Task: Send an email with the signature Lily Brown with the subject Request for feedback on a grant application and the message I appreciate your collaboration and teamwork in this project. from softage.3@softage.net to softage.5@softage.net with an attached audio file Audio_story.mp3 and move the email from Sent Items to the folder Refunds
Action: Mouse moved to (100, 181)
Screenshot: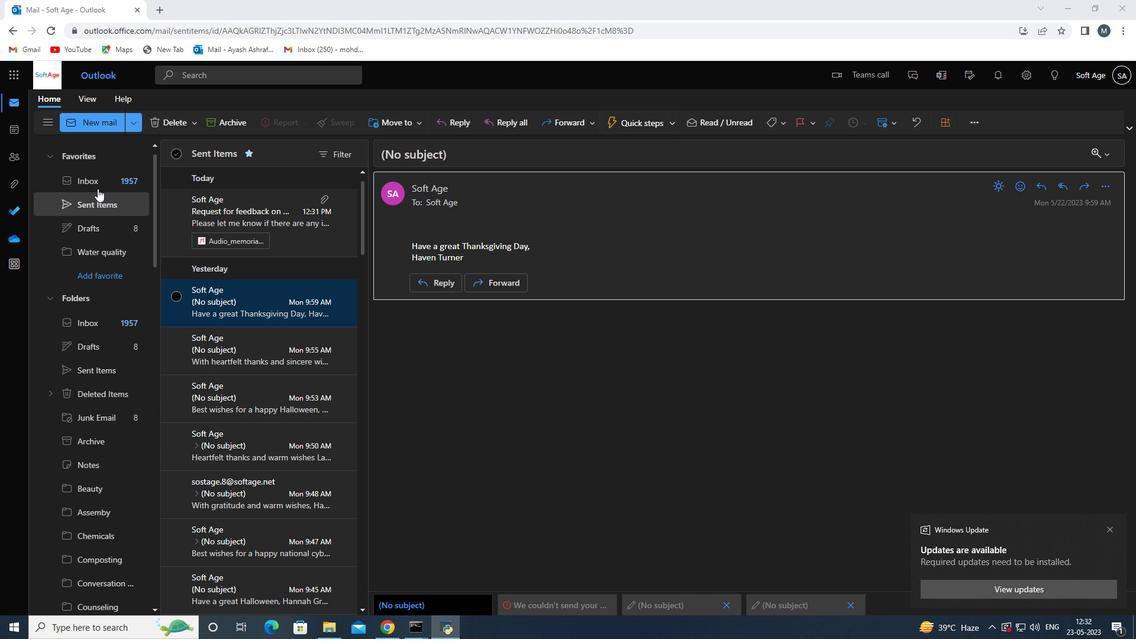 
Action: Mouse pressed left at (100, 181)
Screenshot: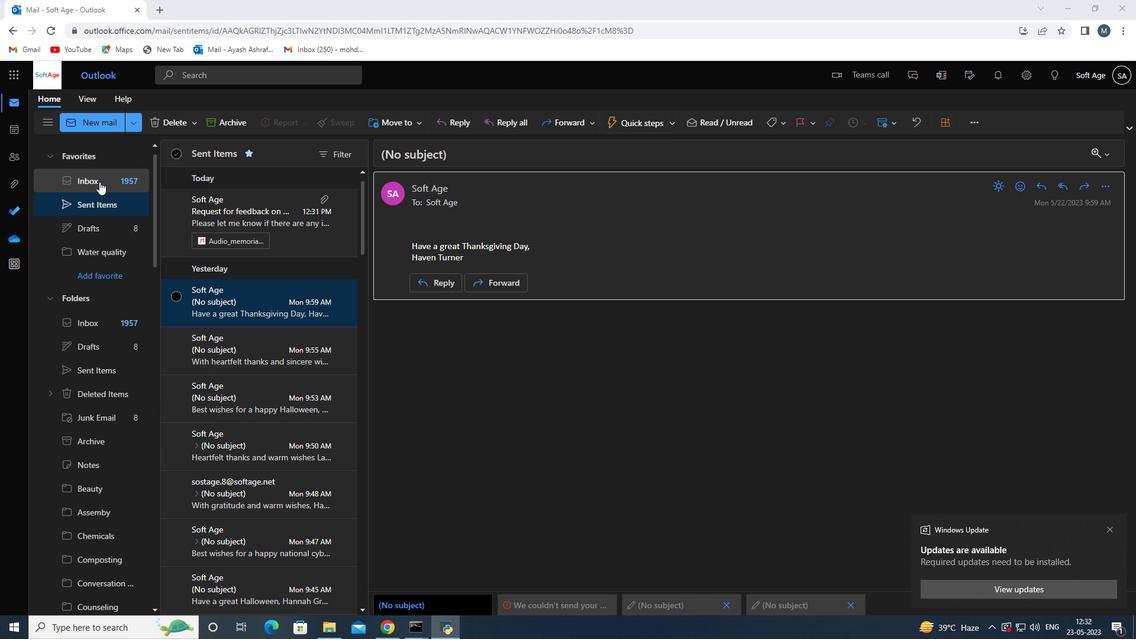 
Action: Mouse moved to (94, 122)
Screenshot: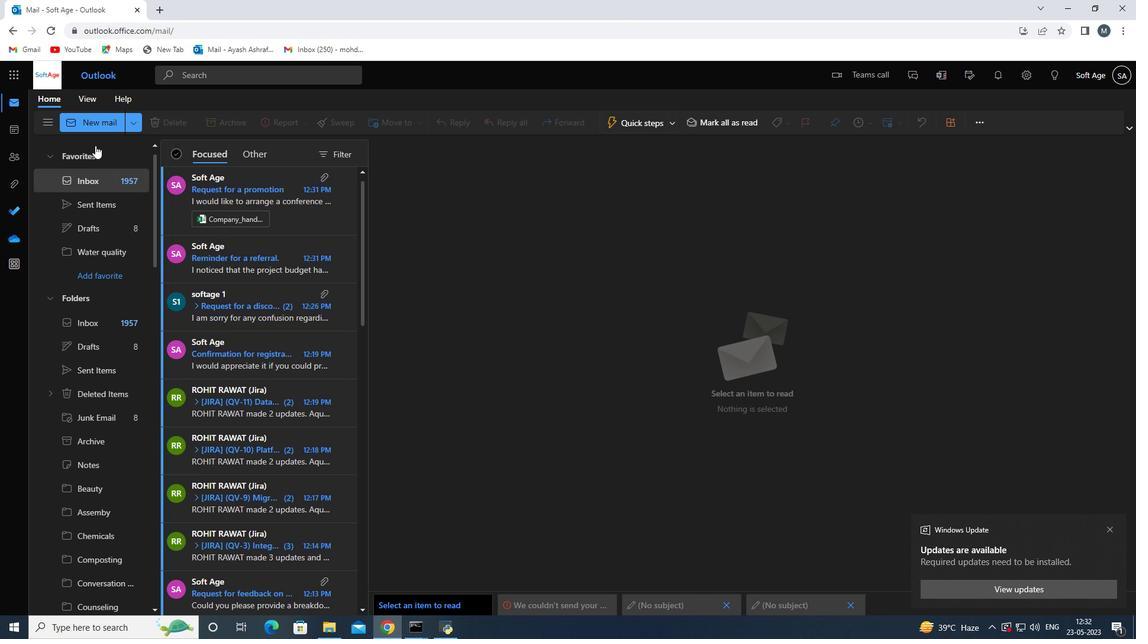 
Action: Mouse pressed left at (94, 122)
Screenshot: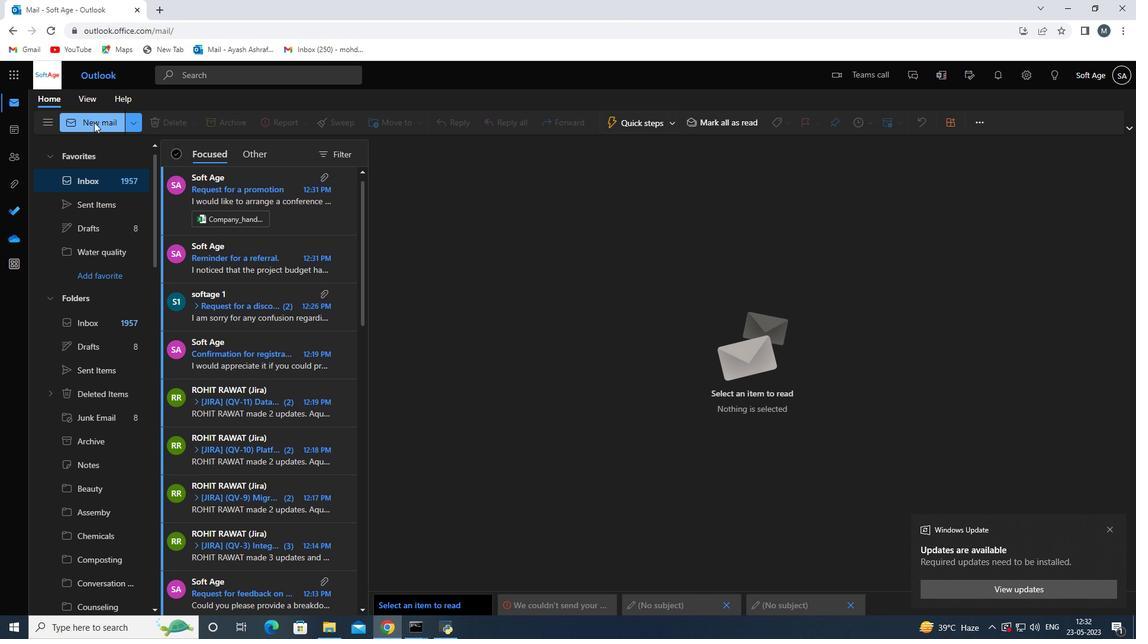 
Action: Mouse moved to (794, 128)
Screenshot: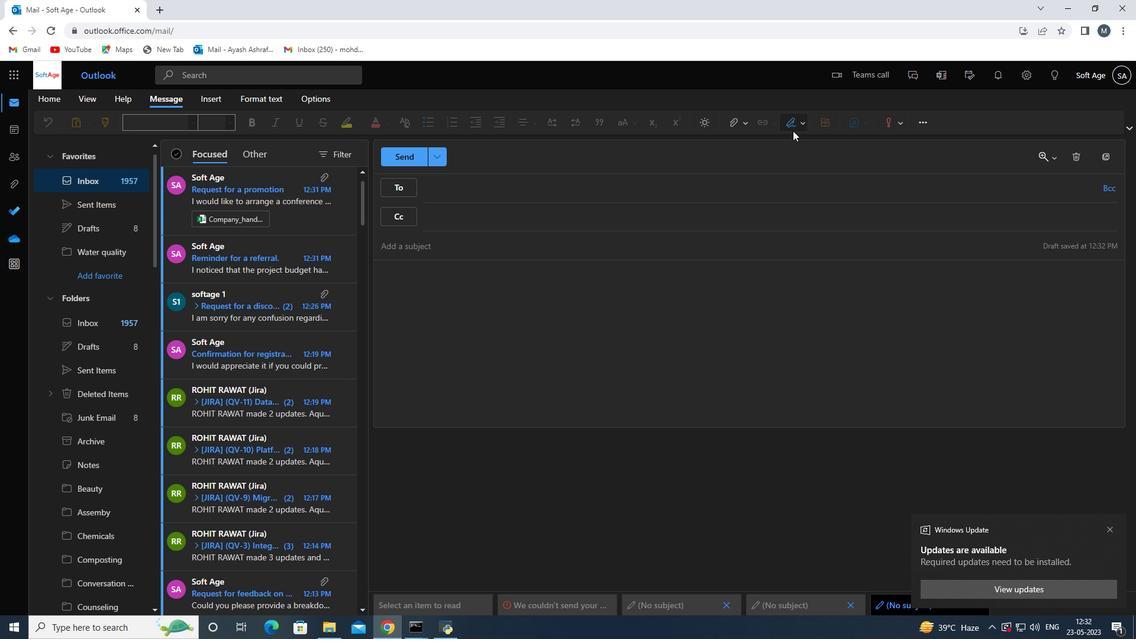
Action: Mouse pressed left at (794, 128)
Screenshot: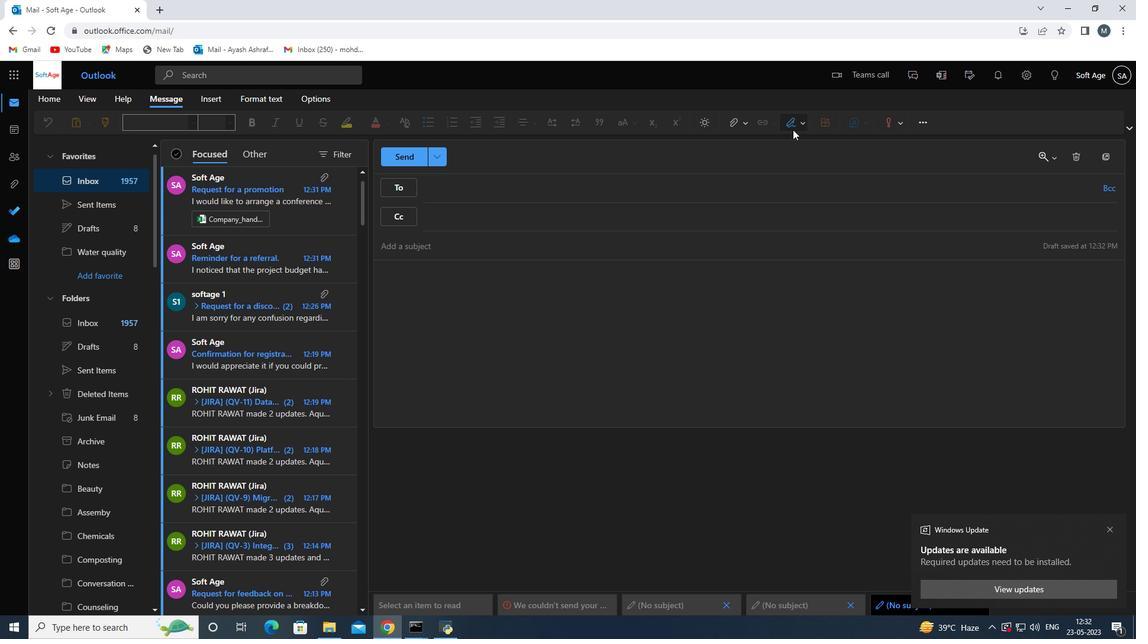 
Action: Mouse moved to (776, 174)
Screenshot: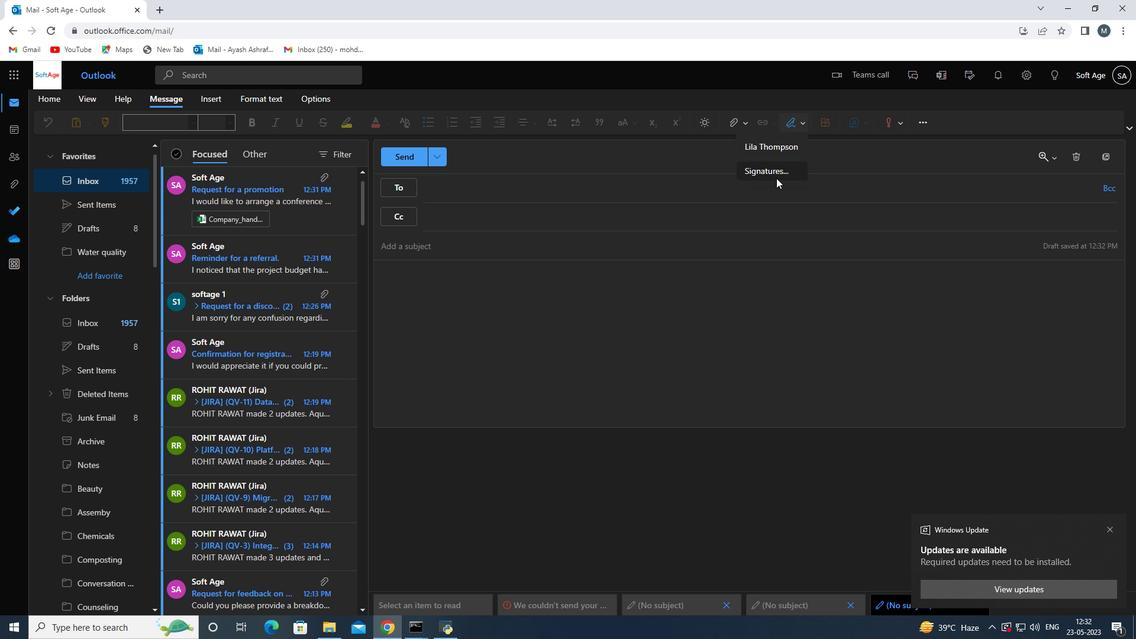 
Action: Mouse pressed left at (776, 174)
Screenshot: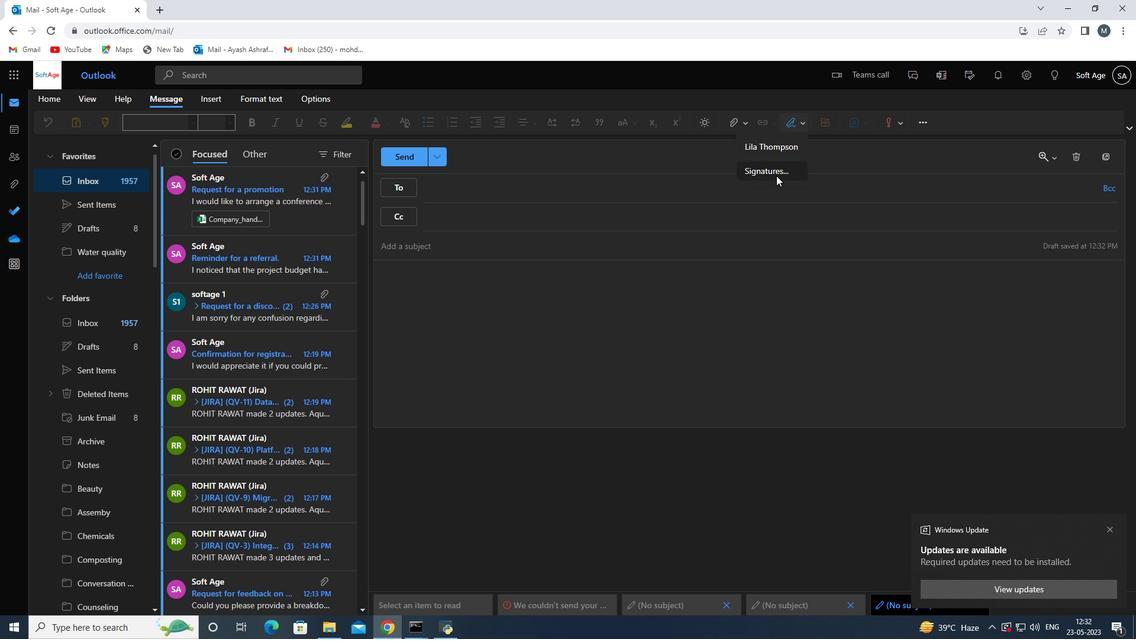 
Action: Mouse moved to (816, 210)
Screenshot: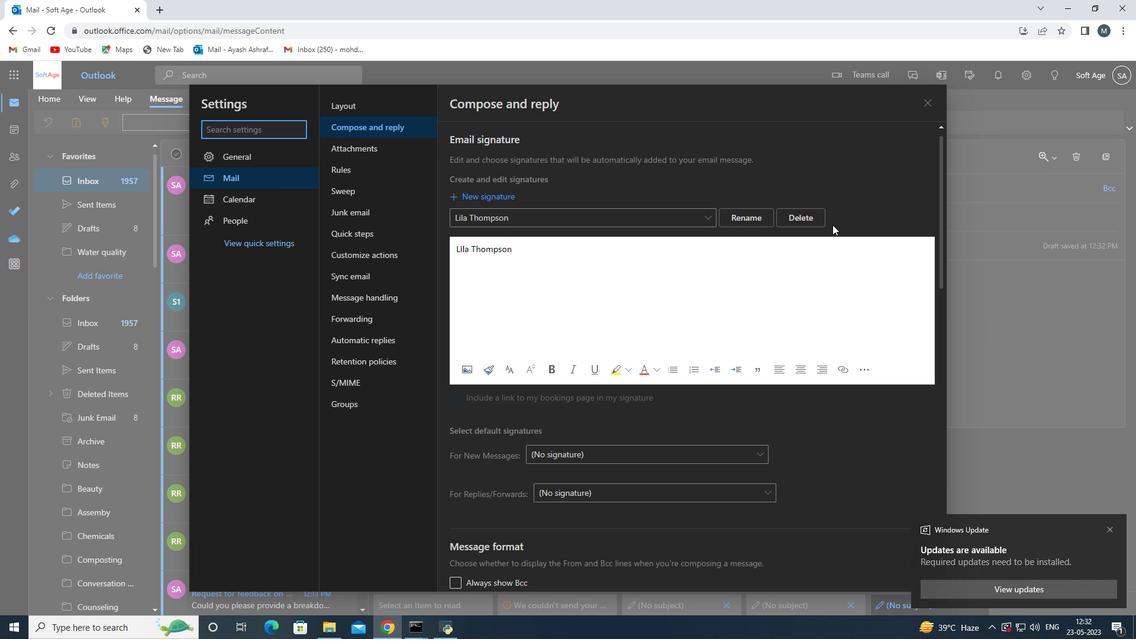 
Action: Mouse pressed left at (816, 210)
Screenshot: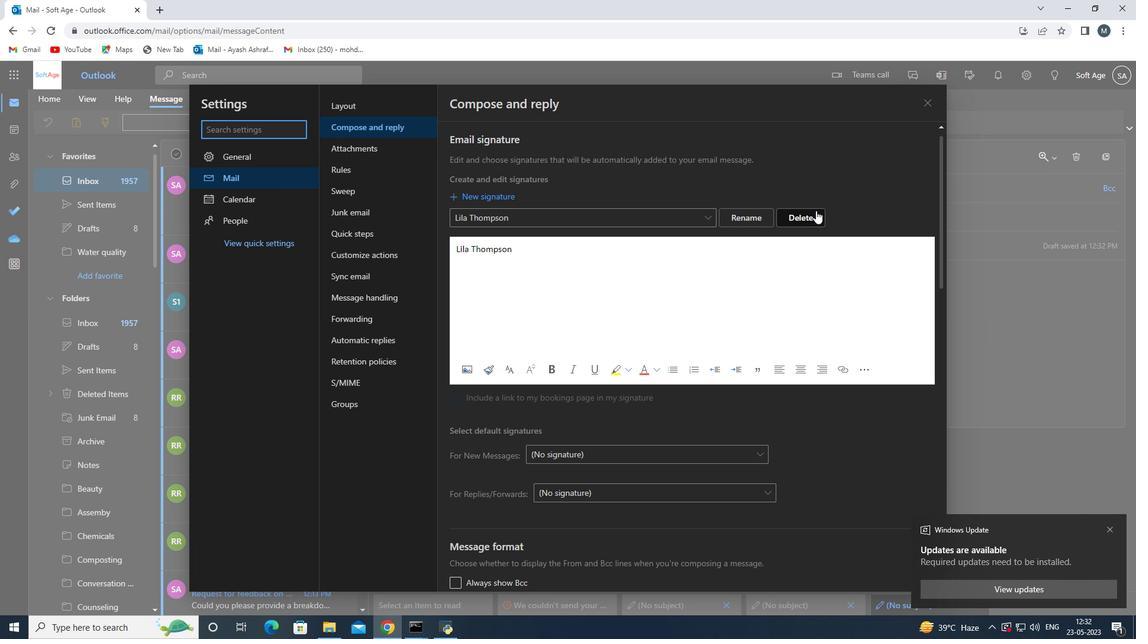 
Action: Mouse moved to (580, 214)
Screenshot: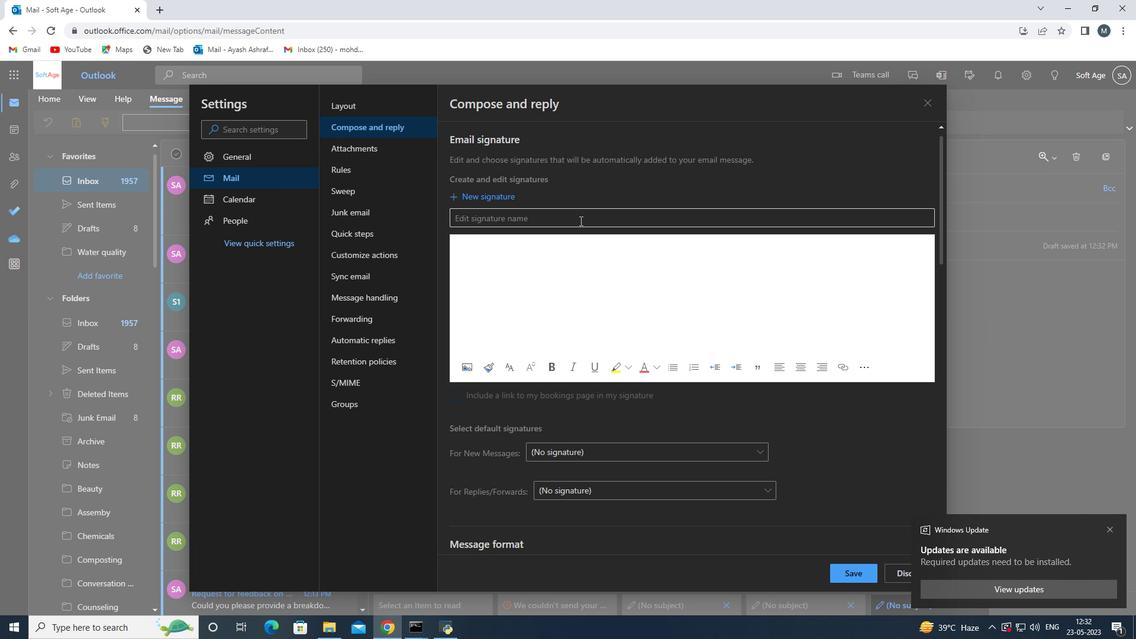 
Action: Mouse pressed left at (580, 214)
Screenshot: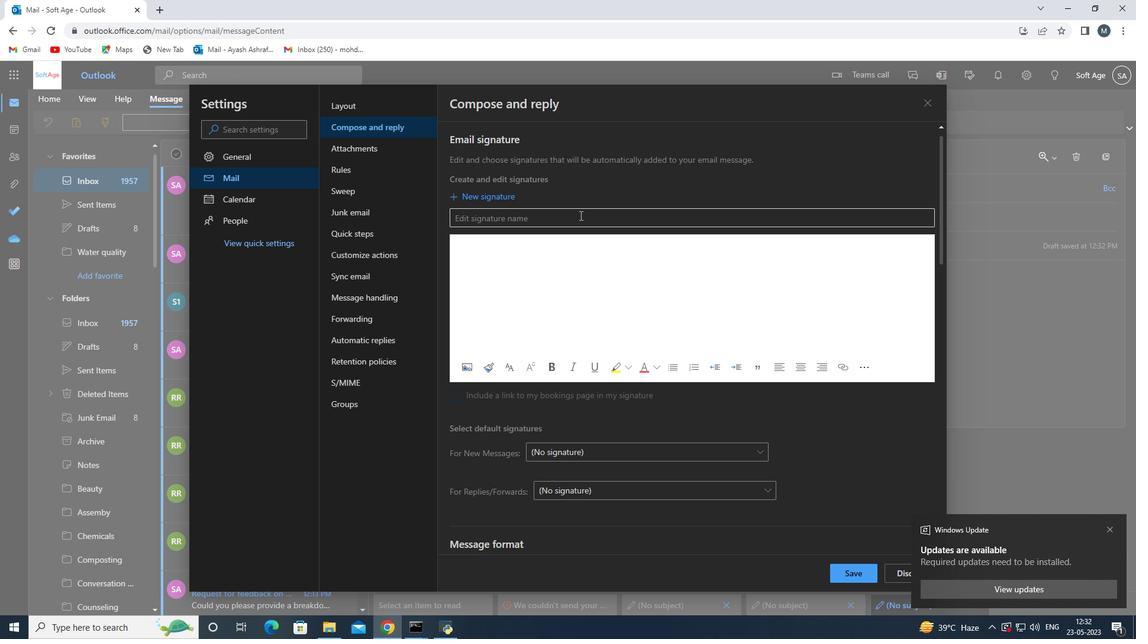 
Action: Key pressed <Key.shift>Lily<Key.space><Key.shift>Brown<Key.space>
Screenshot: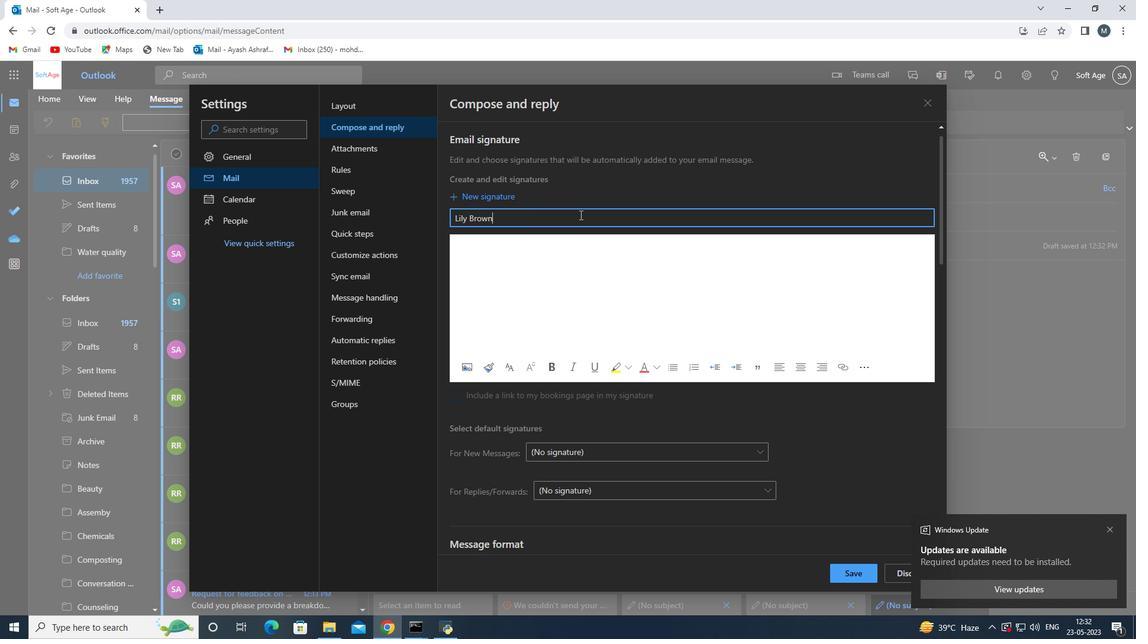 
Action: Mouse moved to (553, 264)
Screenshot: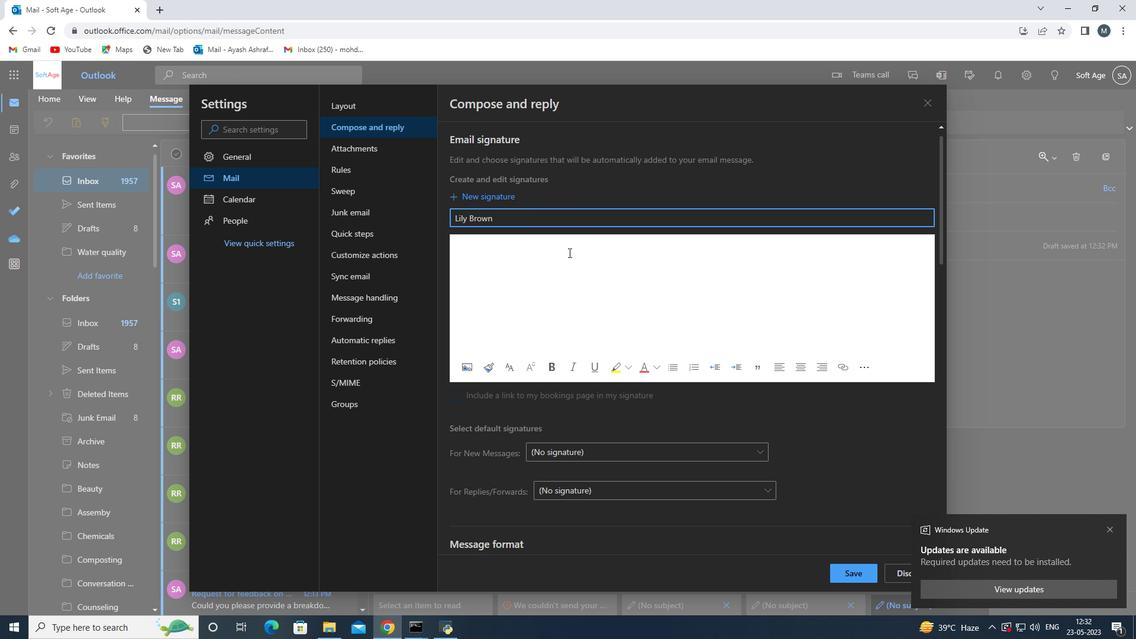 
Action: Mouse pressed left at (553, 264)
Screenshot: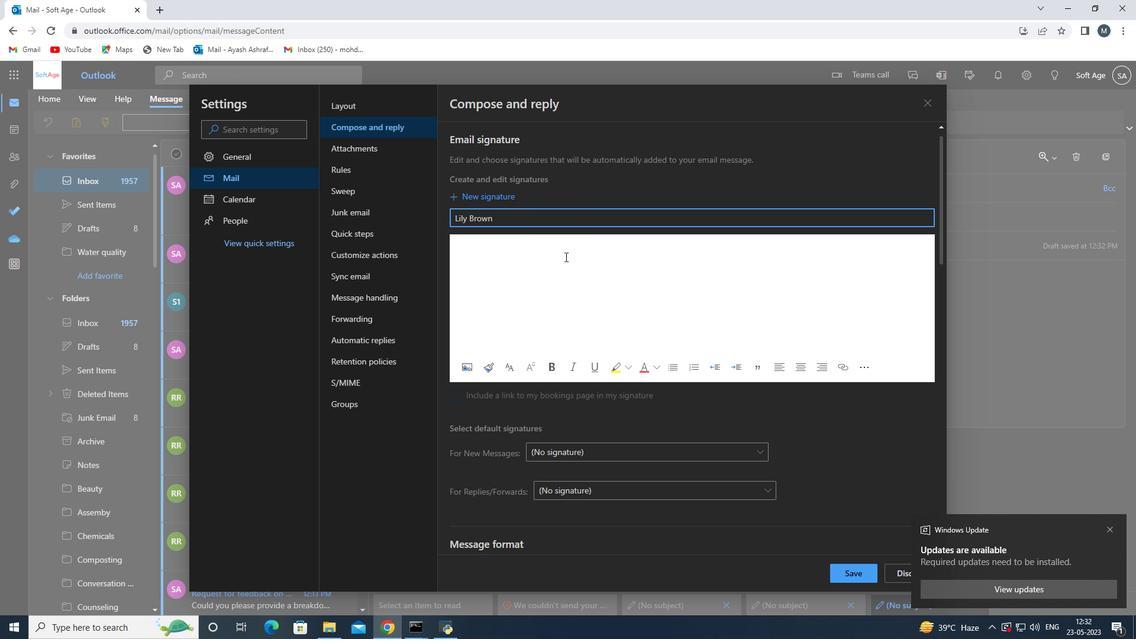 
Action: Key pressed <Key.shift>Lily<Key.space><Key.shift>brown<Key.space>
Screenshot: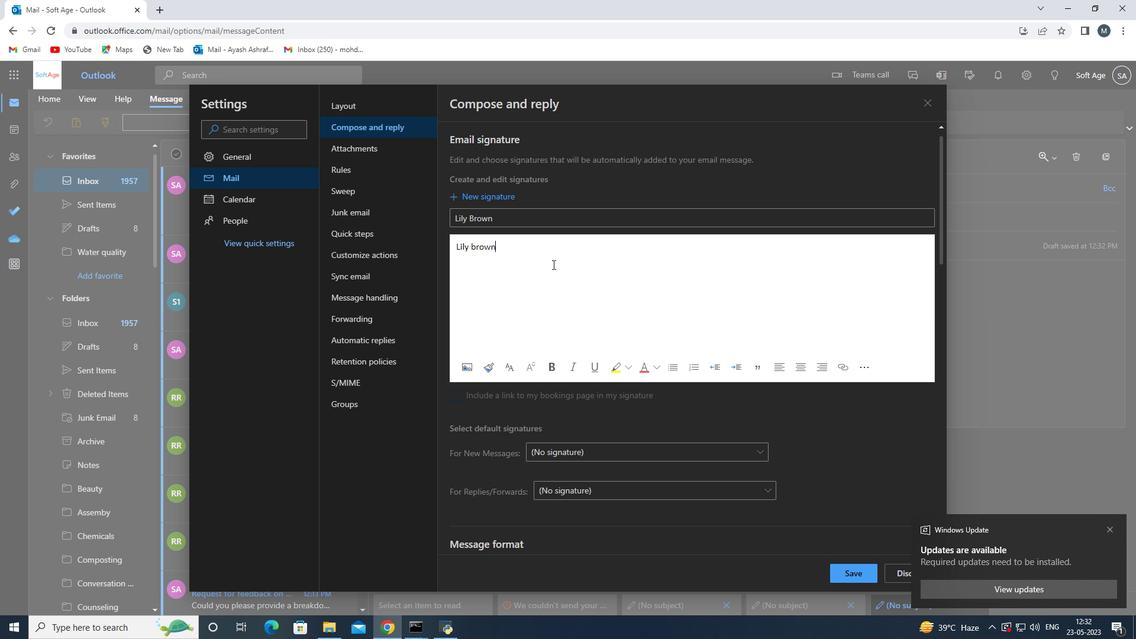 
Action: Mouse moved to (474, 249)
Screenshot: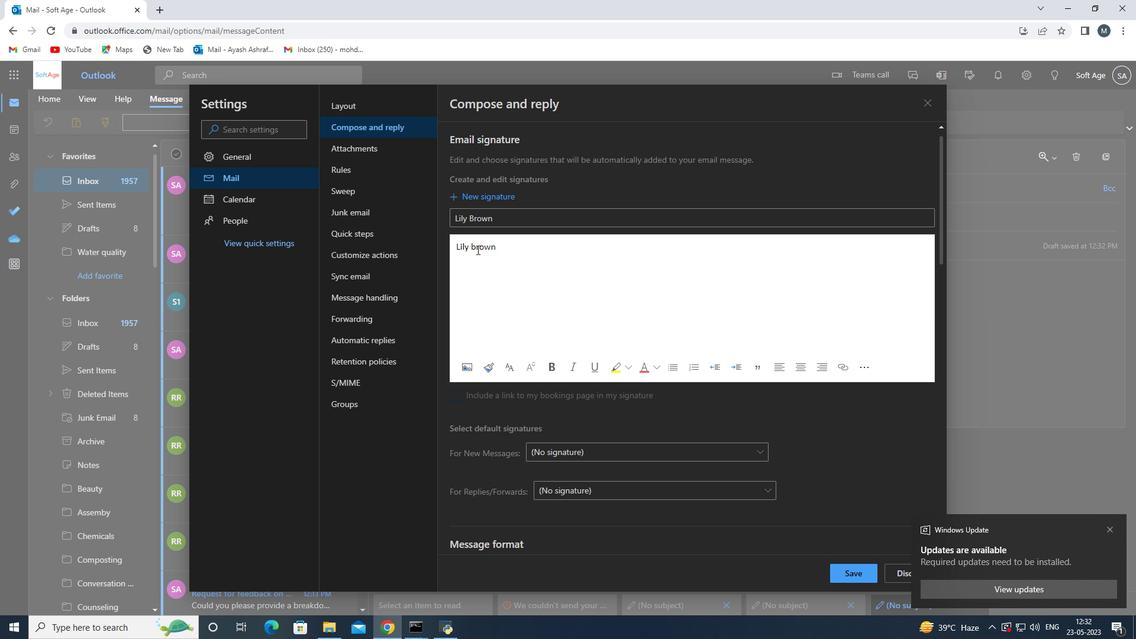 
Action: Mouse pressed left at (474, 249)
Screenshot: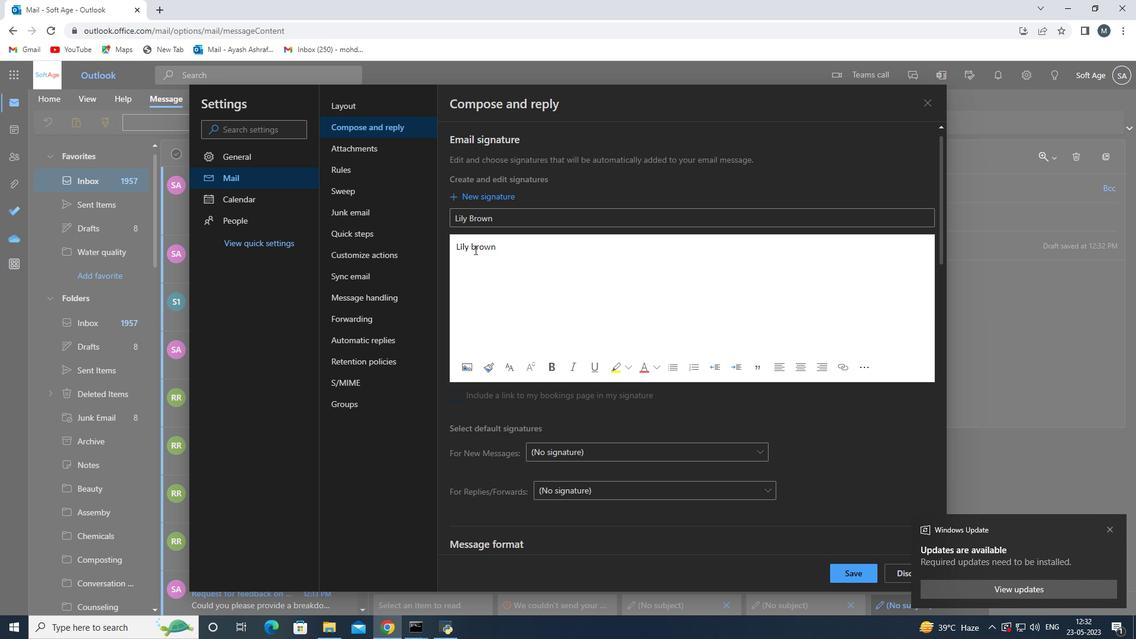 
Action: Mouse moved to (487, 252)
Screenshot: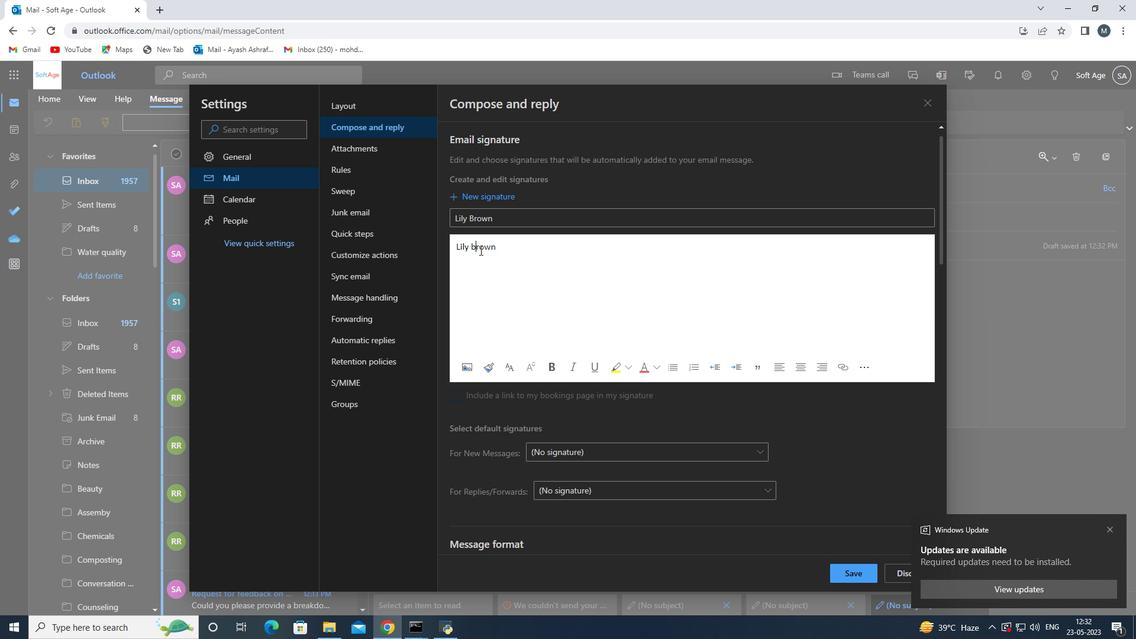 
Action: Key pressed <Key.backspace><Key.shift>B
Screenshot: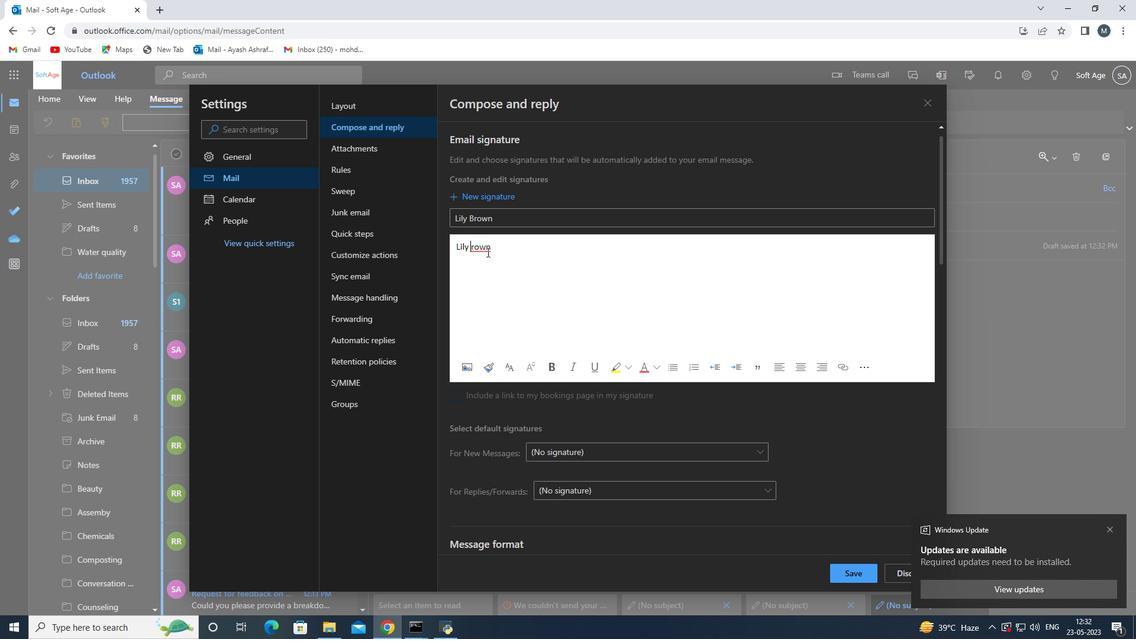 
Action: Mouse moved to (847, 579)
Screenshot: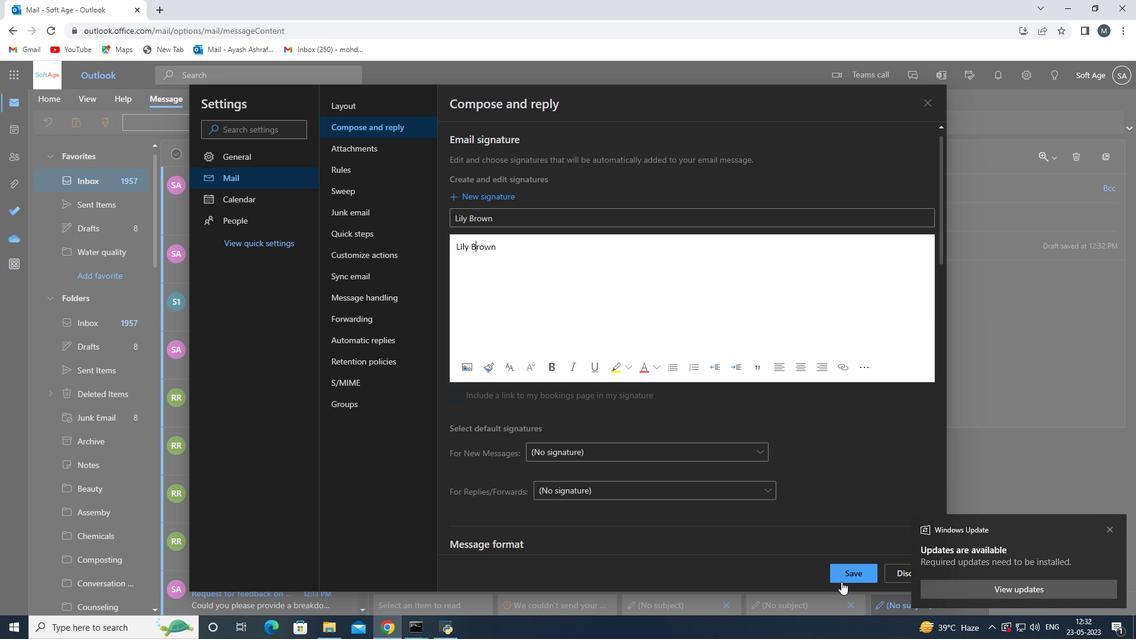 
Action: Mouse pressed left at (847, 579)
Screenshot: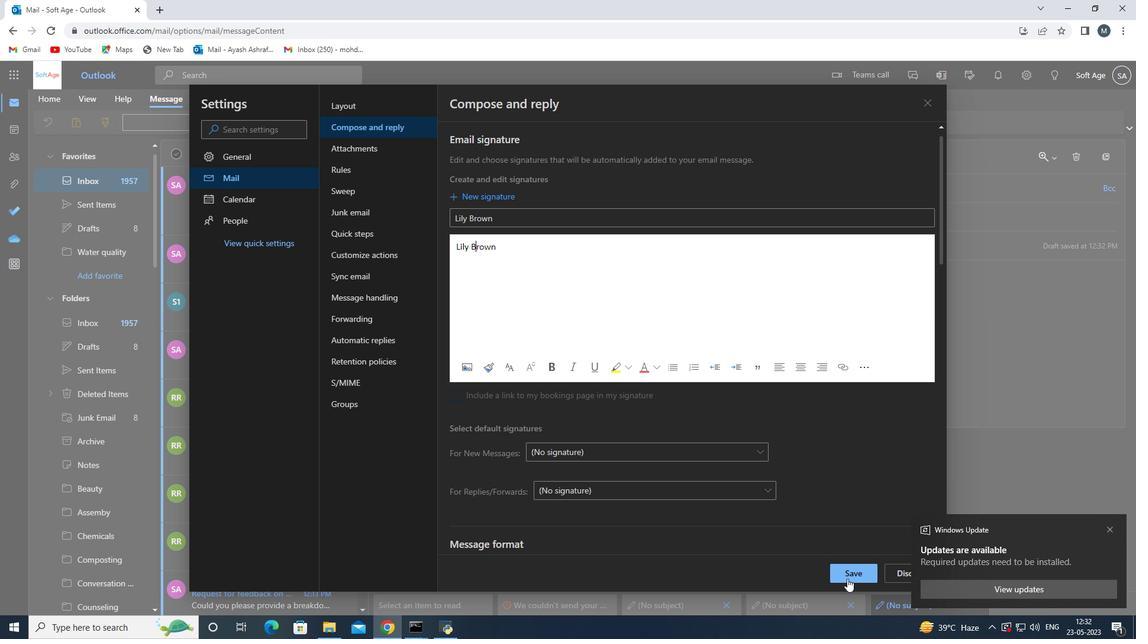 
Action: Mouse moved to (921, 103)
Screenshot: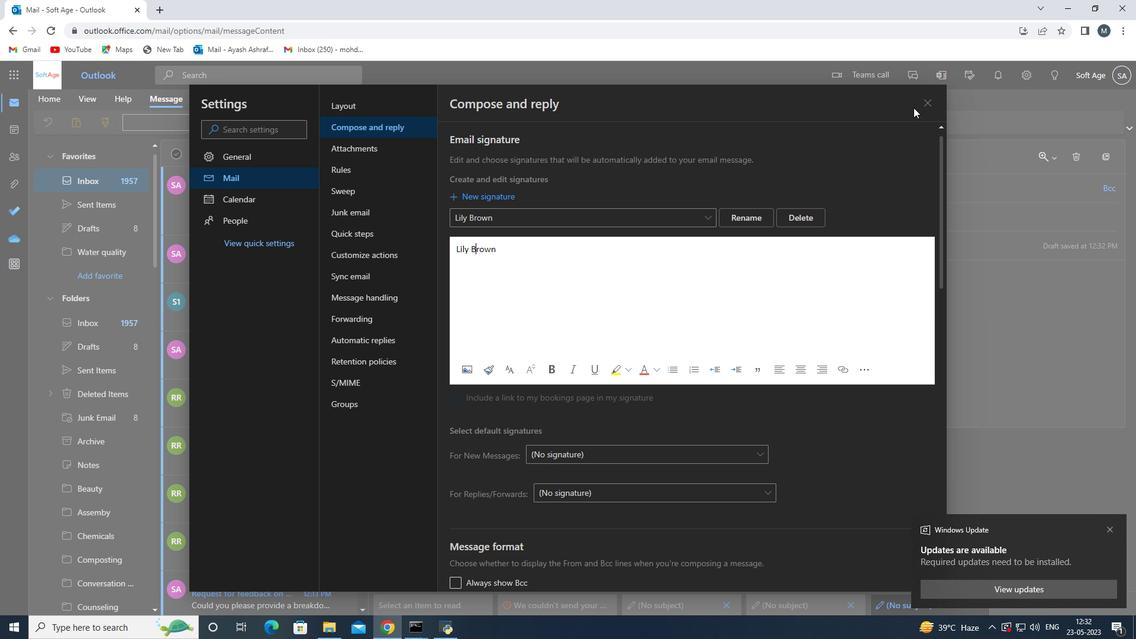 
Action: Mouse pressed left at (921, 103)
Screenshot: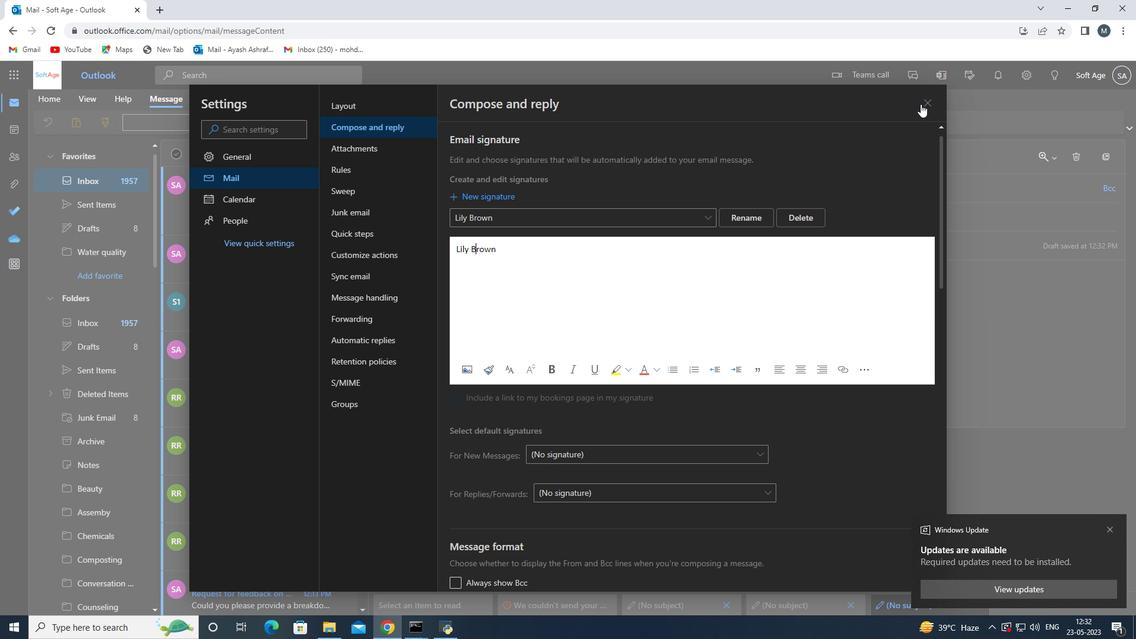 
Action: Mouse moved to (514, 245)
Screenshot: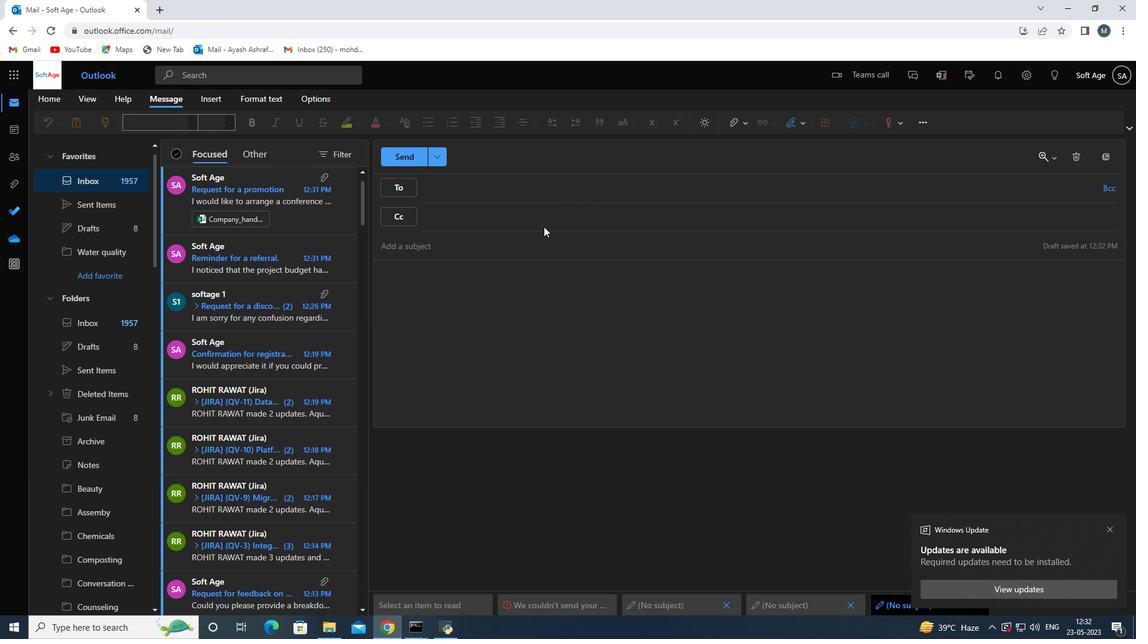 
Action: Mouse pressed left at (514, 245)
Screenshot: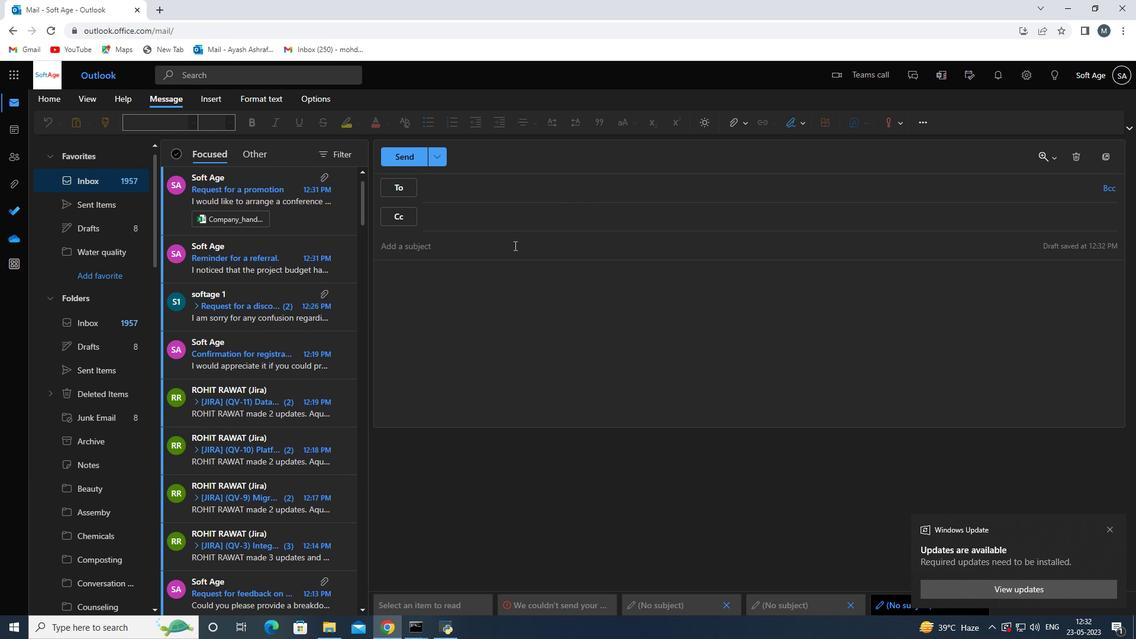 
Action: Key pressed <Key.shift>request<Key.space>for<Key.space>feedback<Key.space>on<Key.space><Key.space>grant<Key.space>application<Key.space>
Screenshot: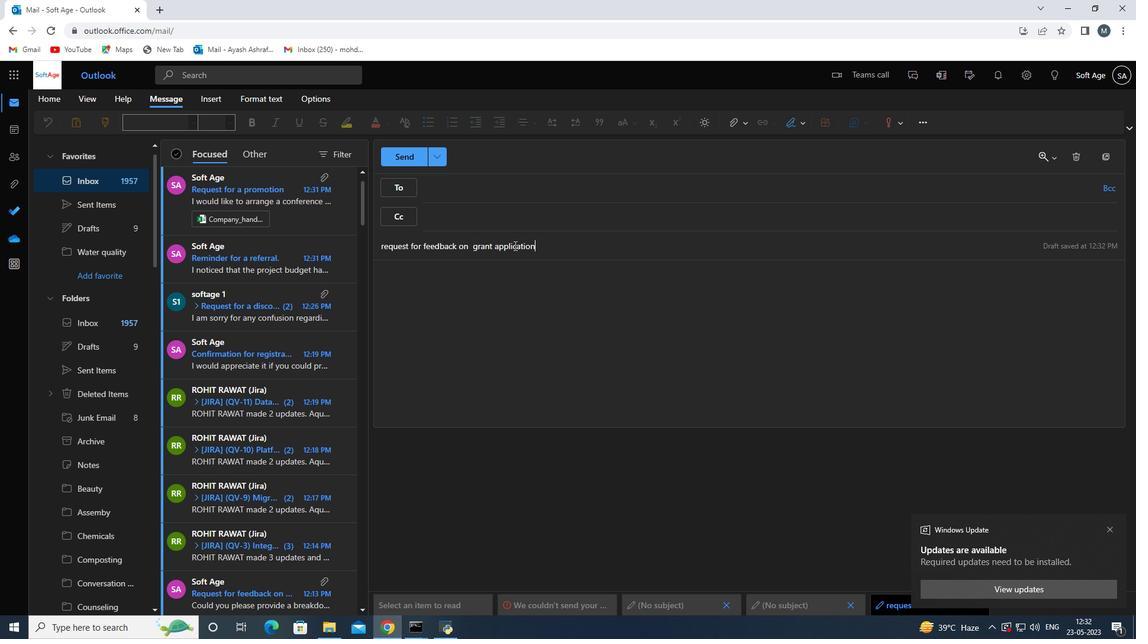 
Action: Mouse moved to (477, 249)
Screenshot: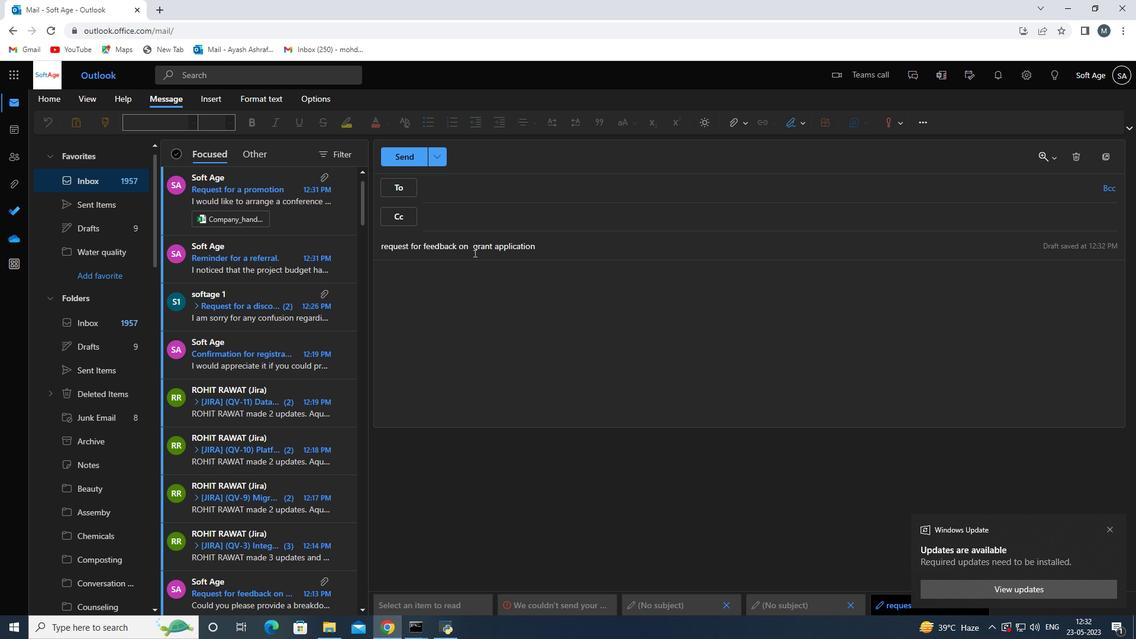 
Action: Mouse pressed left at (477, 249)
Screenshot: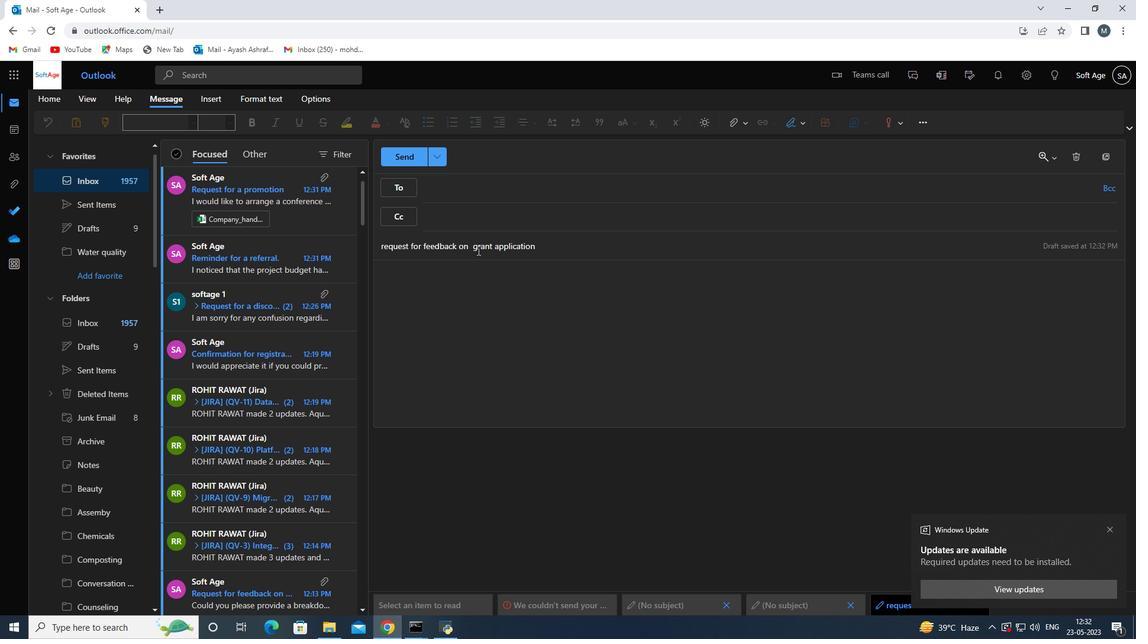
Action: Mouse moved to (473, 248)
Screenshot: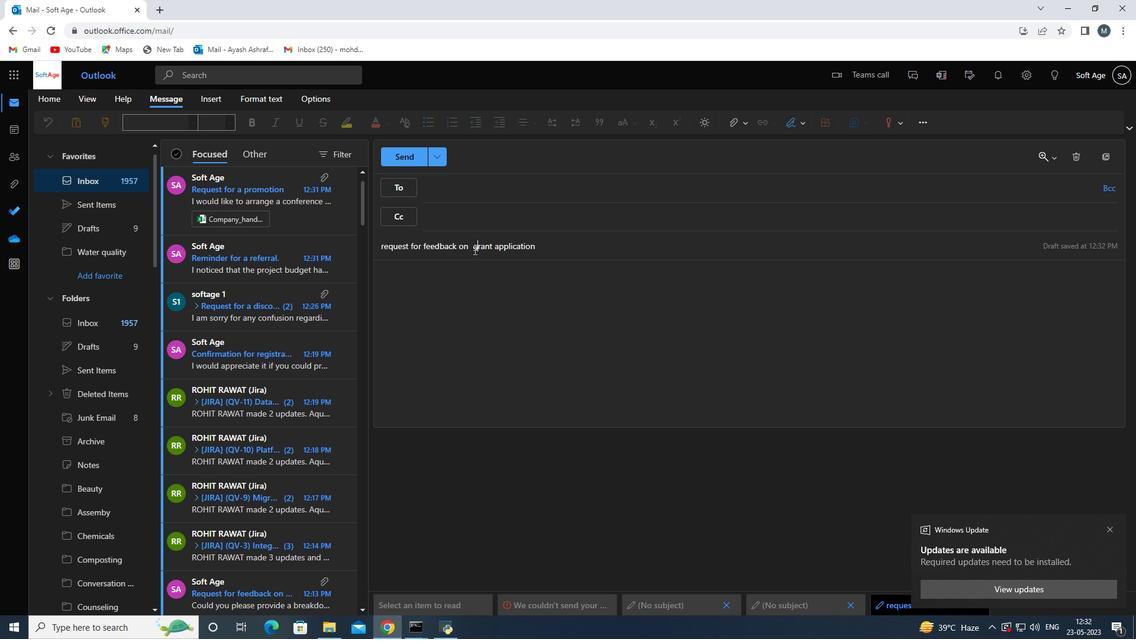 
Action: Mouse pressed left at (473, 248)
Screenshot: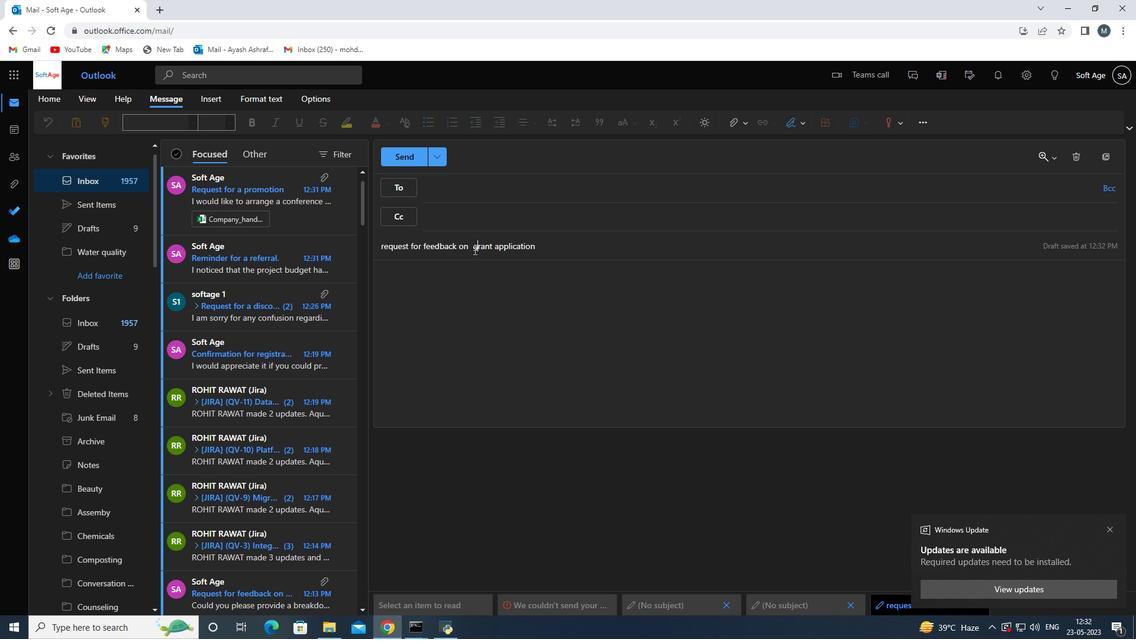 
Action: Mouse moved to (495, 250)
Screenshot: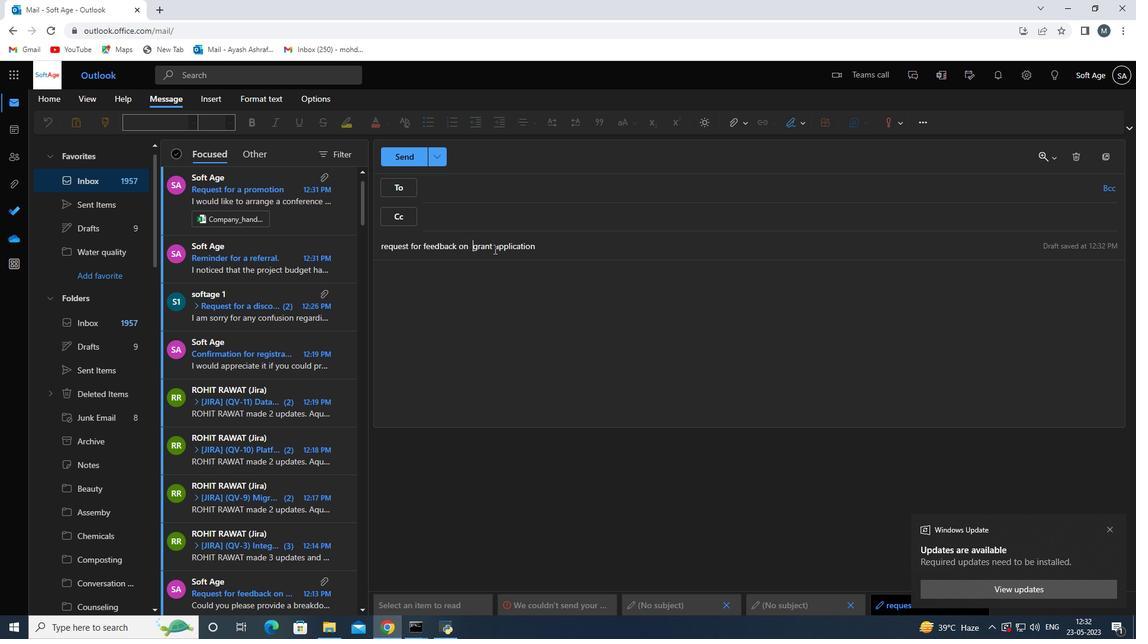 
Action: Key pressed <Key.backspace>
Screenshot: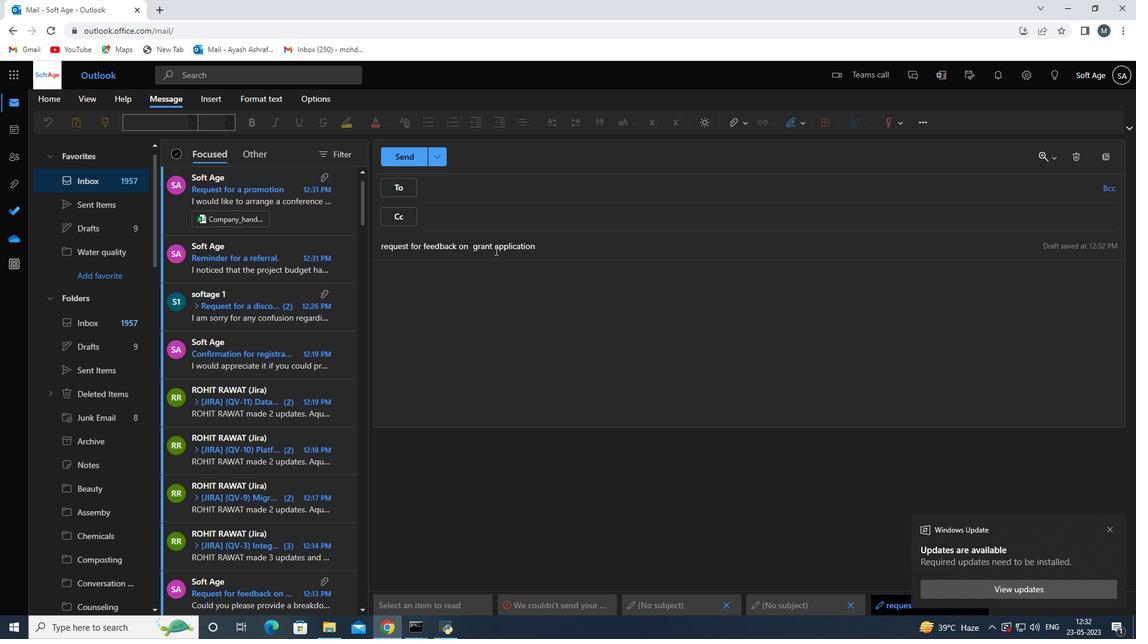 
Action: Mouse moved to (565, 250)
Screenshot: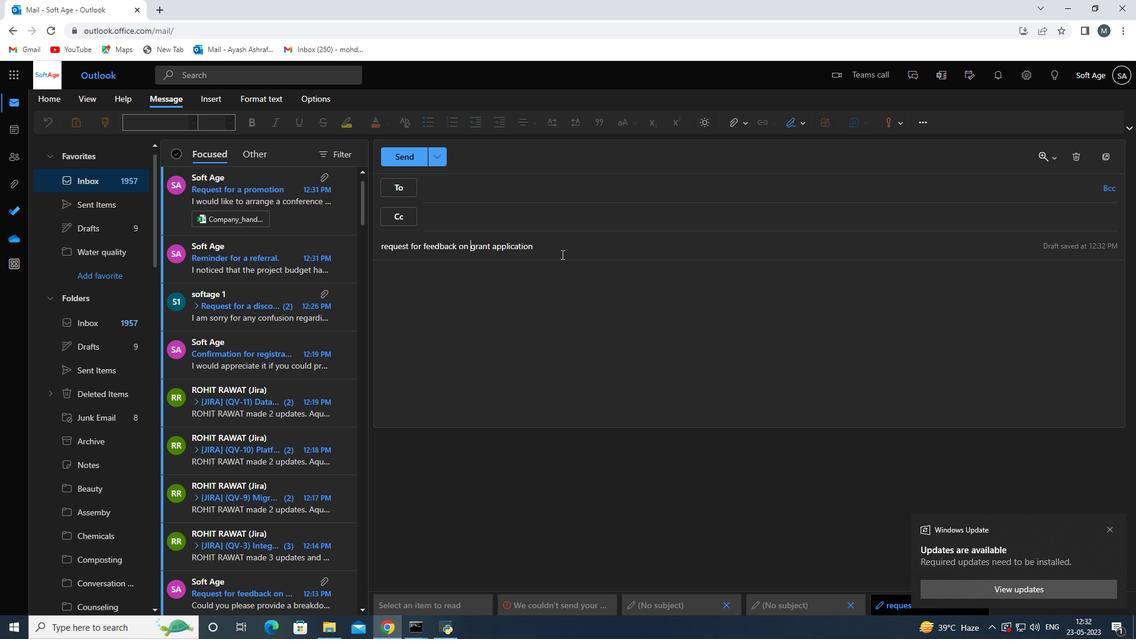 
Action: Mouse pressed left at (565, 250)
Screenshot: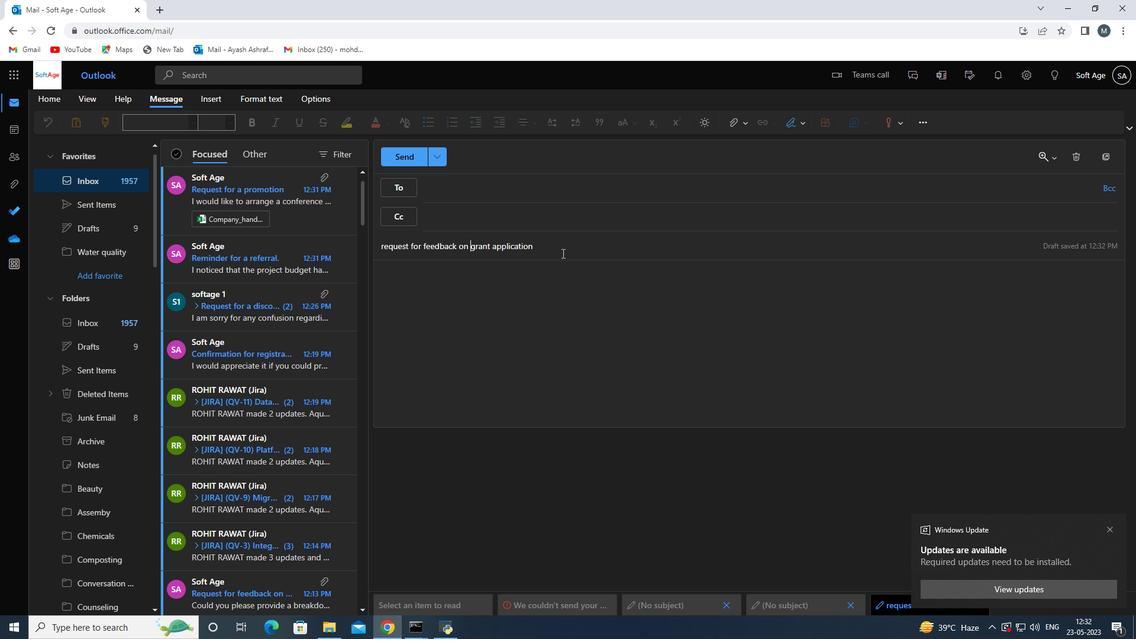 
Action: Mouse moved to (386, 248)
Screenshot: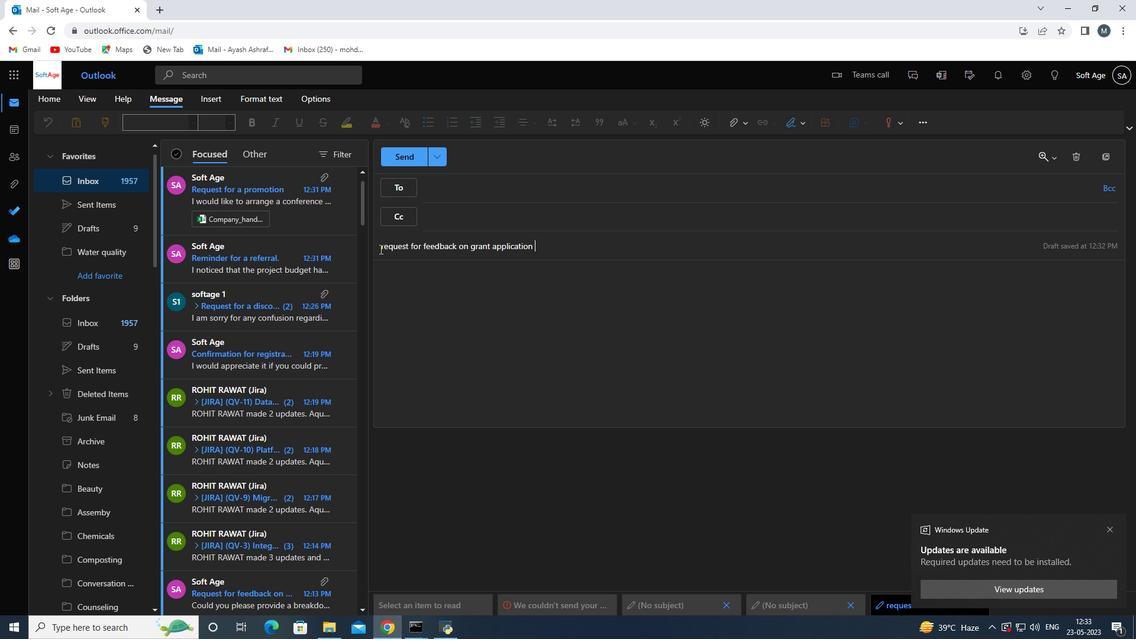 
Action: Mouse pressed left at (386, 248)
Screenshot: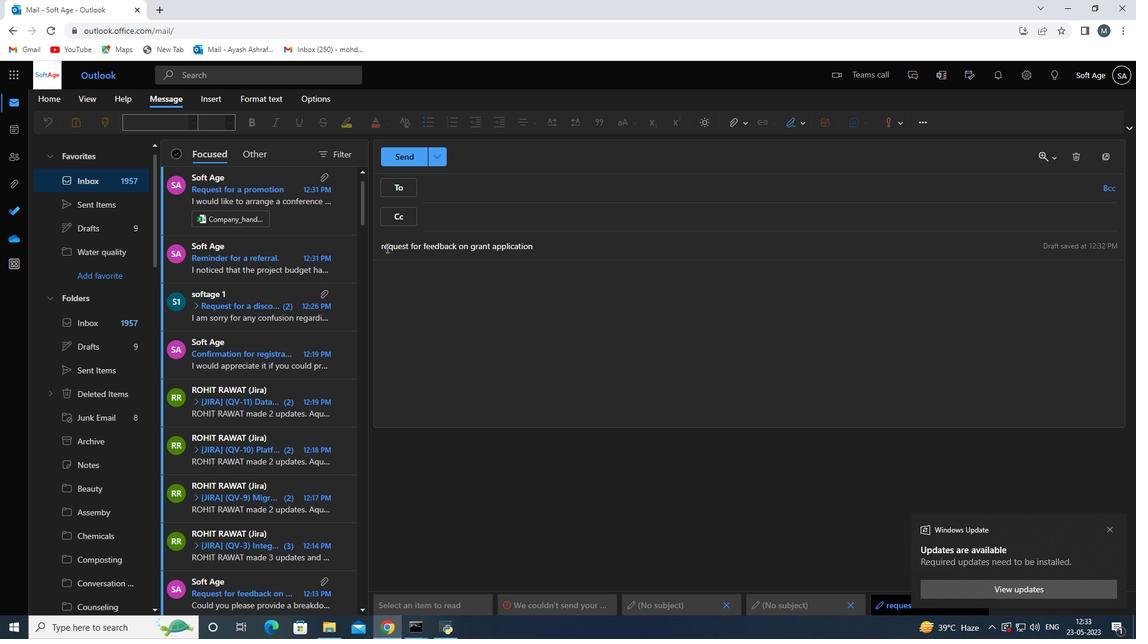 
Action: Mouse moved to (384, 244)
Screenshot: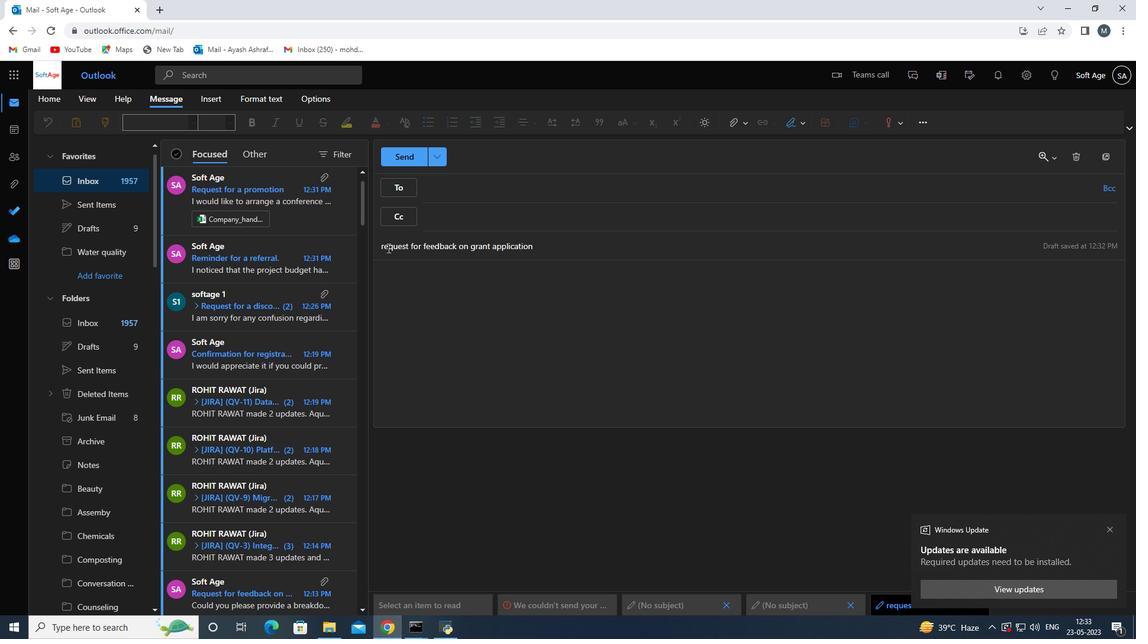 
Action: Mouse pressed left at (384, 244)
Screenshot: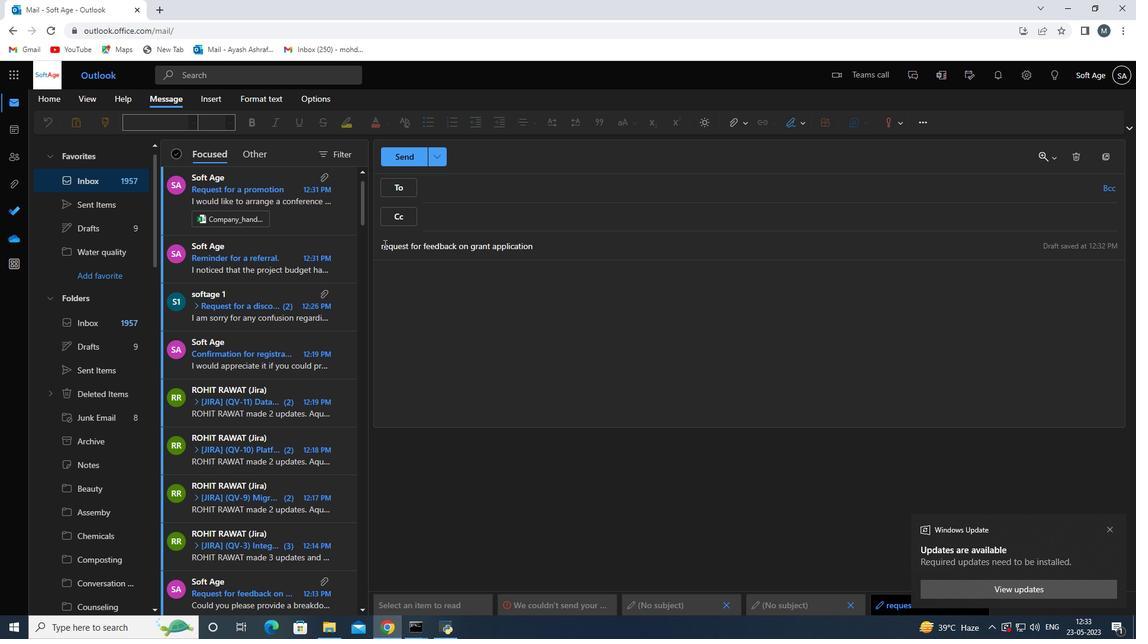 
Action: Mouse moved to (393, 248)
Screenshot: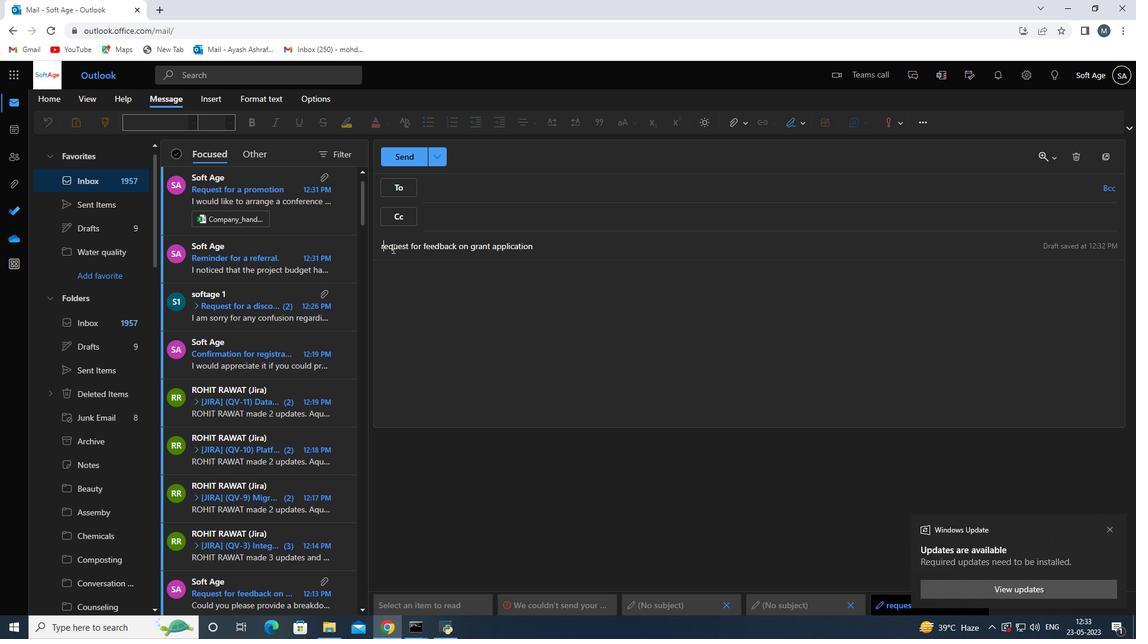 
Action: Key pressed <Key.backspace><Key.shift><Key.shift><Key.shift><Key.shift><Key.shift><Key.shift><Key.shift><Key.shift><Key.shift><Key.shift><Key.shift><Key.shift><Key.shift><Key.shift><Key.shift>R
Screenshot: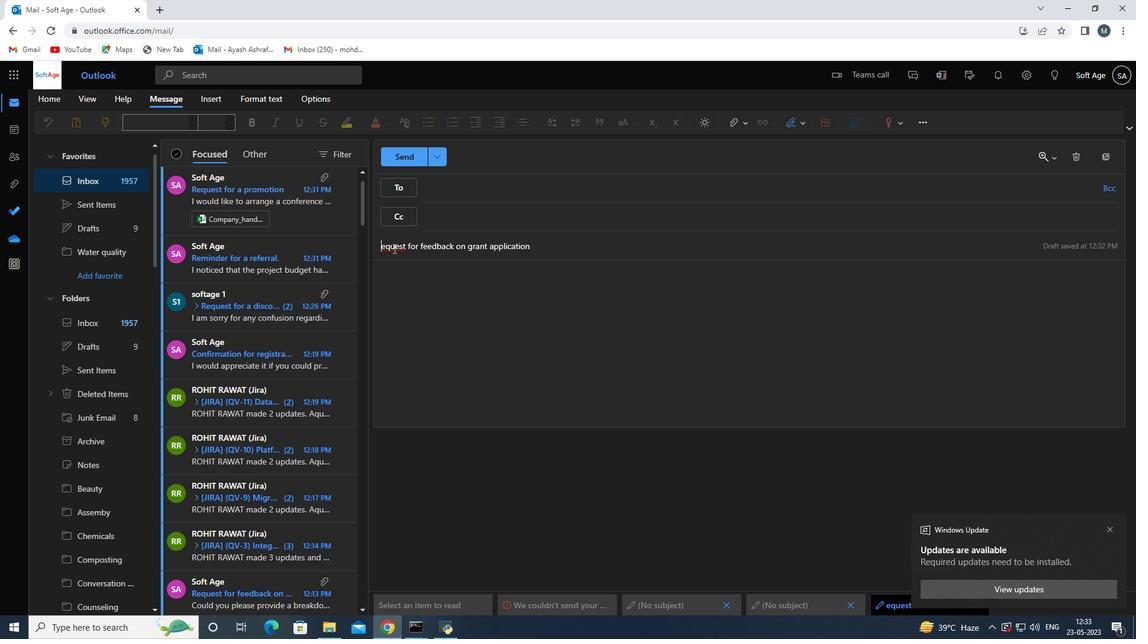 
Action: Mouse moved to (550, 251)
Screenshot: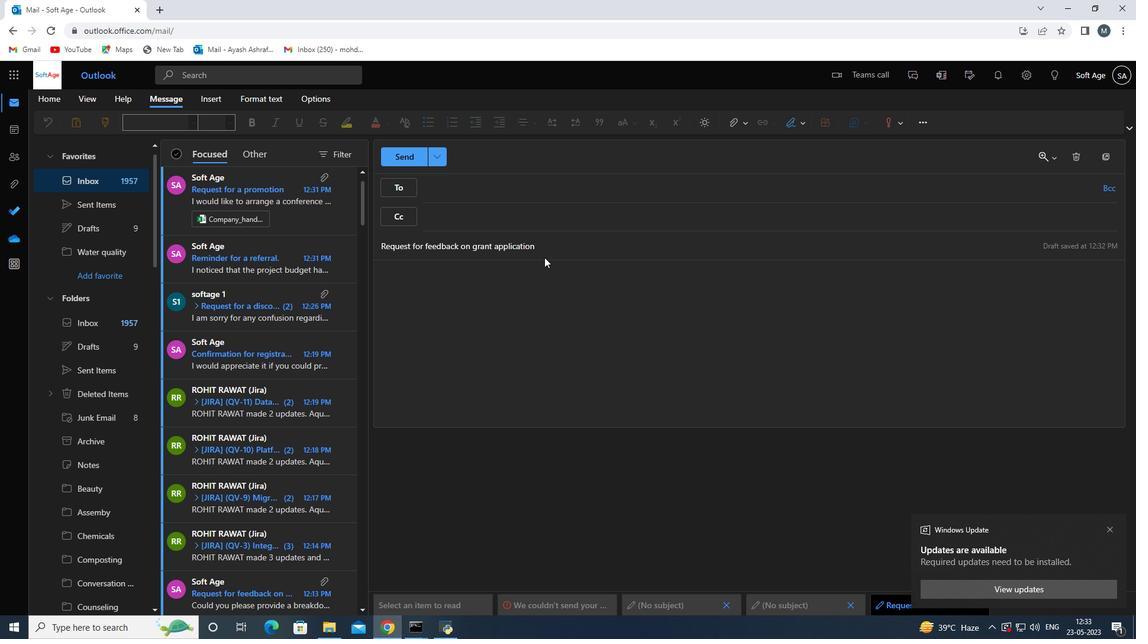 
Action: Mouse pressed left at (550, 251)
Screenshot: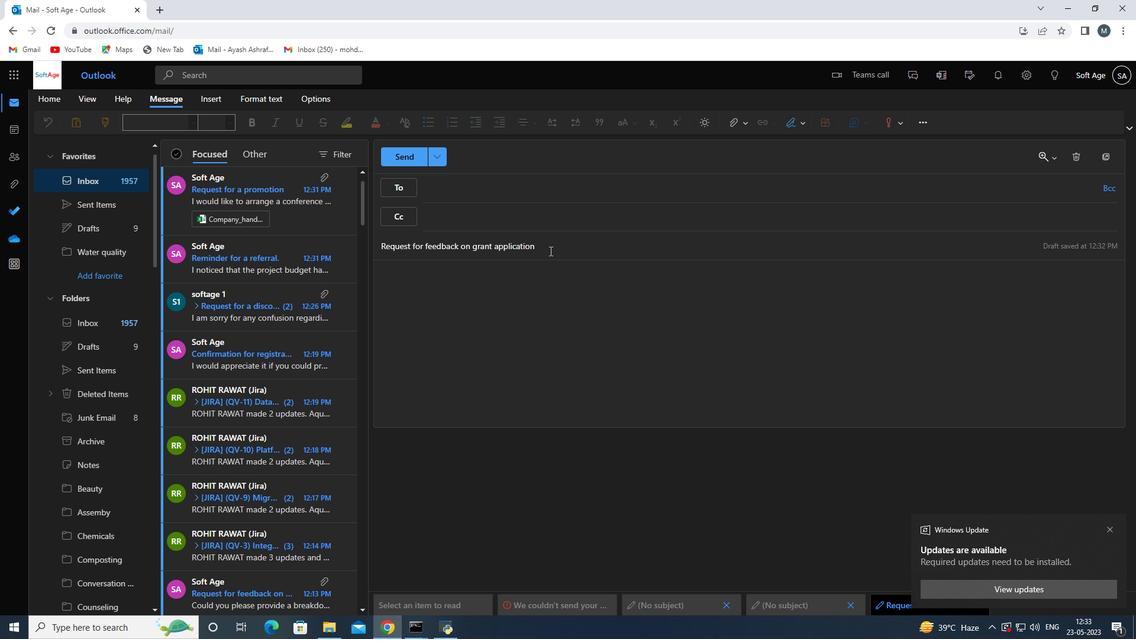 
Action: Key pressed <Key.enter><Key.shift>I<Key.space>appt<Key.backspace>reciate<Key.space>yp<Key.backspace>our<Key.space>collaboration<Key.space>and<Key.space>team<Key.space><Key.backspace>work<Key.space>in<Key.space>this<Key.space>project<Key.space>
Screenshot: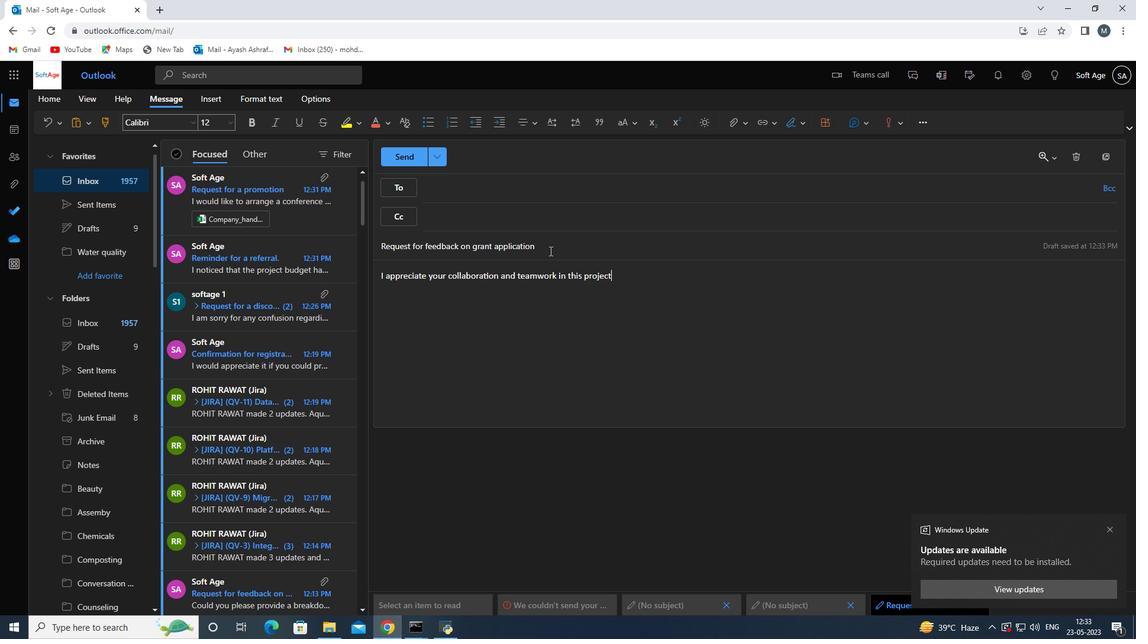 
Action: Mouse moved to (801, 120)
Screenshot: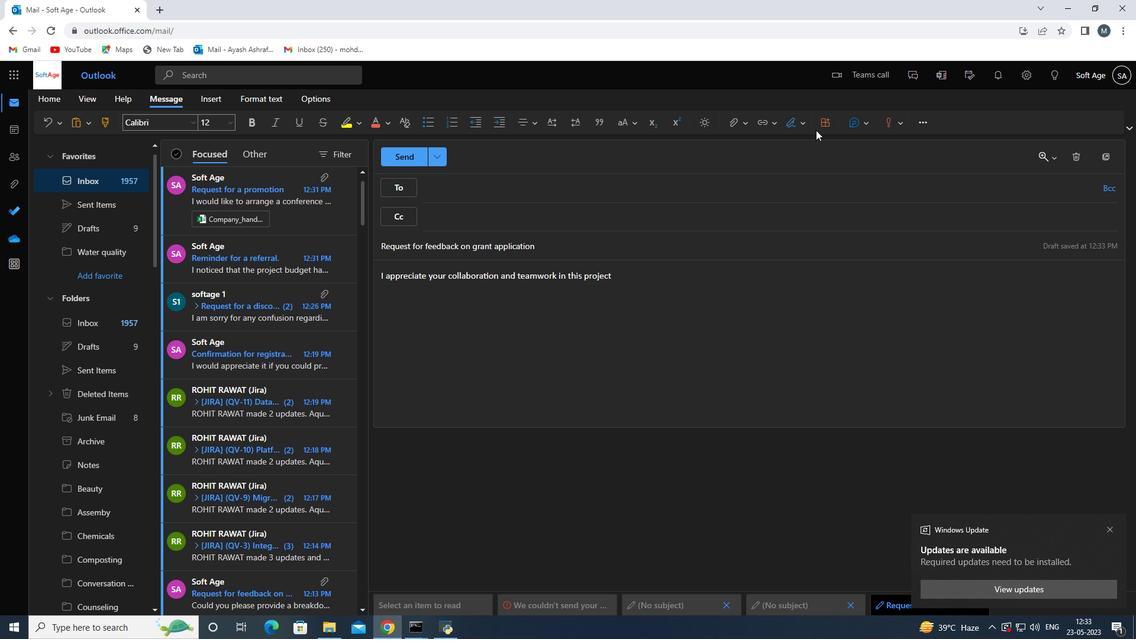
Action: Mouse pressed left at (801, 120)
Screenshot: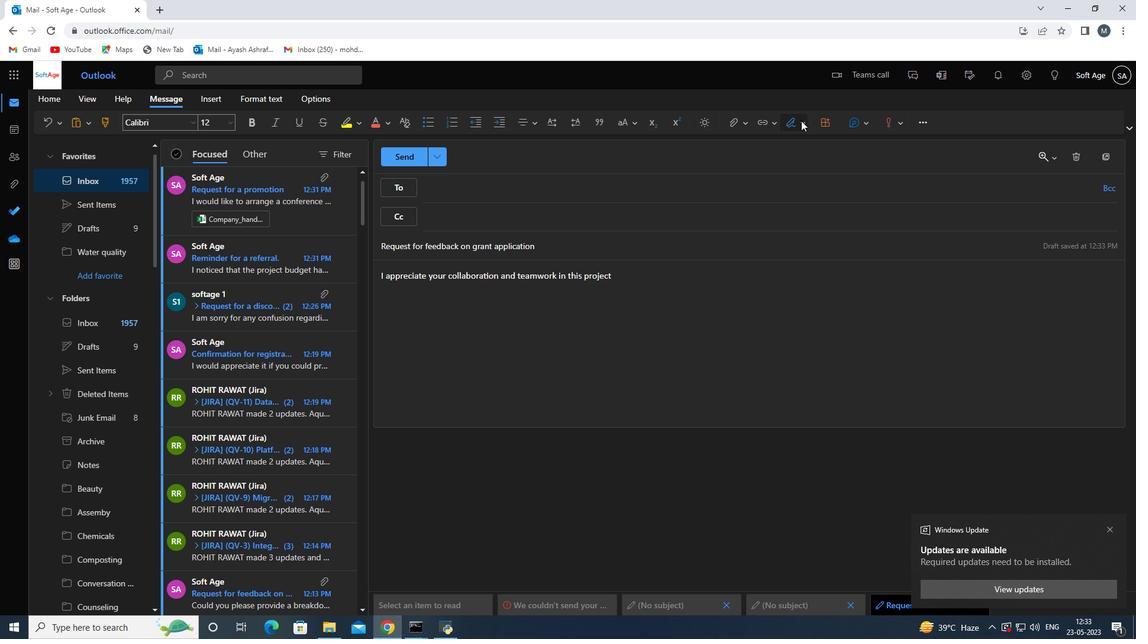 
Action: Mouse moved to (790, 150)
Screenshot: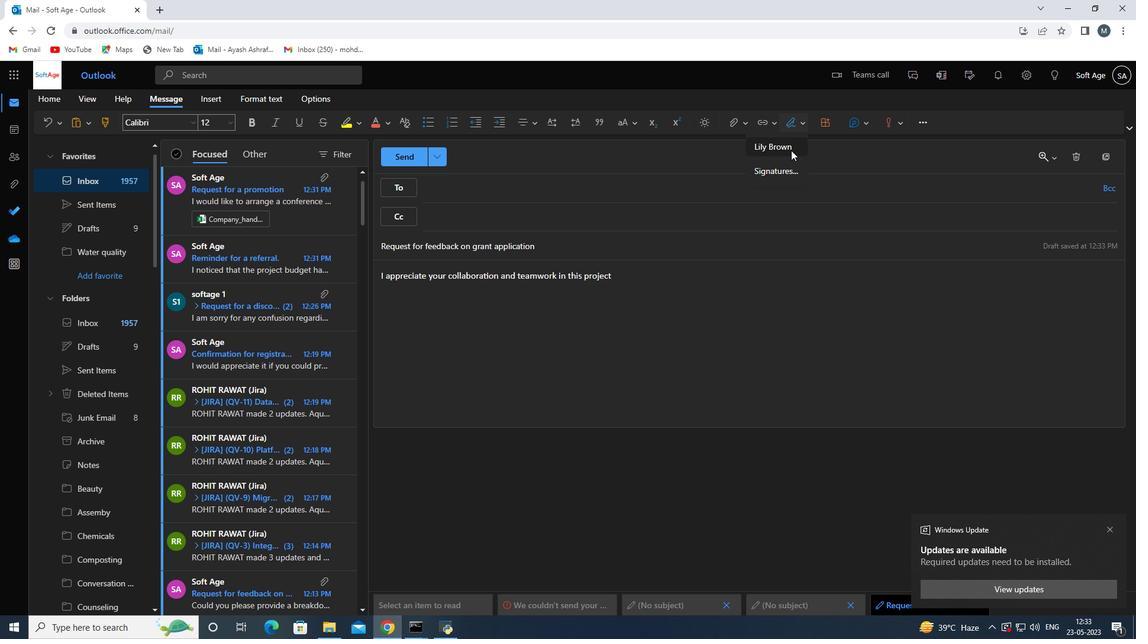 
Action: Mouse pressed left at (790, 150)
Screenshot: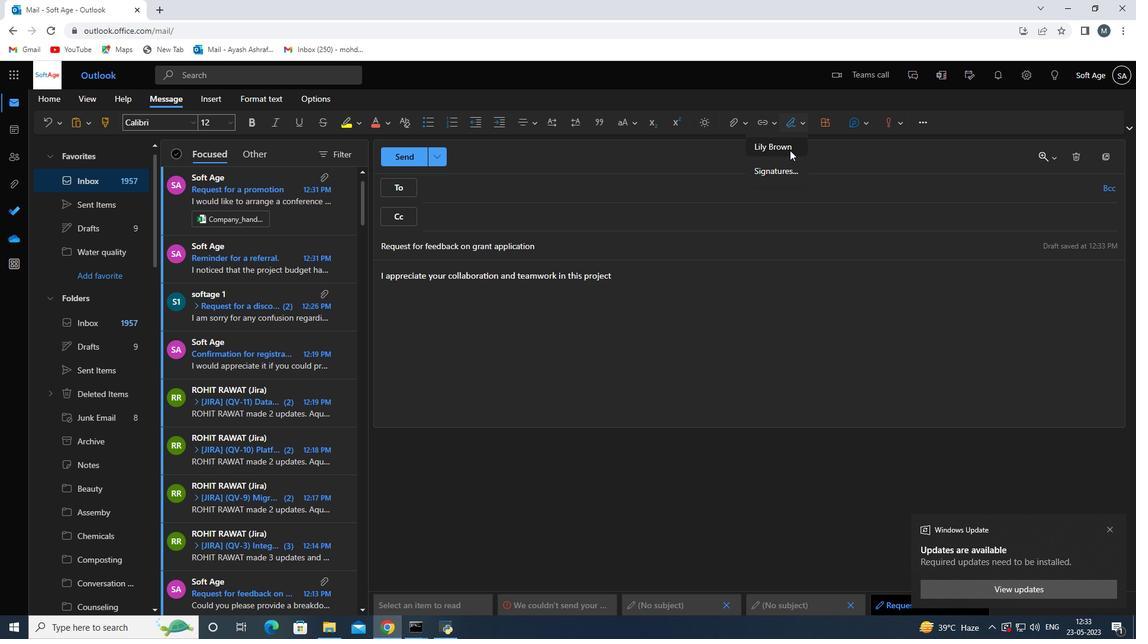 
Action: Mouse moved to (490, 185)
Screenshot: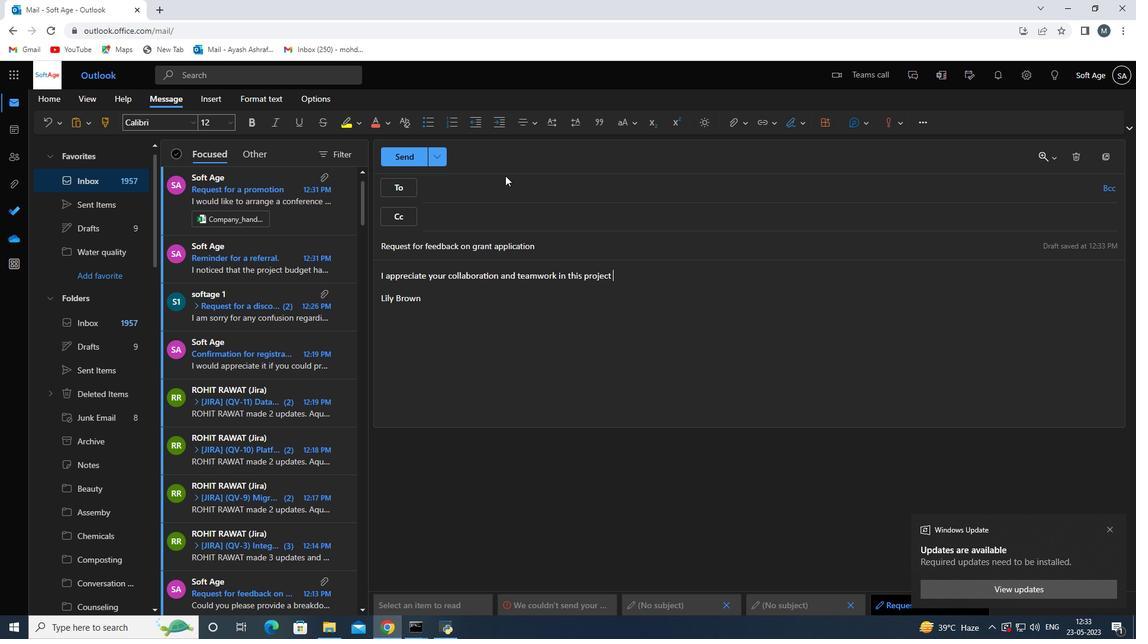 
Action: Mouse pressed left at (490, 185)
Screenshot: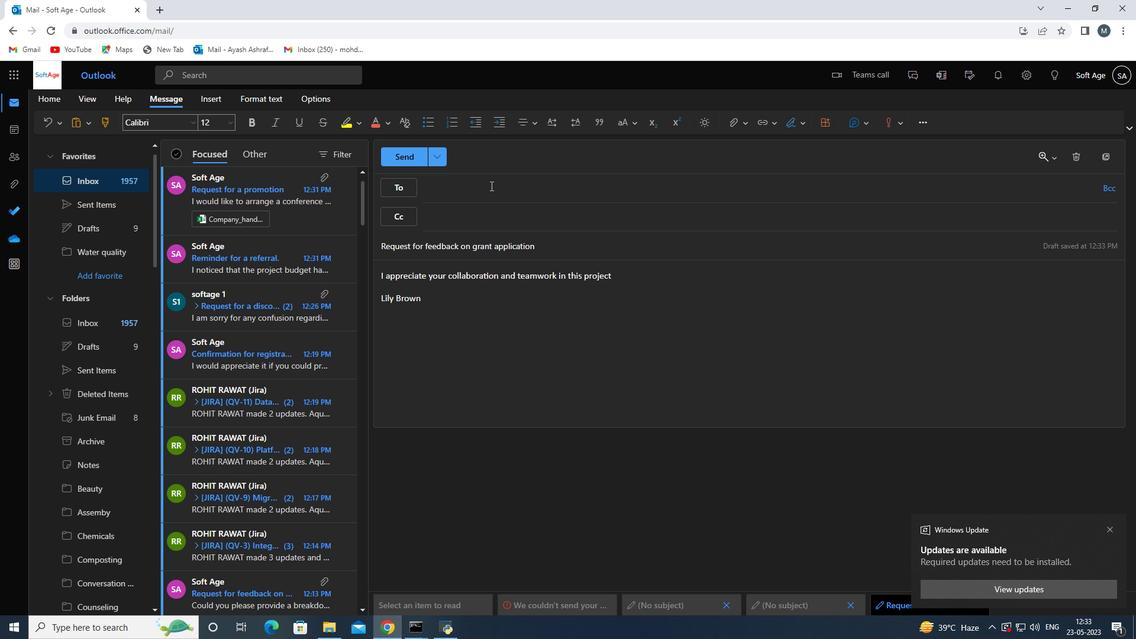 
Action: Mouse moved to (490, 185)
Screenshot: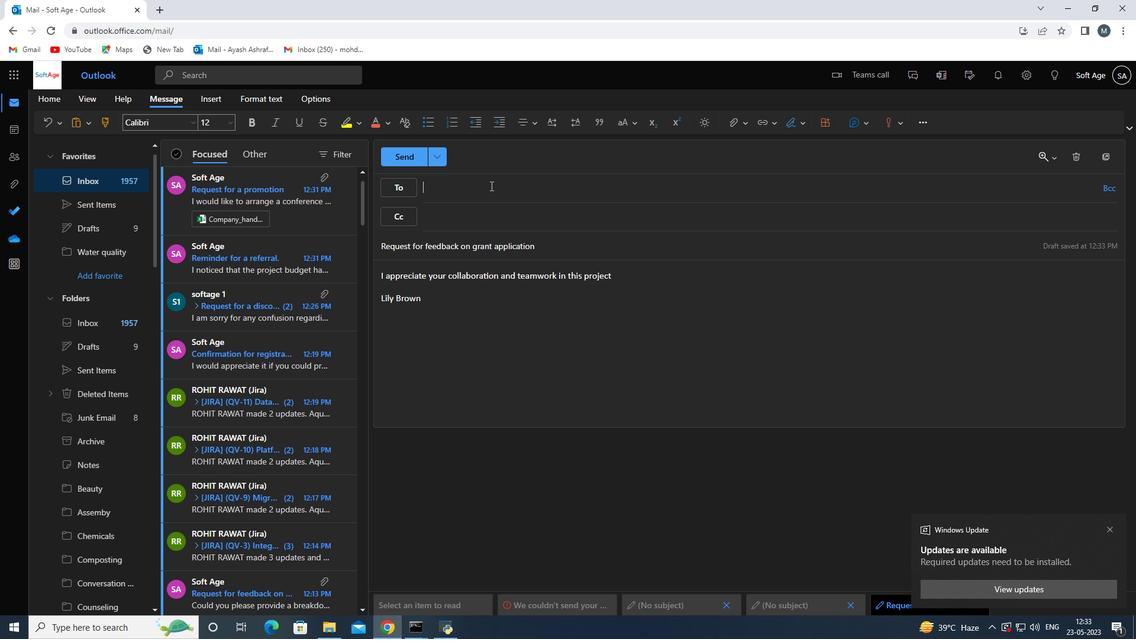 
Action: Key pressed softage.5<Key.shift><Key.shift><Key.shift><Key.shift>@softage.net
Screenshot: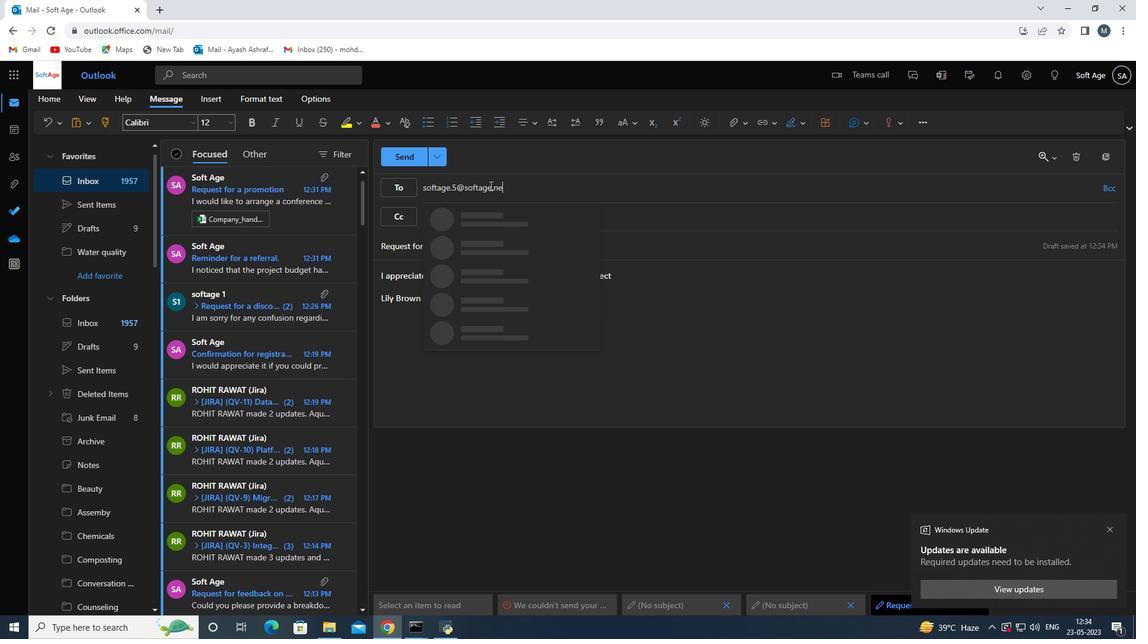 
Action: Mouse moved to (495, 220)
Screenshot: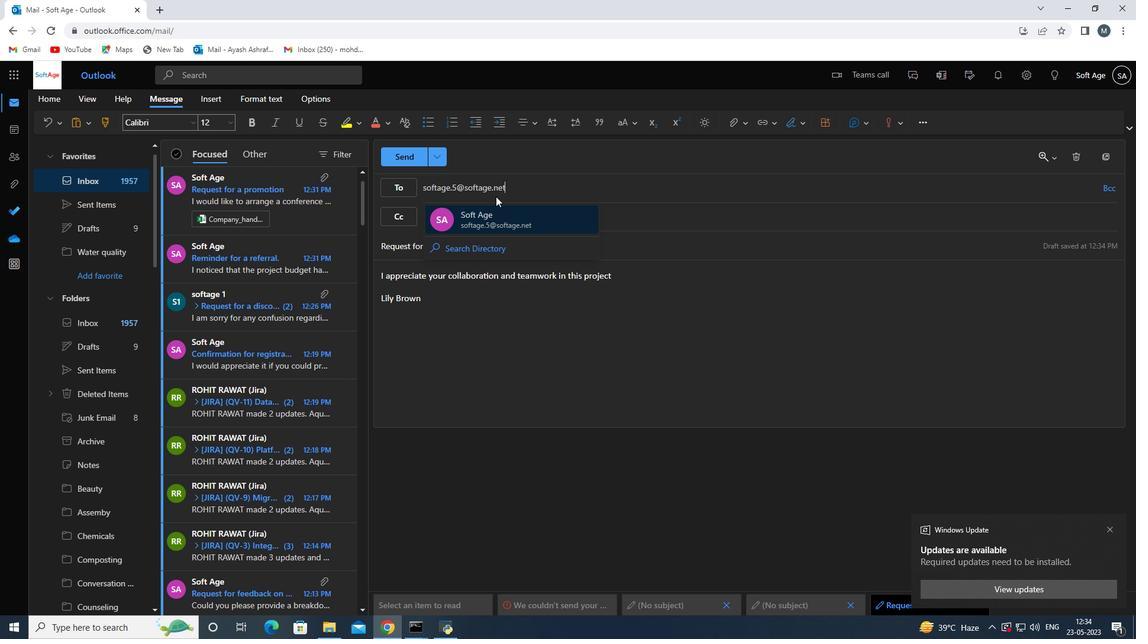 
Action: Mouse pressed left at (495, 220)
Screenshot: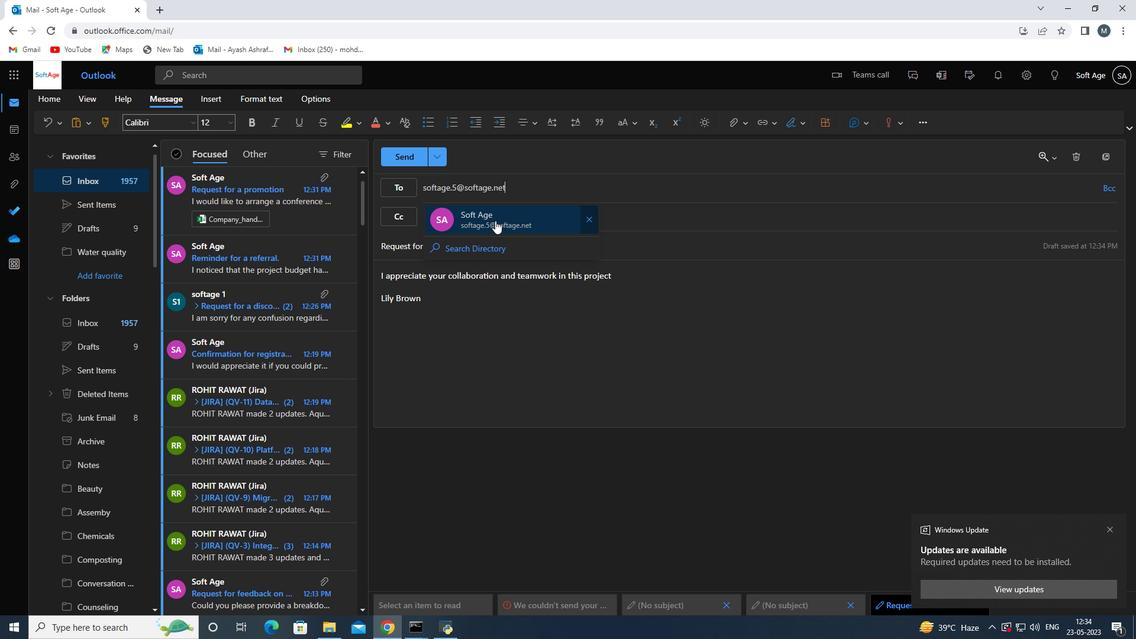 
Action: Mouse moved to (736, 120)
Screenshot: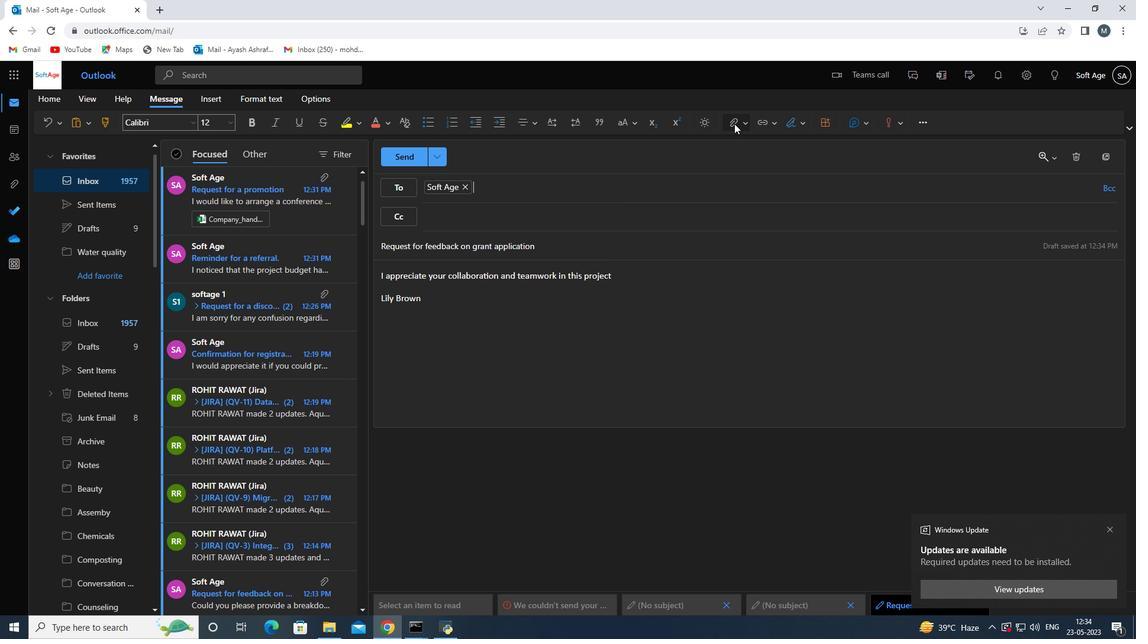 
Action: Mouse pressed left at (736, 120)
Screenshot: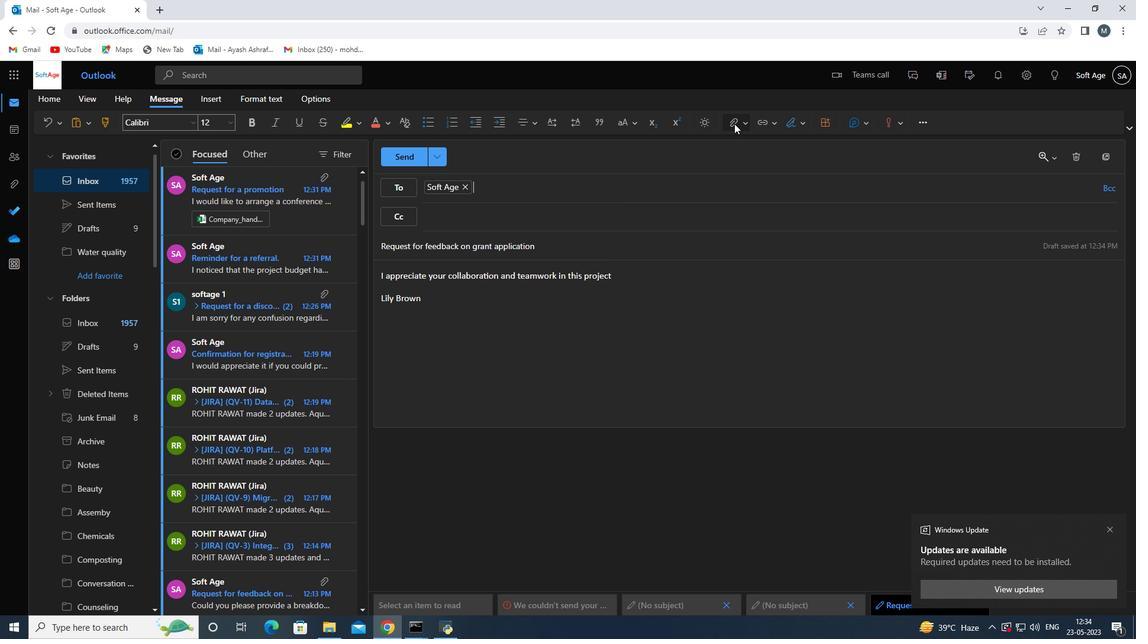 
Action: Mouse moved to (715, 146)
Screenshot: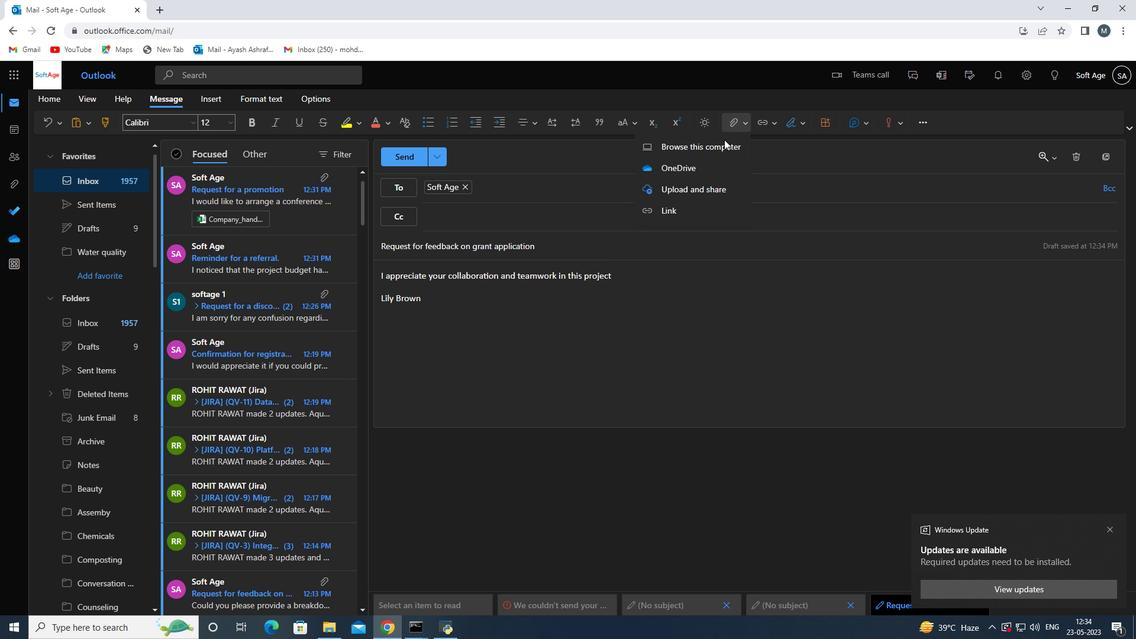 
Action: Mouse pressed left at (715, 146)
Screenshot: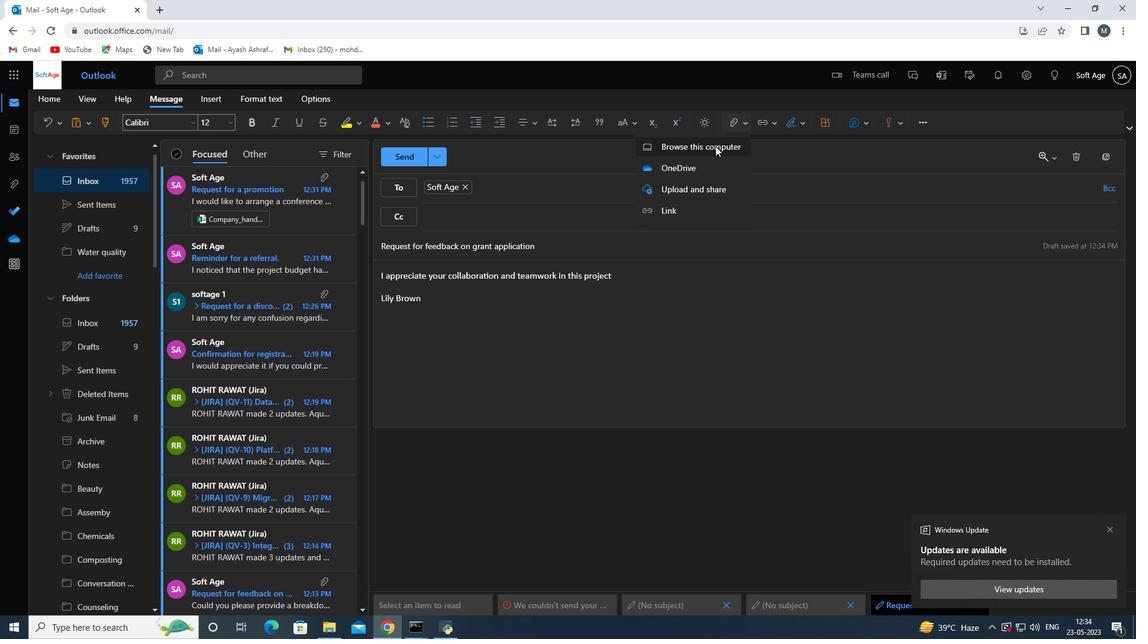 
Action: Mouse moved to (218, 188)
Screenshot: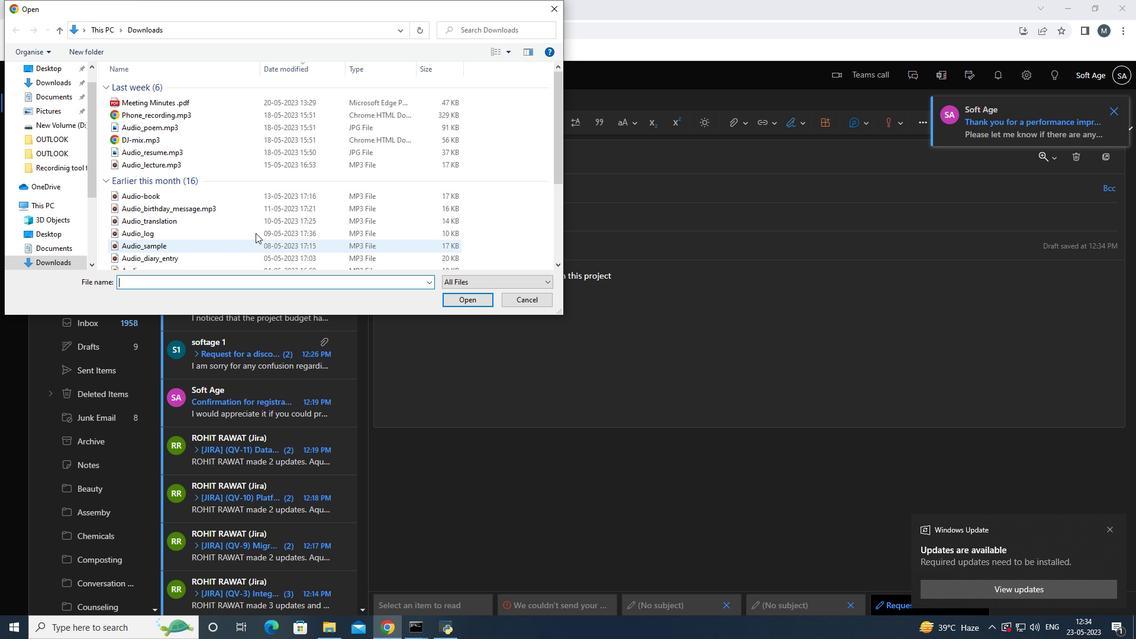 
Action: Mouse scrolled (218, 189) with delta (0, 0)
Screenshot: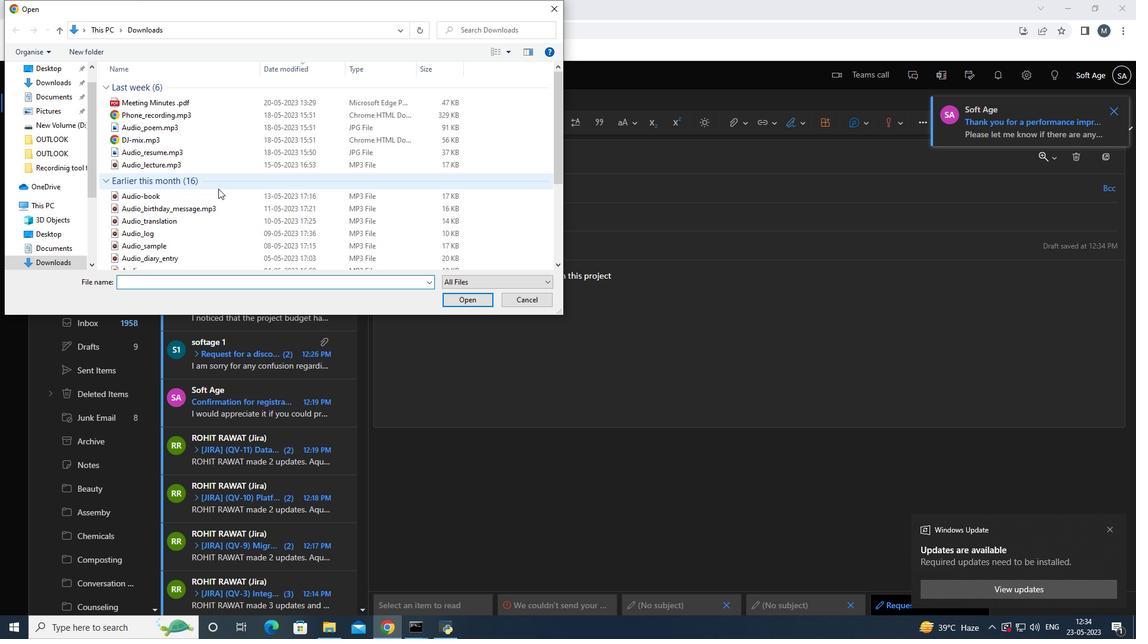 
Action: Mouse scrolled (218, 189) with delta (0, 0)
Screenshot: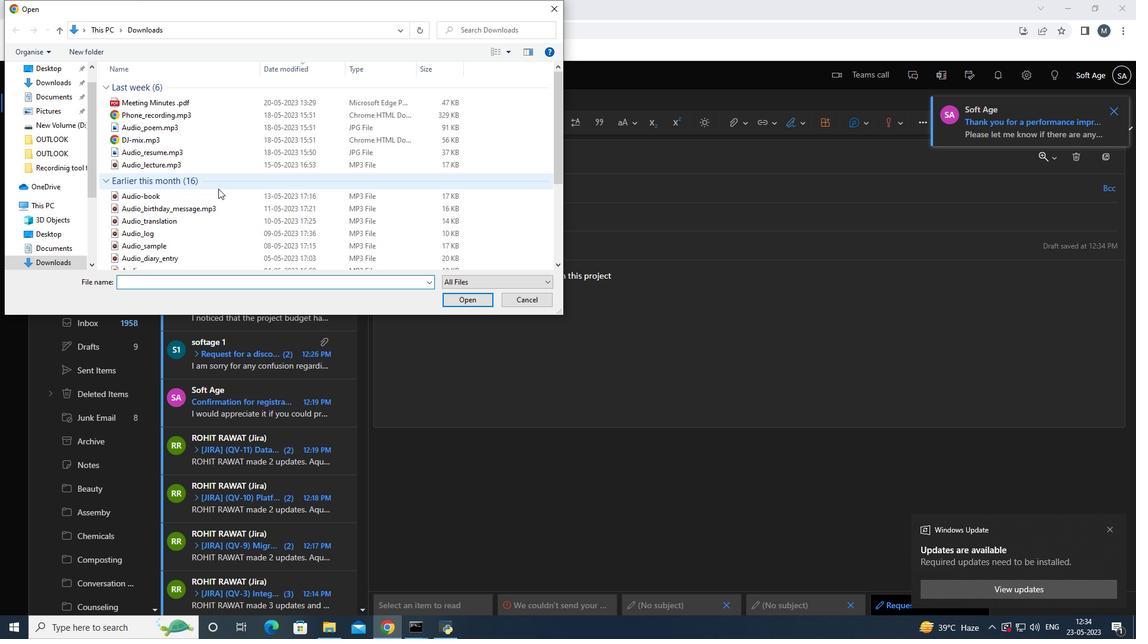 
Action: Mouse moved to (198, 219)
Screenshot: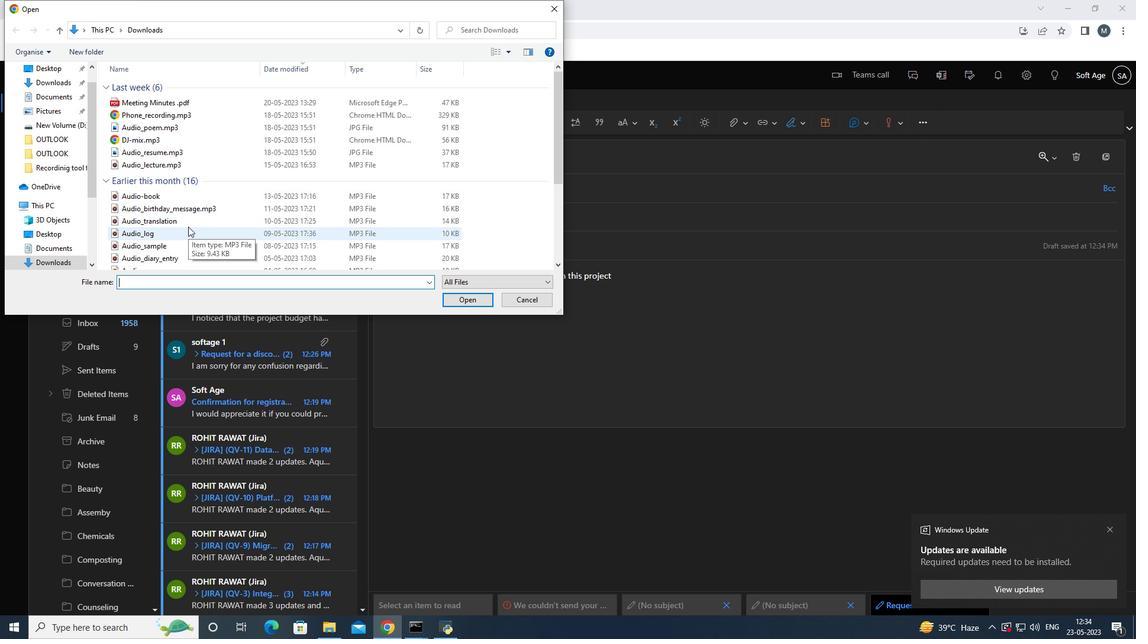 
Action: Mouse scrolled (198, 218) with delta (0, 0)
Screenshot: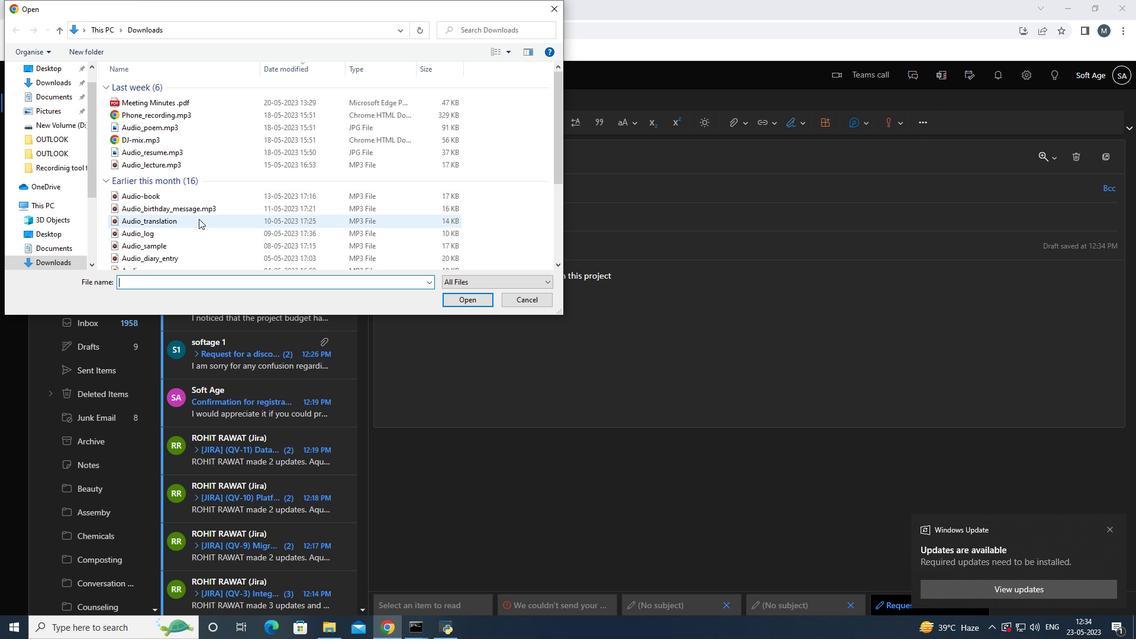 
Action: Mouse moved to (191, 233)
Screenshot: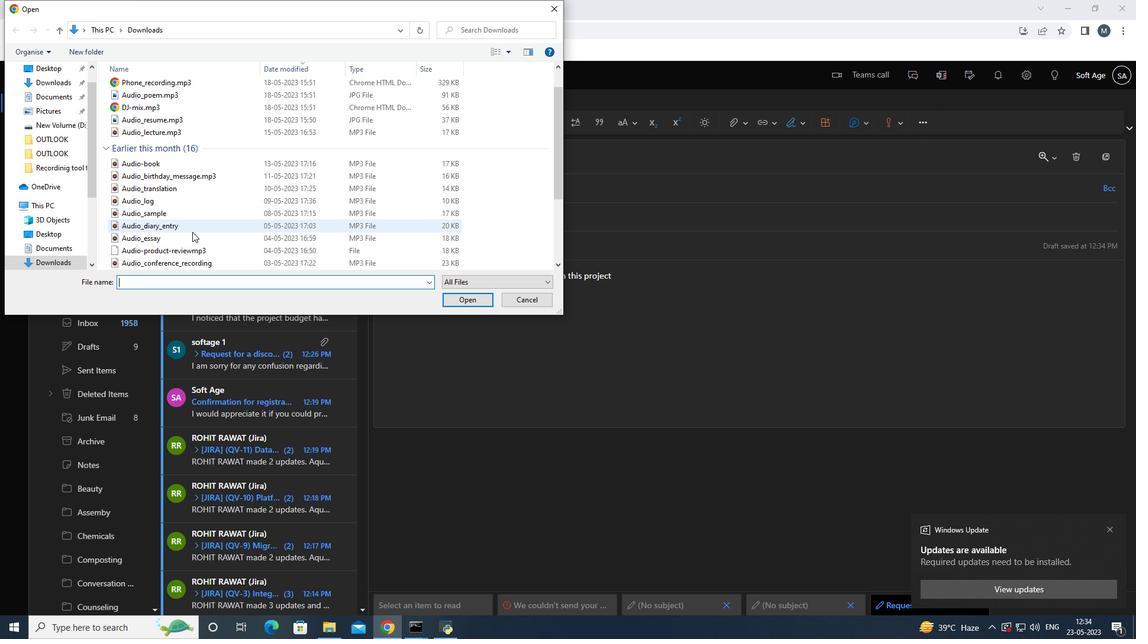 
Action: Mouse scrolled (191, 232) with delta (0, 0)
Screenshot: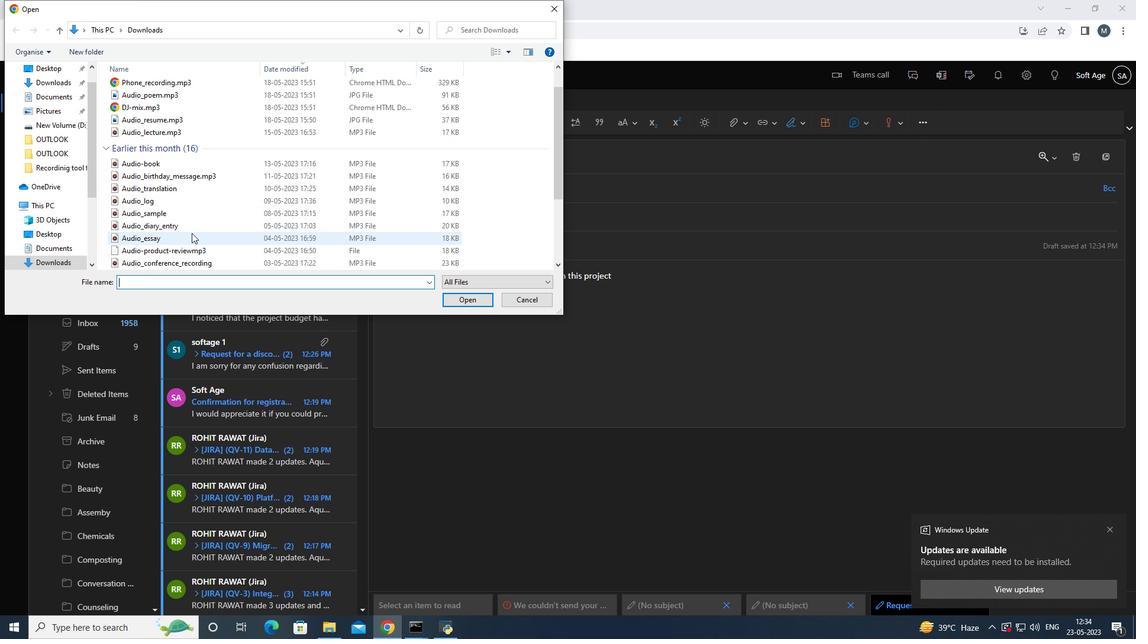 
Action: Mouse moved to (191, 239)
Screenshot: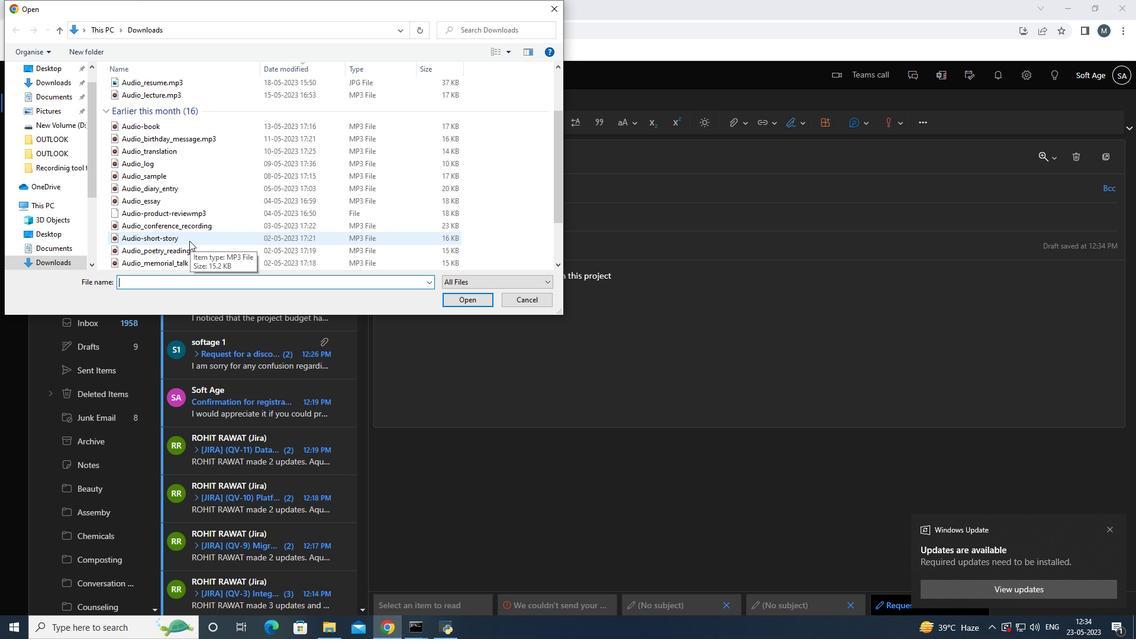 
Action: Mouse pressed left at (191, 239)
Screenshot: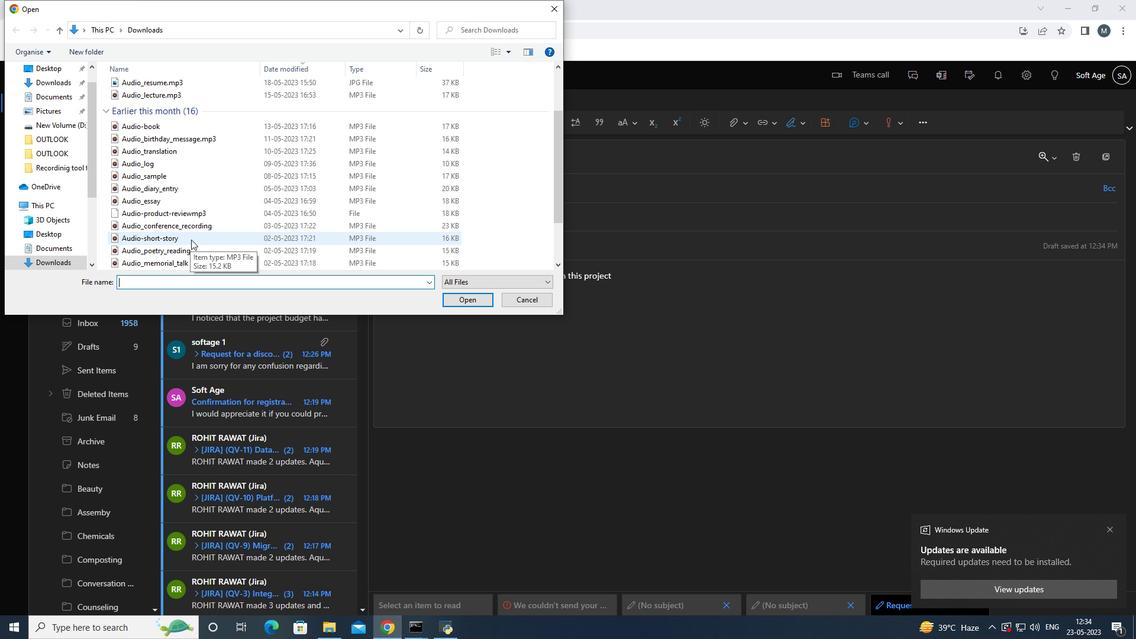 
Action: Mouse moved to (211, 238)
Screenshot: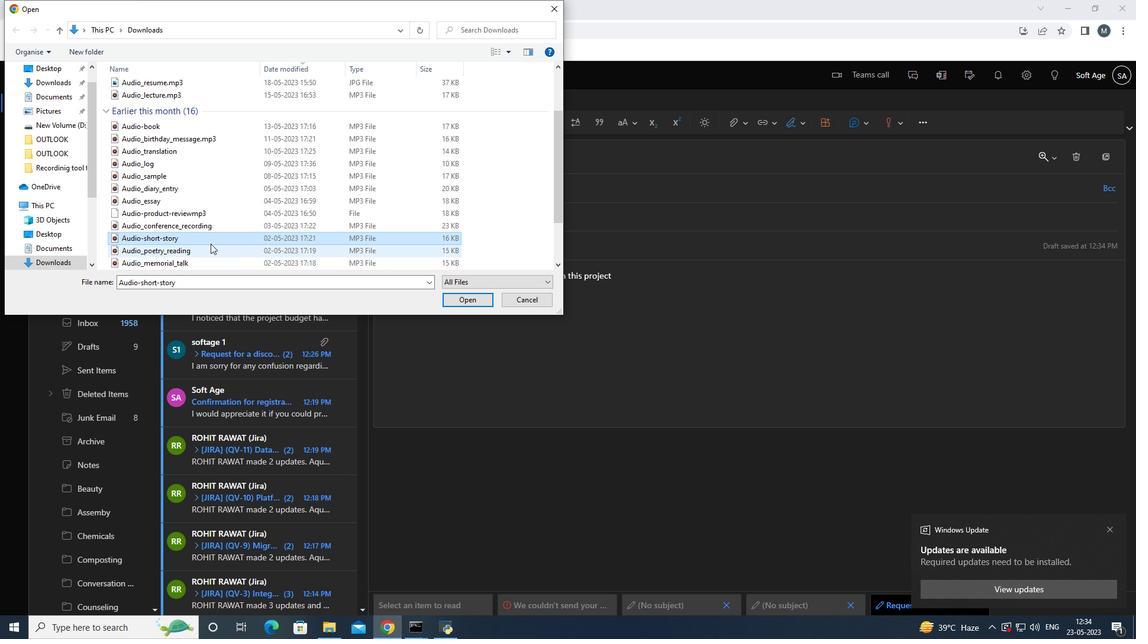 
Action: Mouse pressed right at (211, 238)
Screenshot: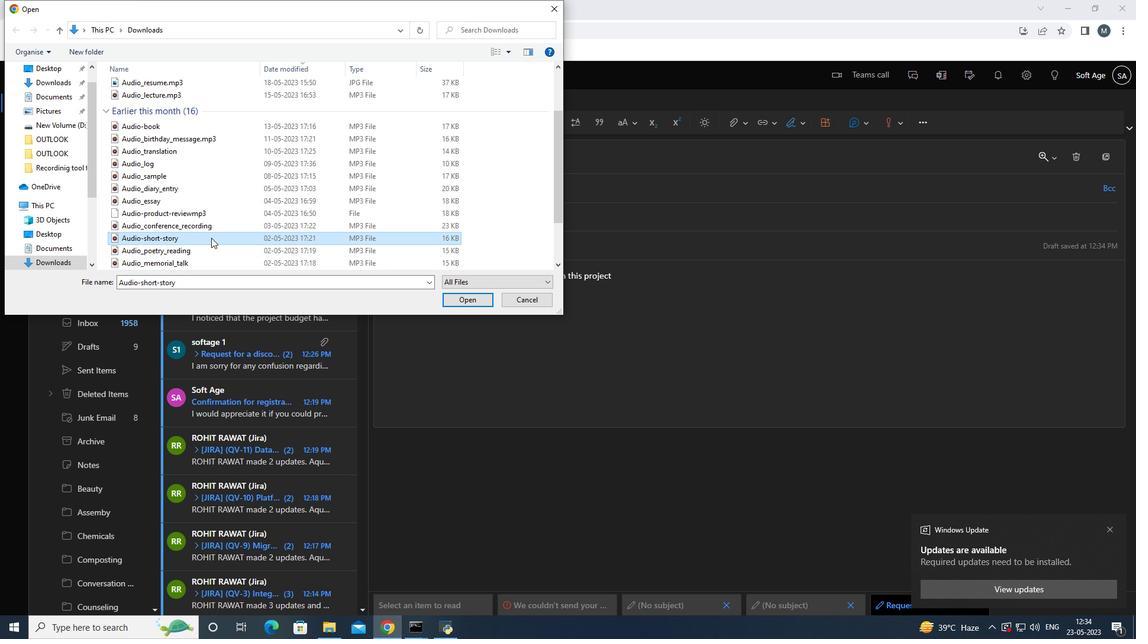 
Action: Mouse moved to (261, 511)
Screenshot: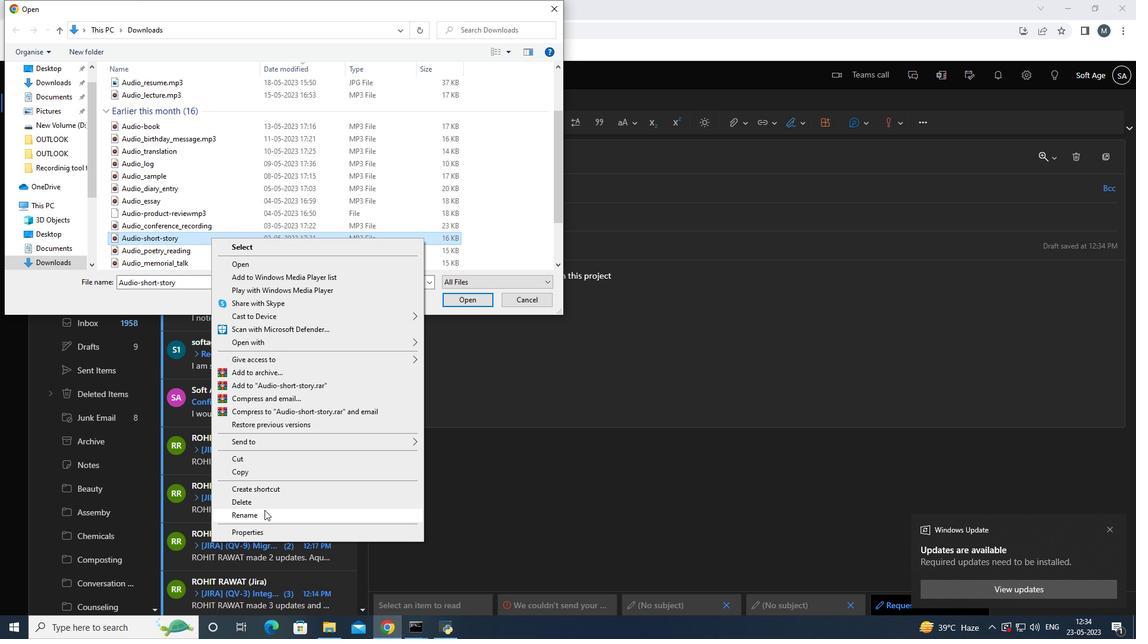 
Action: Mouse pressed left at (261, 511)
Screenshot: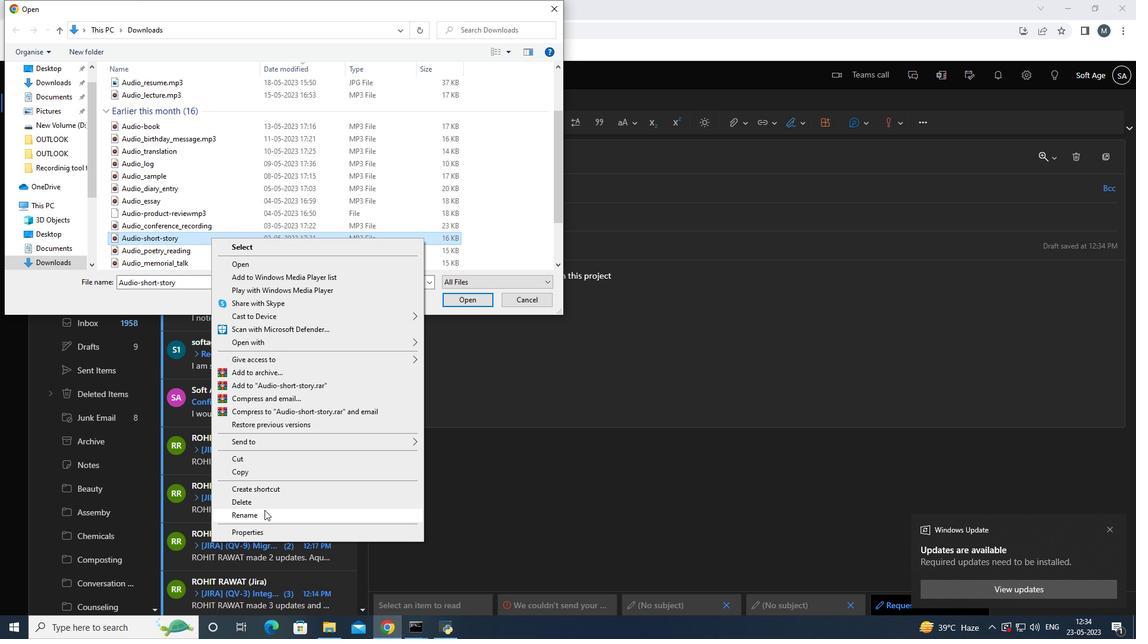 
Action: Mouse moved to (162, 237)
Screenshot: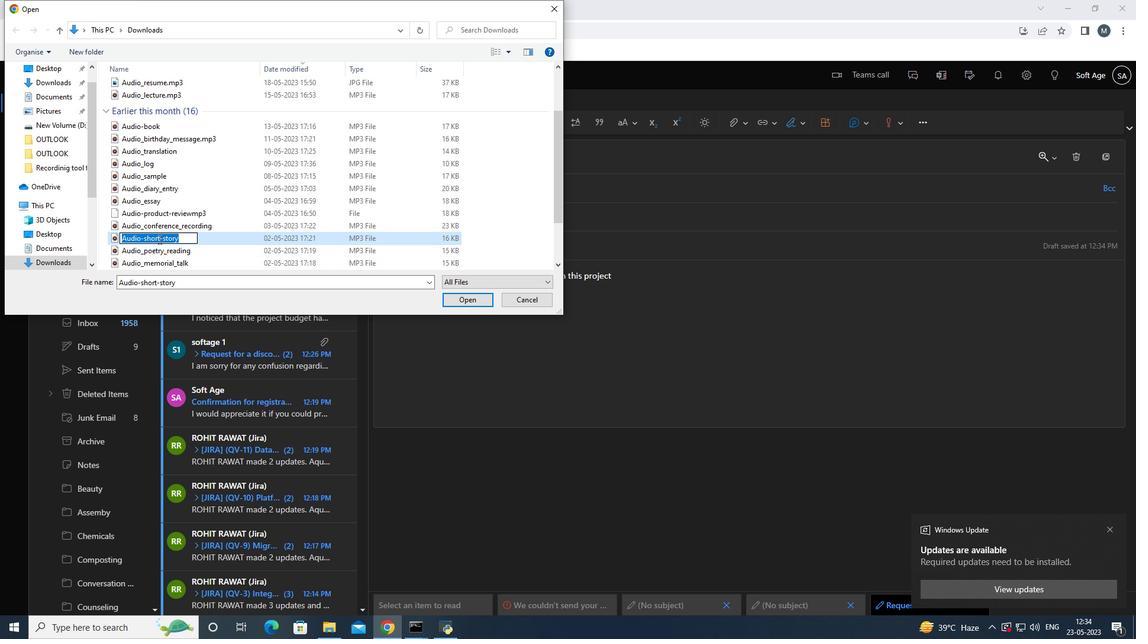 
Action: Mouse pressed left at (162, 237)
Screenshot: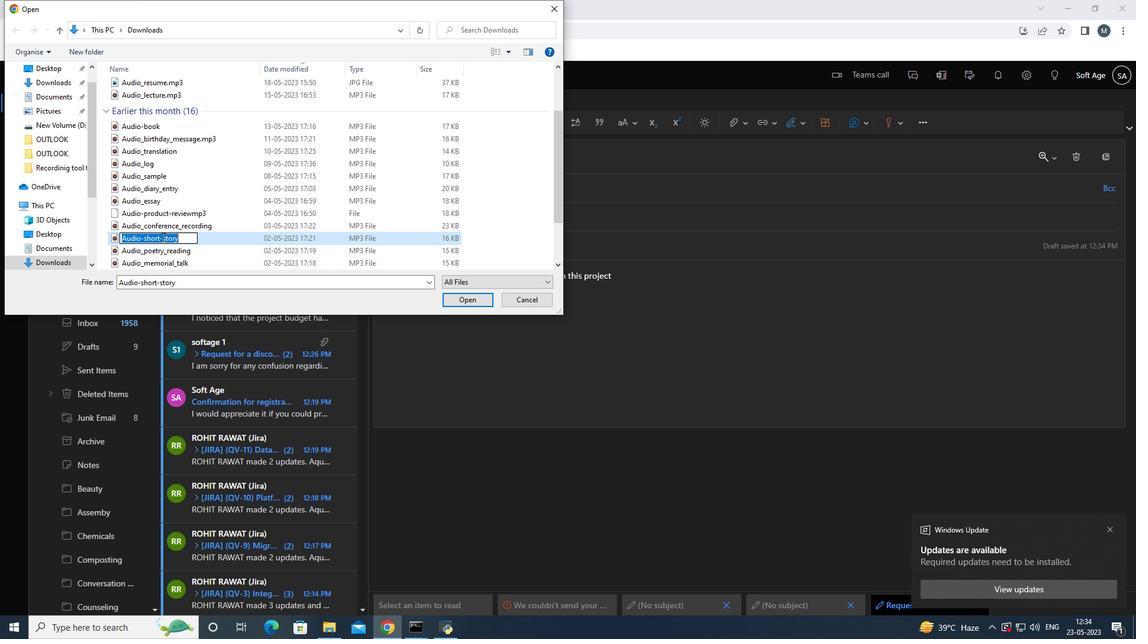 
Action: Mouse moved to (169, 242)
Screenshot: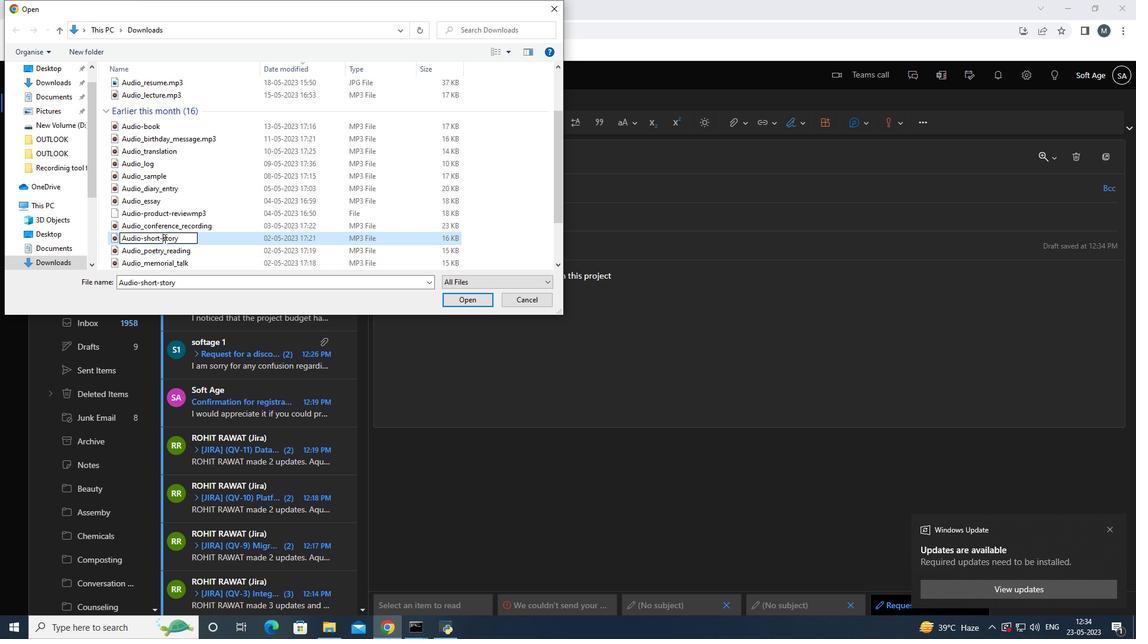 
Action: Key pressed <Key.backspace><Key.backspace><Key.backspace><Key.backspace><Key.backspace><Key.backspace><Key.backspace>
Screenshot: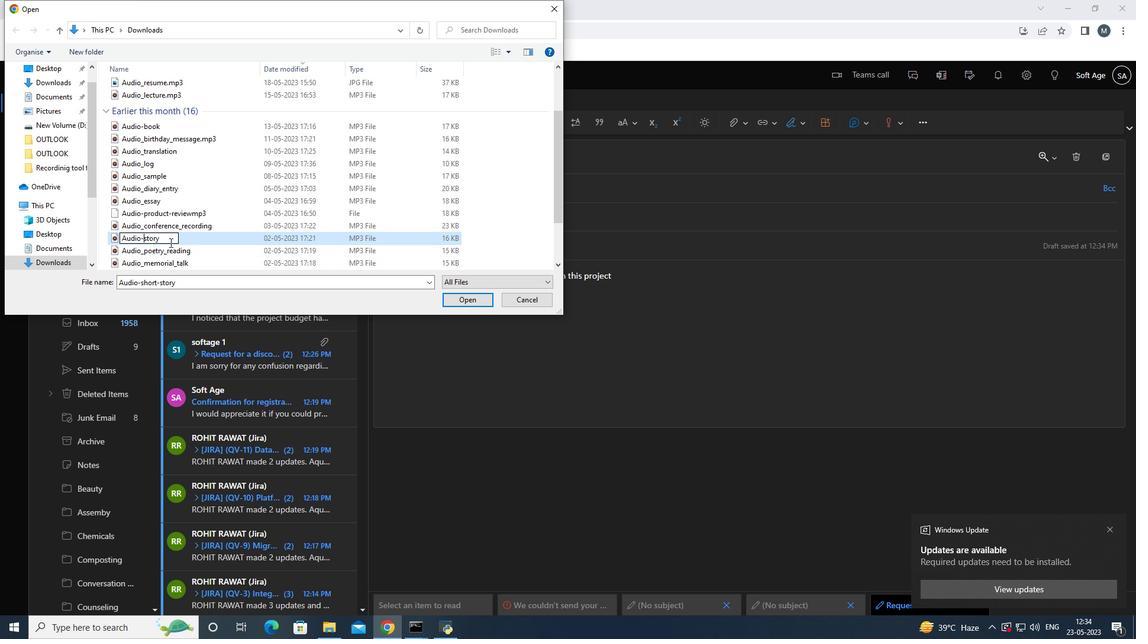 
Action: Mouse moved to (169, 242)
Screenshot: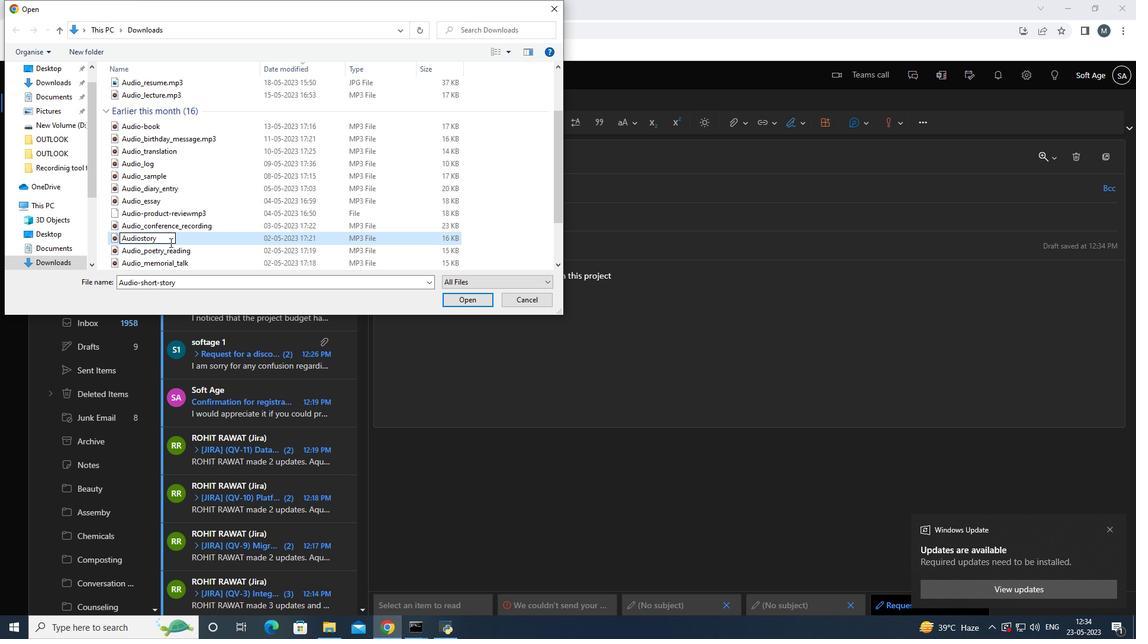 
Action: Key pressed <Key.shift><Key.shift>_
Screenshot: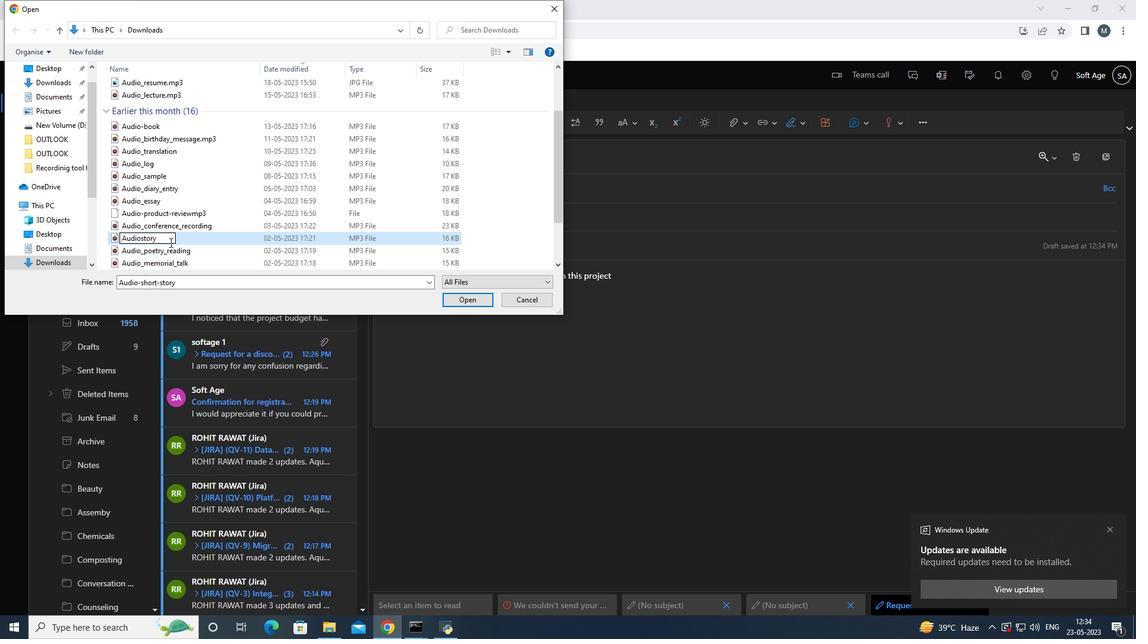 
Action: Mouse pressed left at (169, 242)
Screenshot: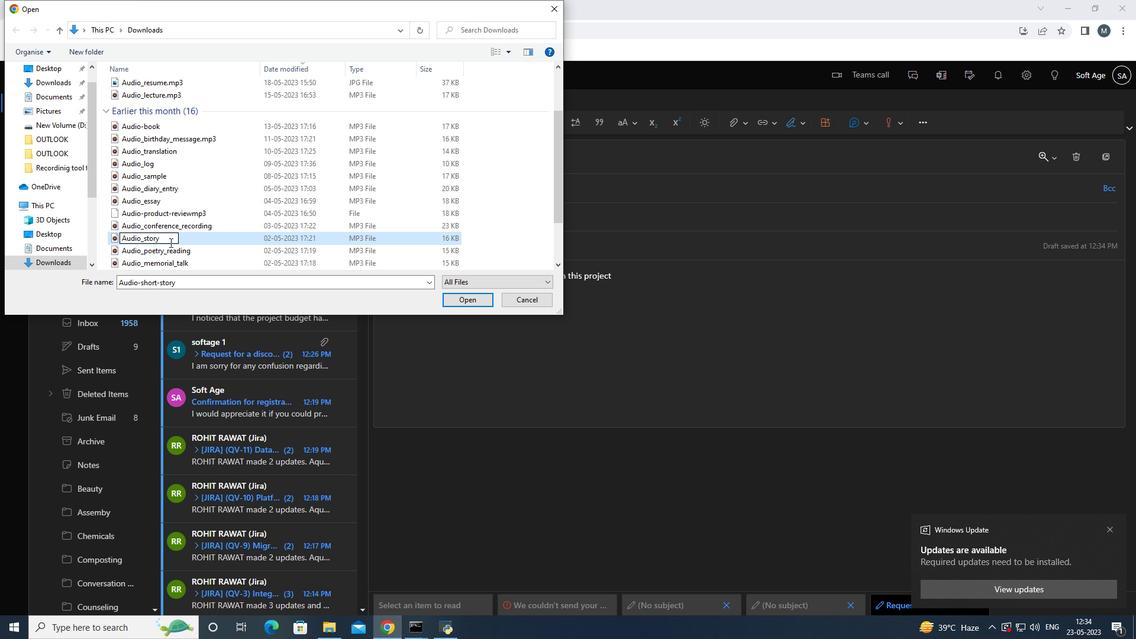 
Action: Key pressed .mp3
Screenshot: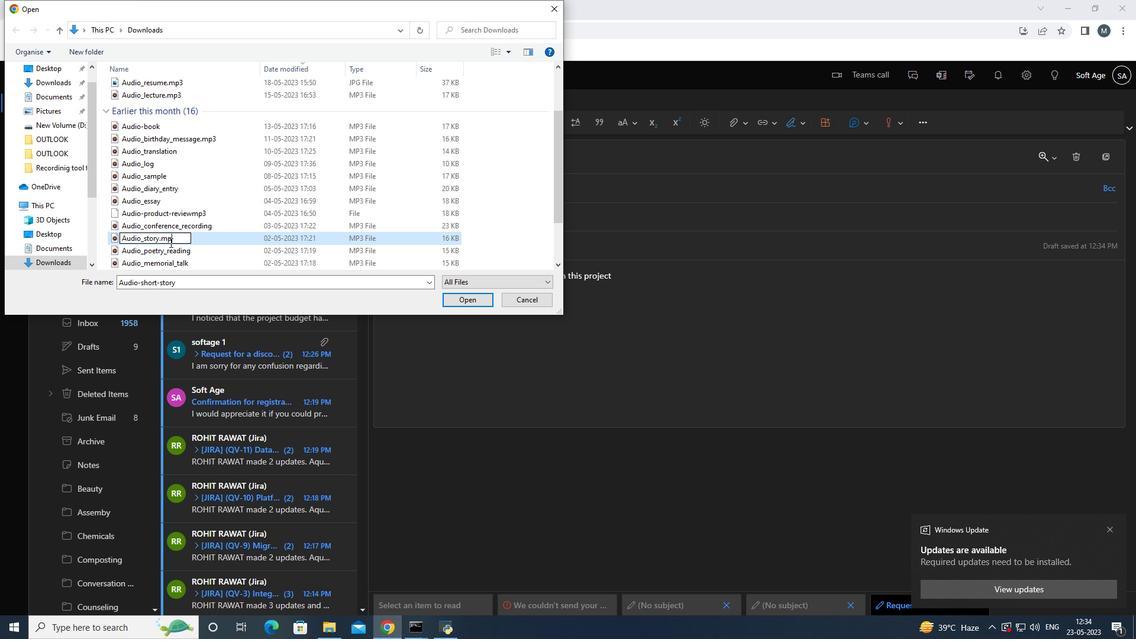 
Action: Mouse moved to (320, 247)
Screenshot: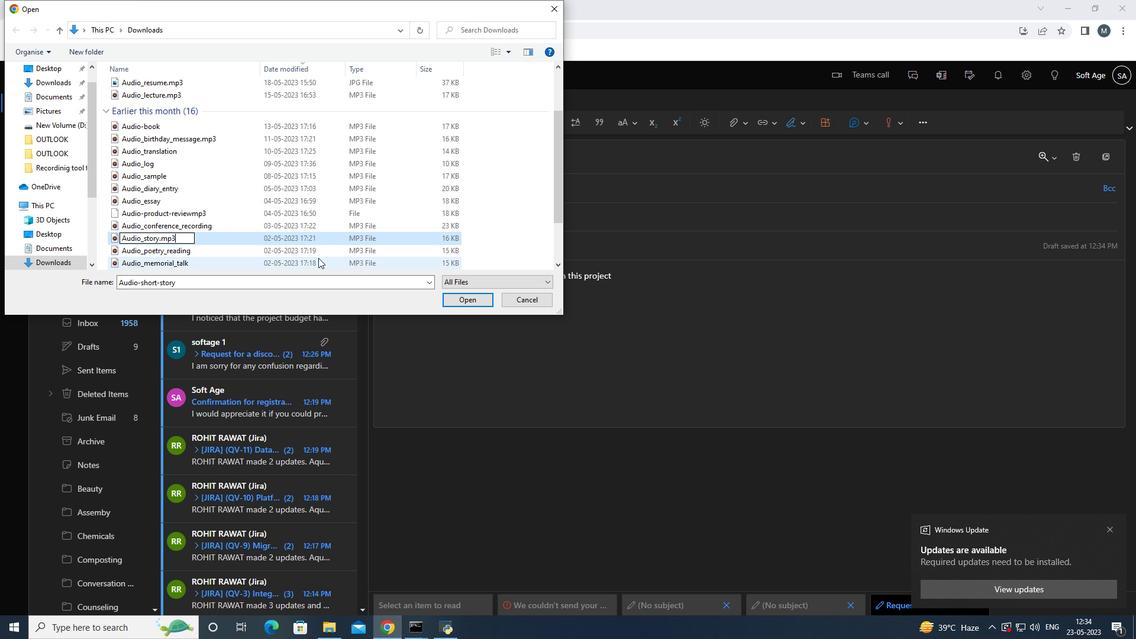 
Action: Mouse pressed left at (320, 247)
Screenshot: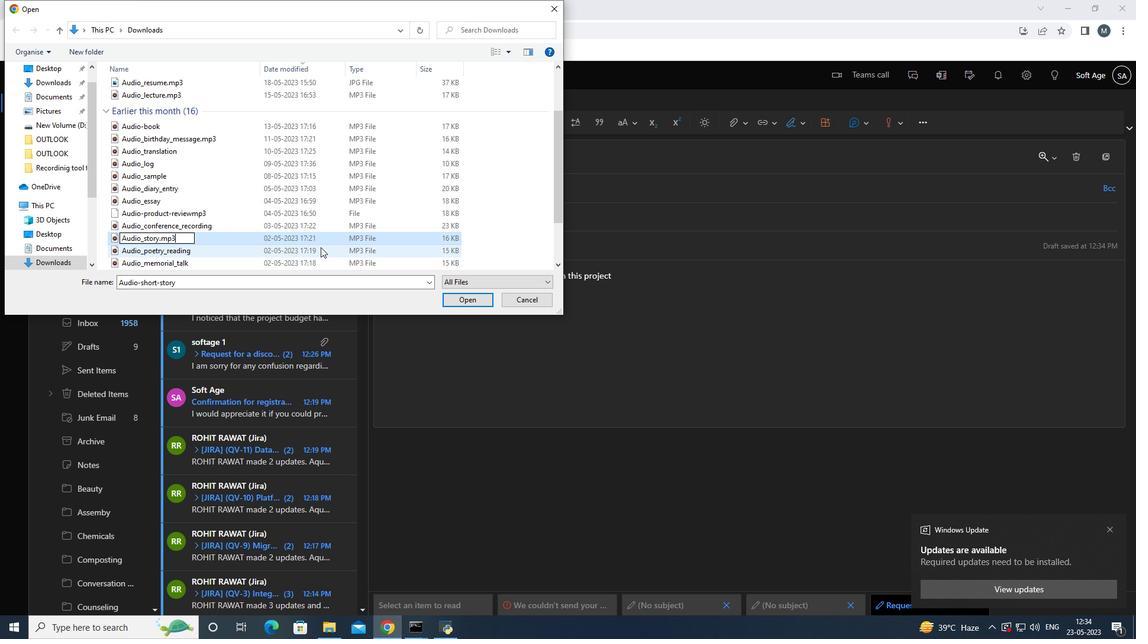 
Action: Mouse moved to (322, 241)
Screenshot: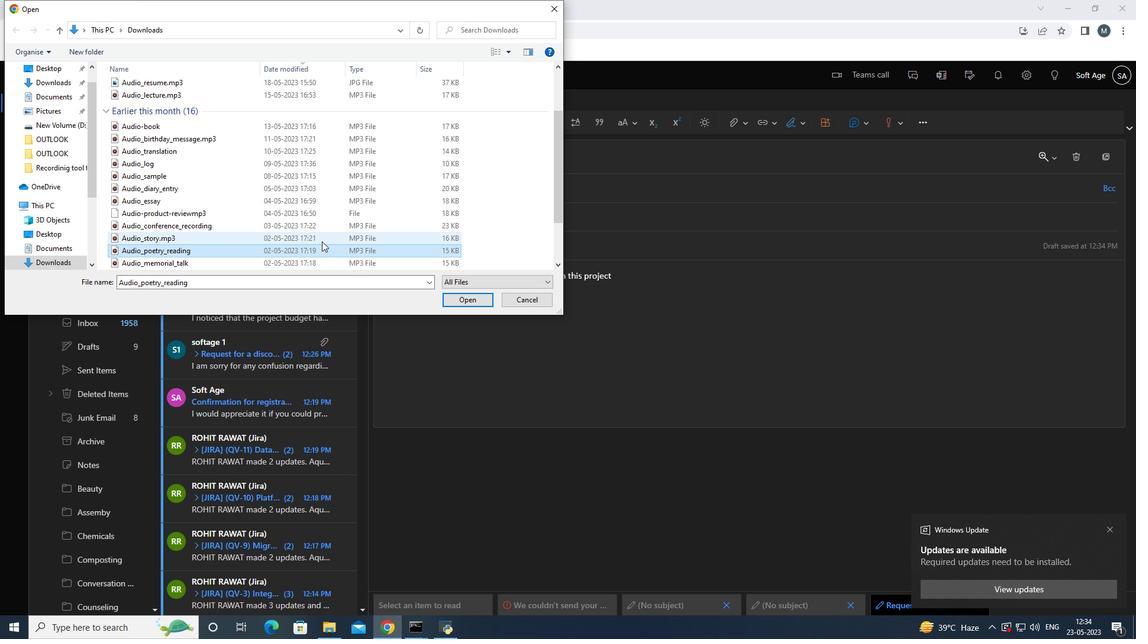 
Action: Mouse pressed left at (322, 241)
Screenshot: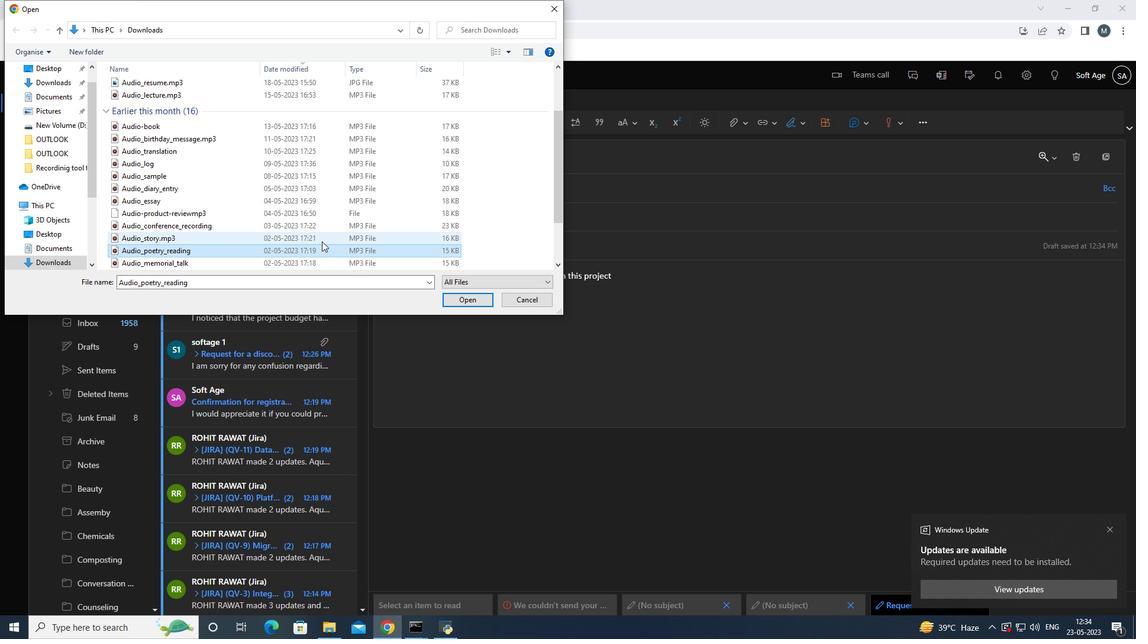 
Action: Mouse moved to (451, 300)
Screenshot: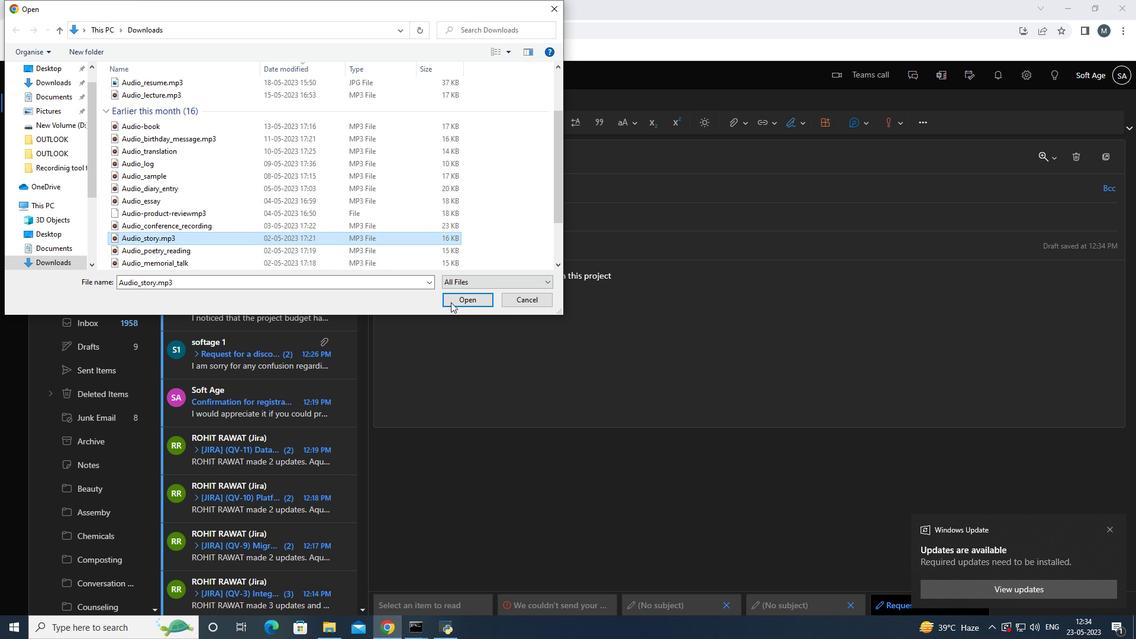 
Action: Mouse pressed left at (451, 300)
Screenshot: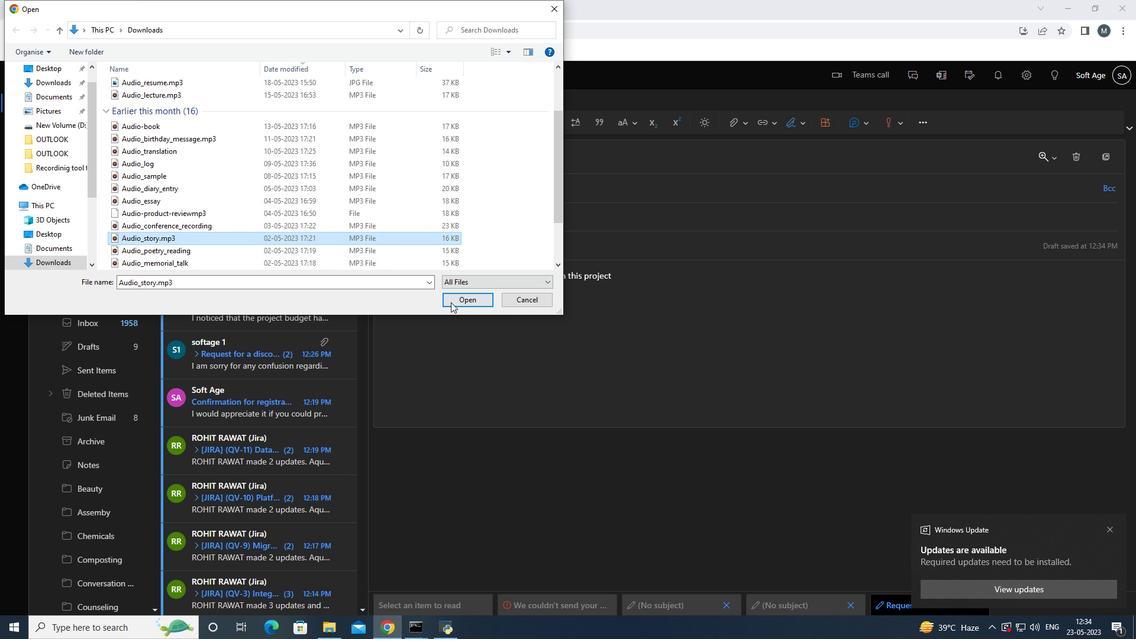 
Action: Mouse moved to (403, 163)
Screenshot: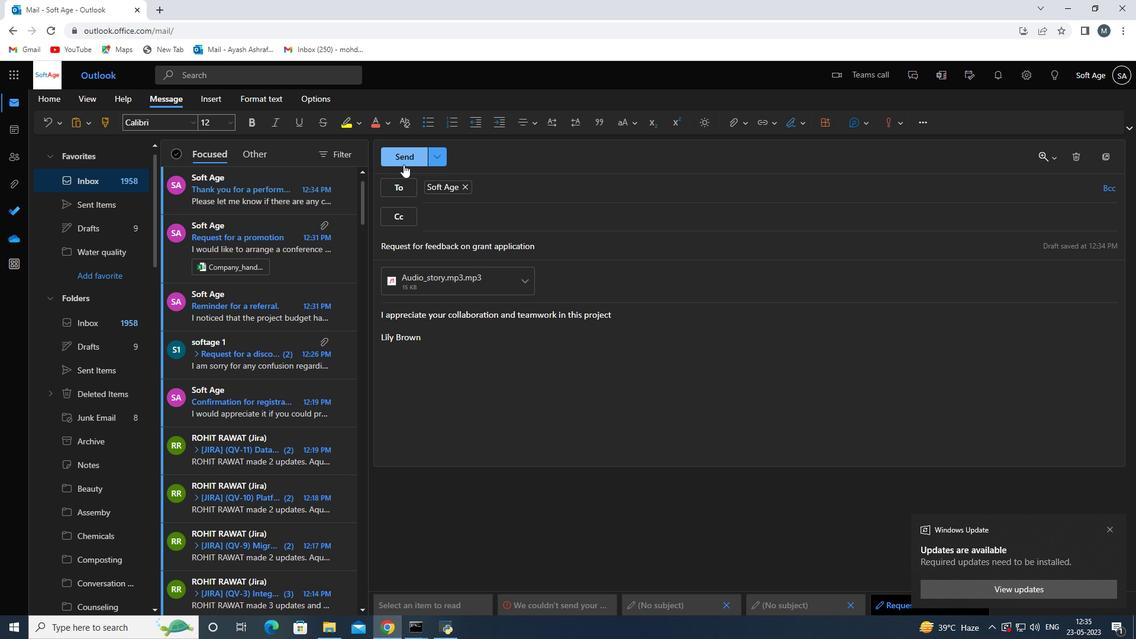 
Action: Mouse pressed left at (403, 163)
Screenshot: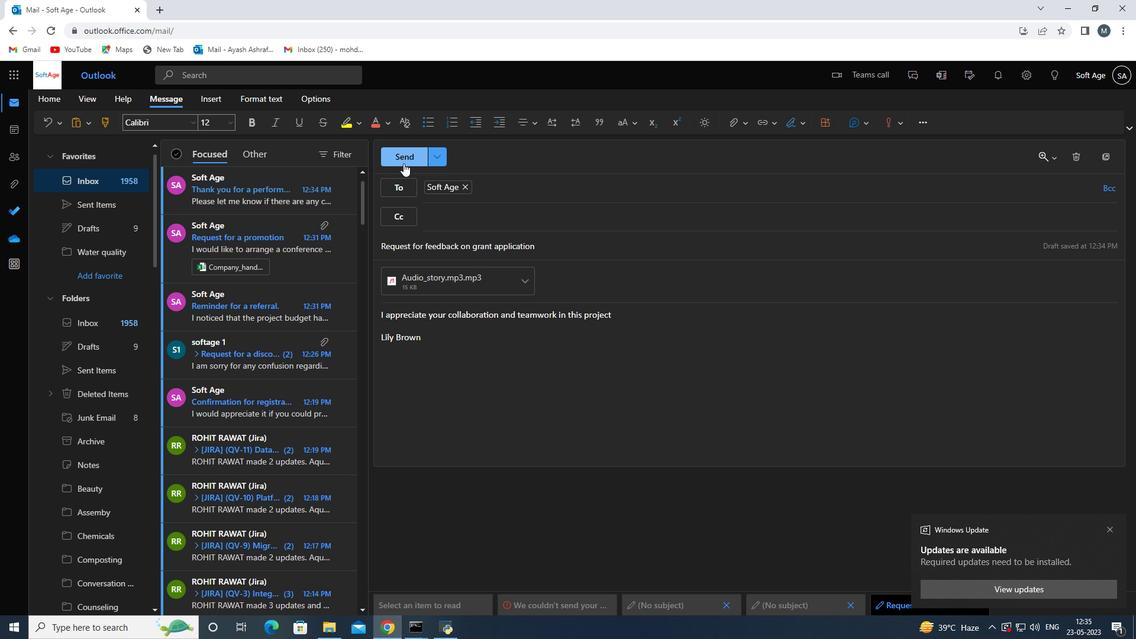 
Action: Mouse moved to (91, 207)
Screenshot: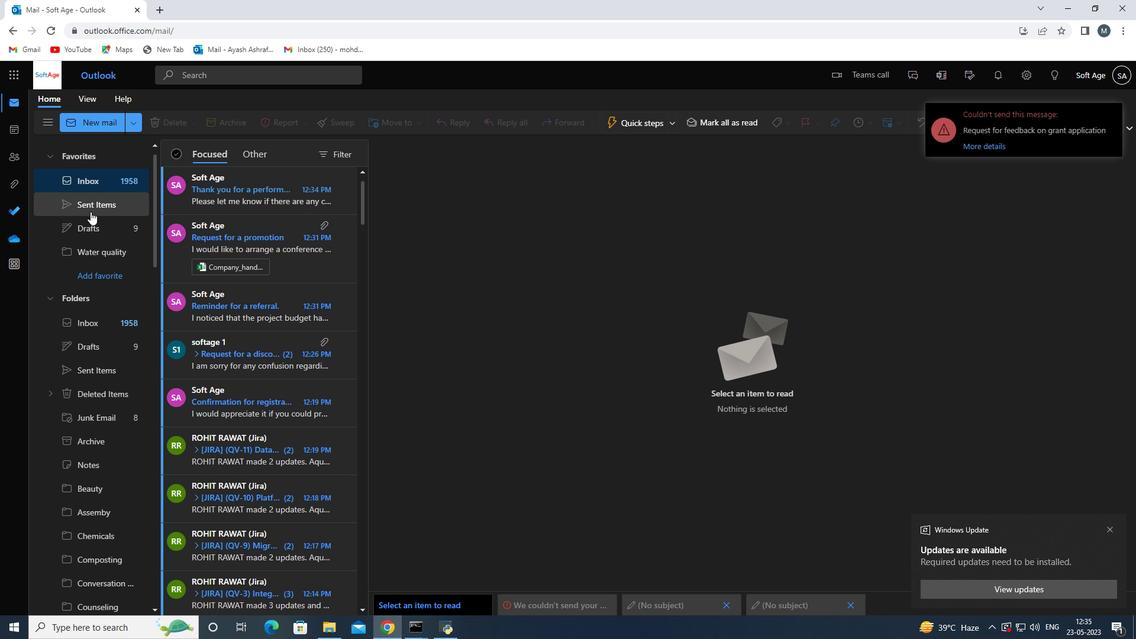 
Action: Mouse pressed left at (91, 207)
Screenshot: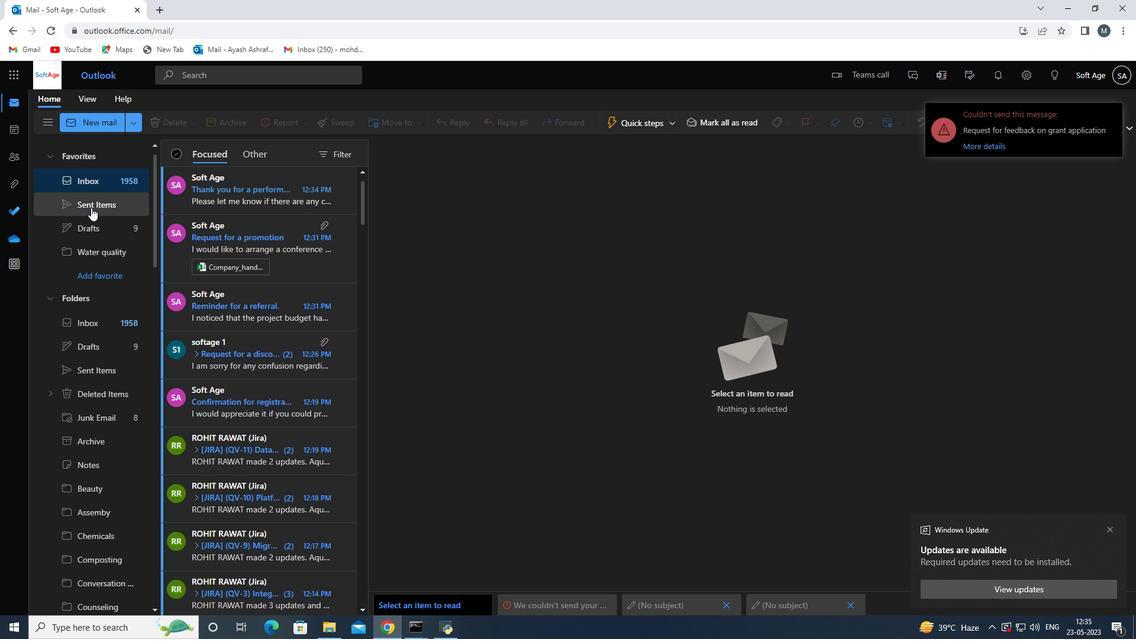 
Action: Mouse moved to (259, 245)
Screenshot: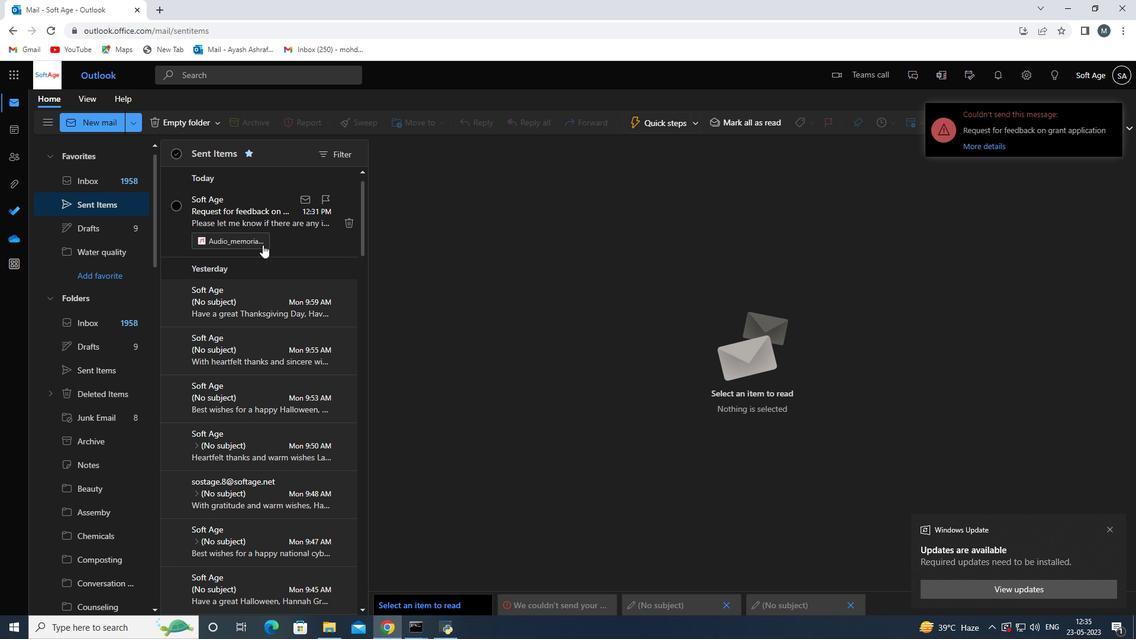 
Action: Mouse scrolled (259, 245) with delta (0, 0)
Screenshot: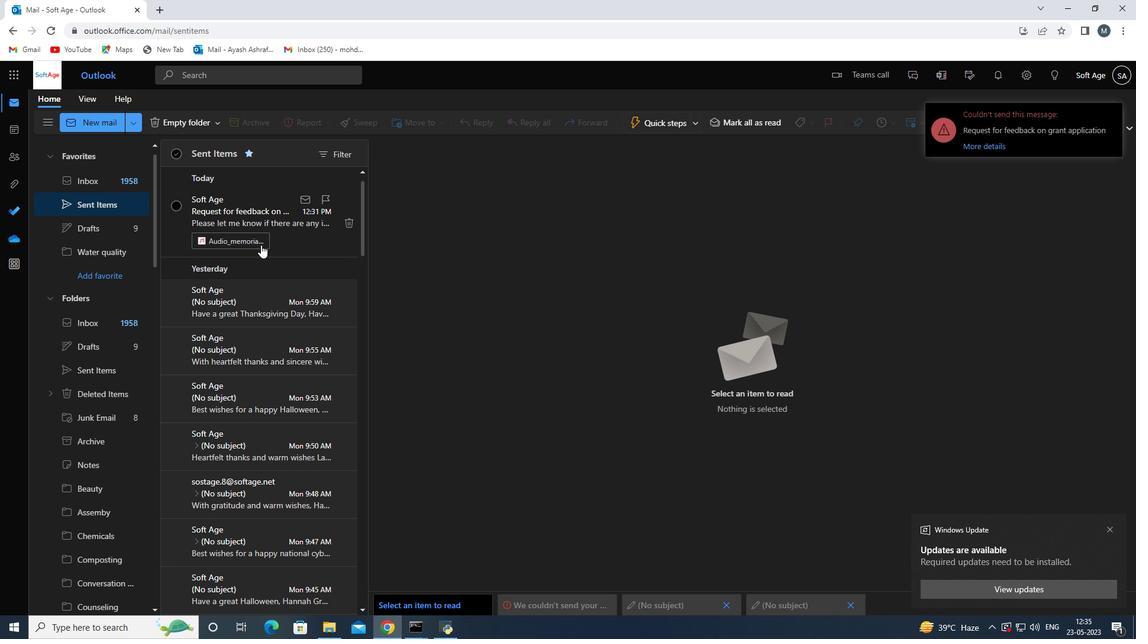 
Action: Mouse scrolled (259, 245) with delta (0, 0)
Screenshot: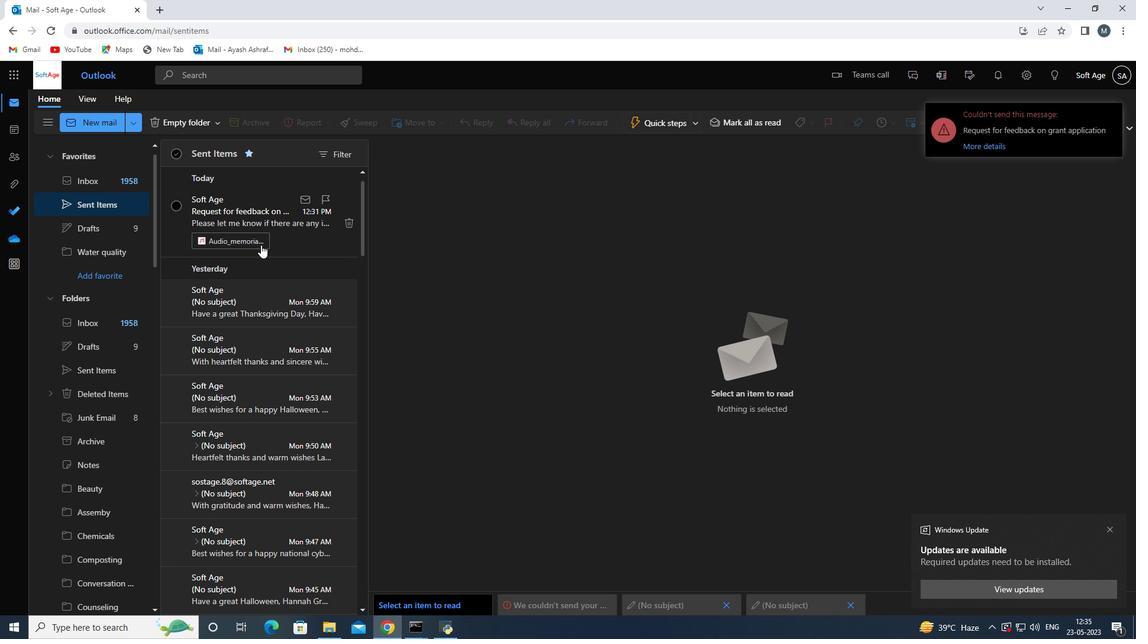 
Action: Mouse scrolled (259, 245) with delta (0, 0)
Screenshot: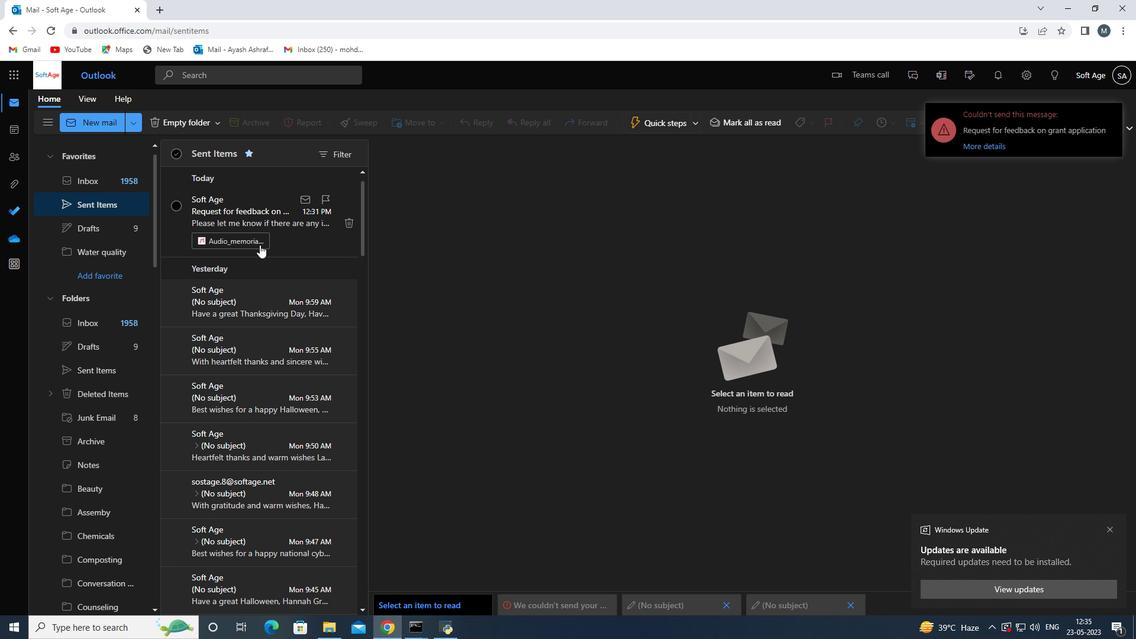 
Action: Mouse scrolled (259, 245) with delta (0, 0)
Screenshot: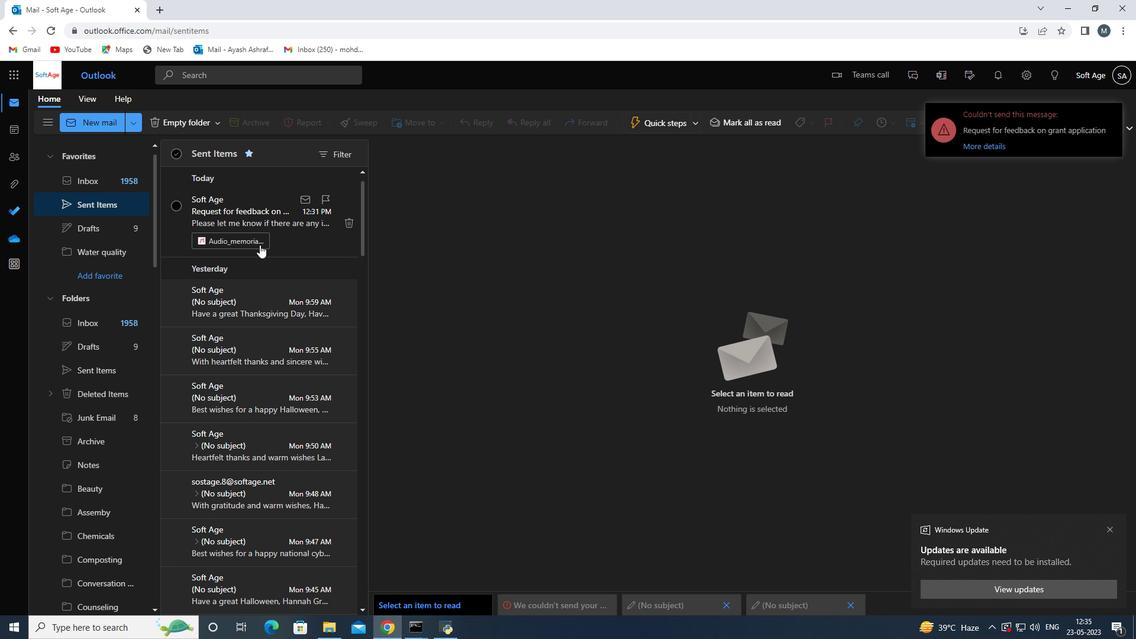 
Action: Mouse moved to (251, 221)
Screenshot: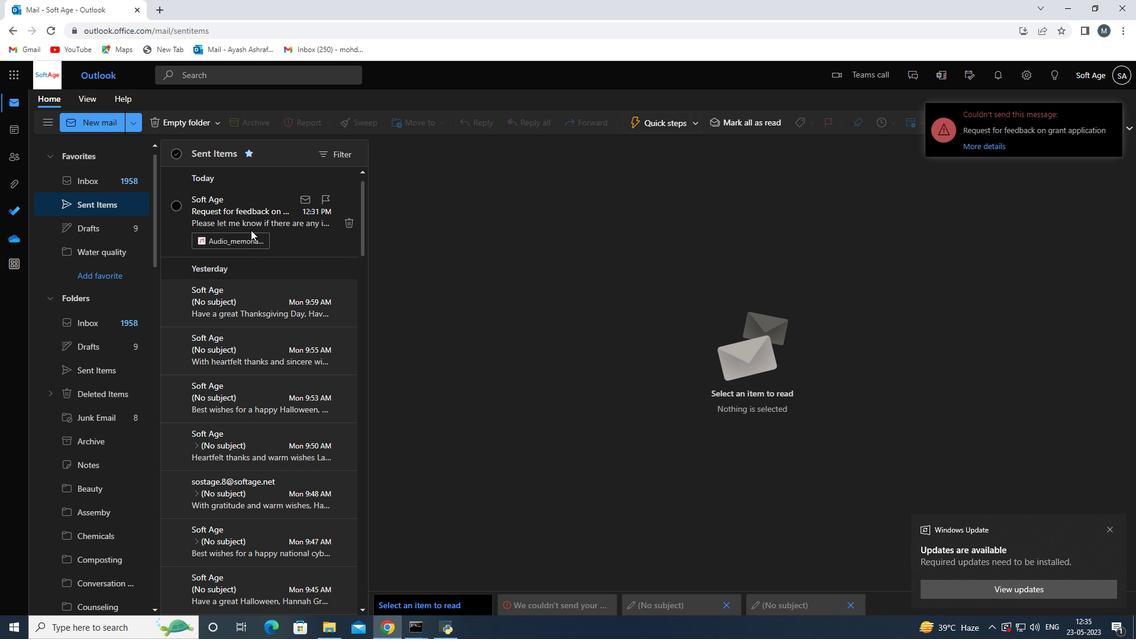 
Action: Mouse pressed left at (251, 221)
Screenshot: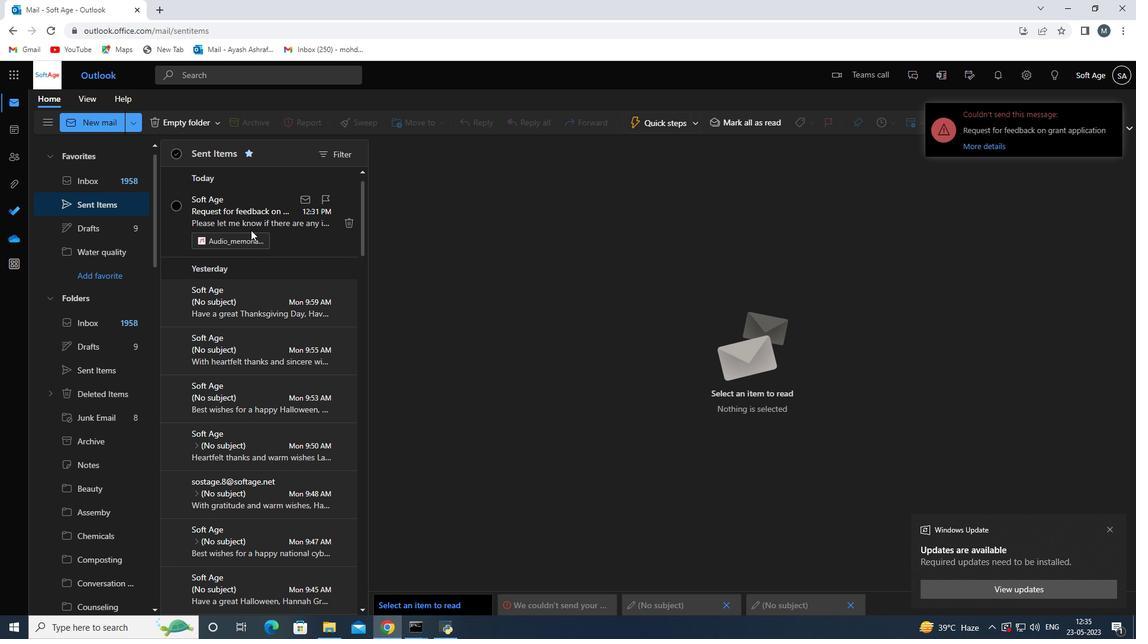 
Action: Mouse moved to (398, 121)
Screenshot: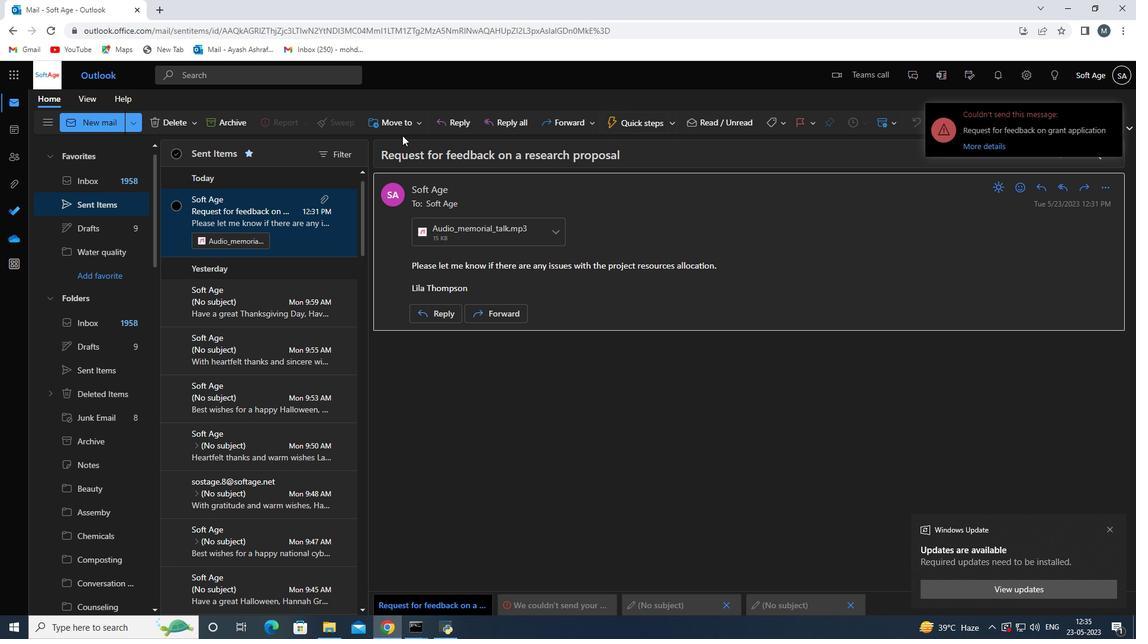 
Action: Mouse pressed left at (398, 121)
Screenshot: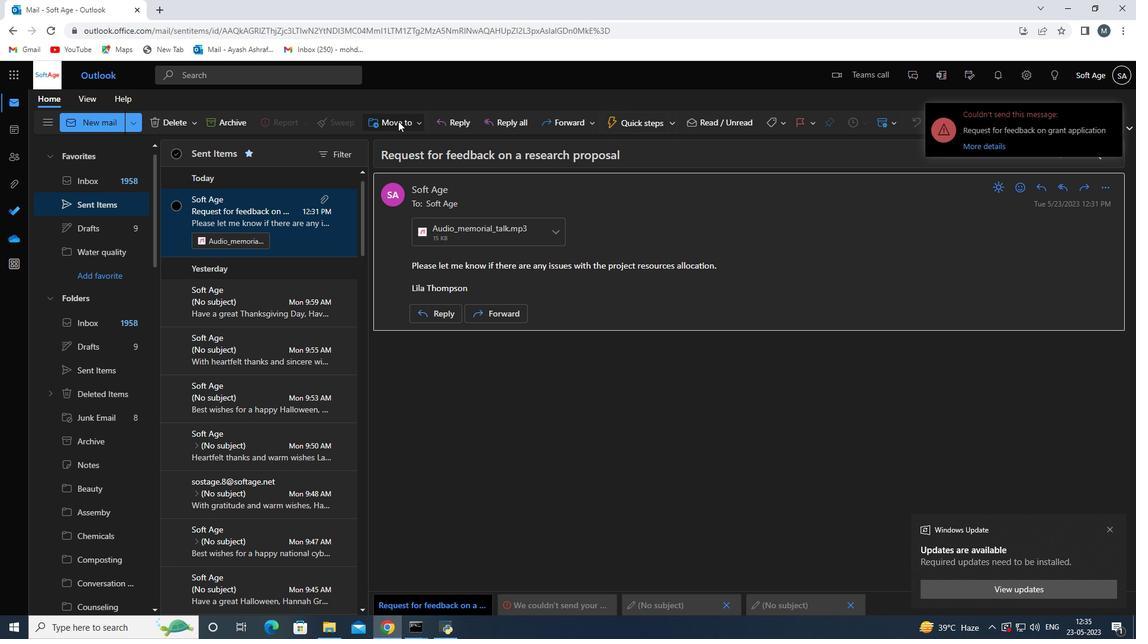 
Action: Mouse moved to (402, 145)
Screenshot: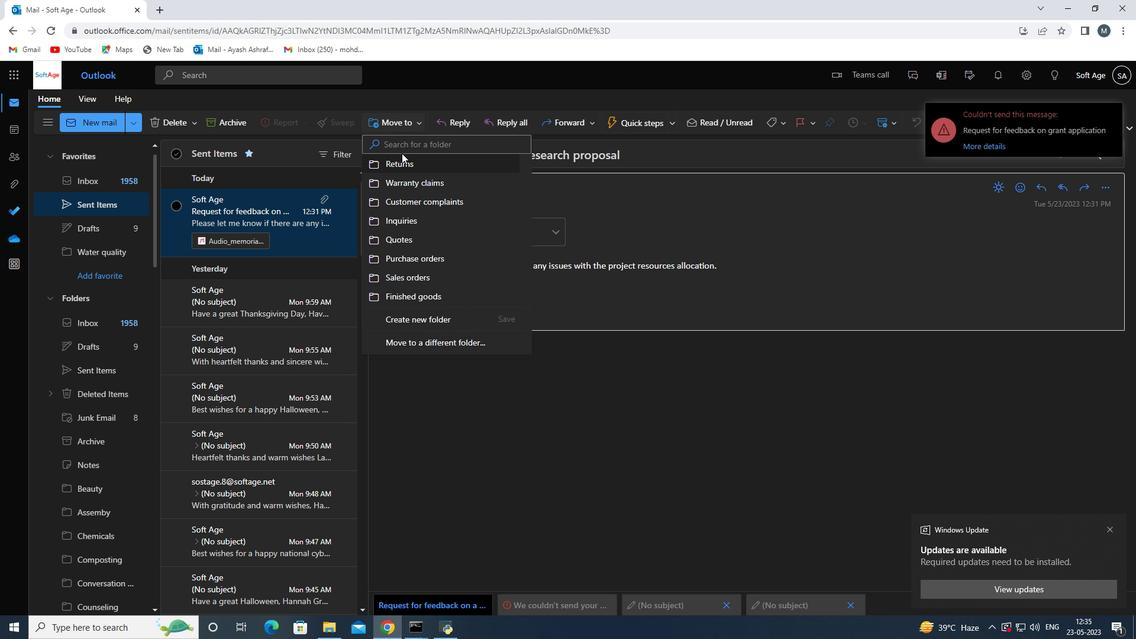 
Action: Mouse pressed left at (402, 145)
Screenshot: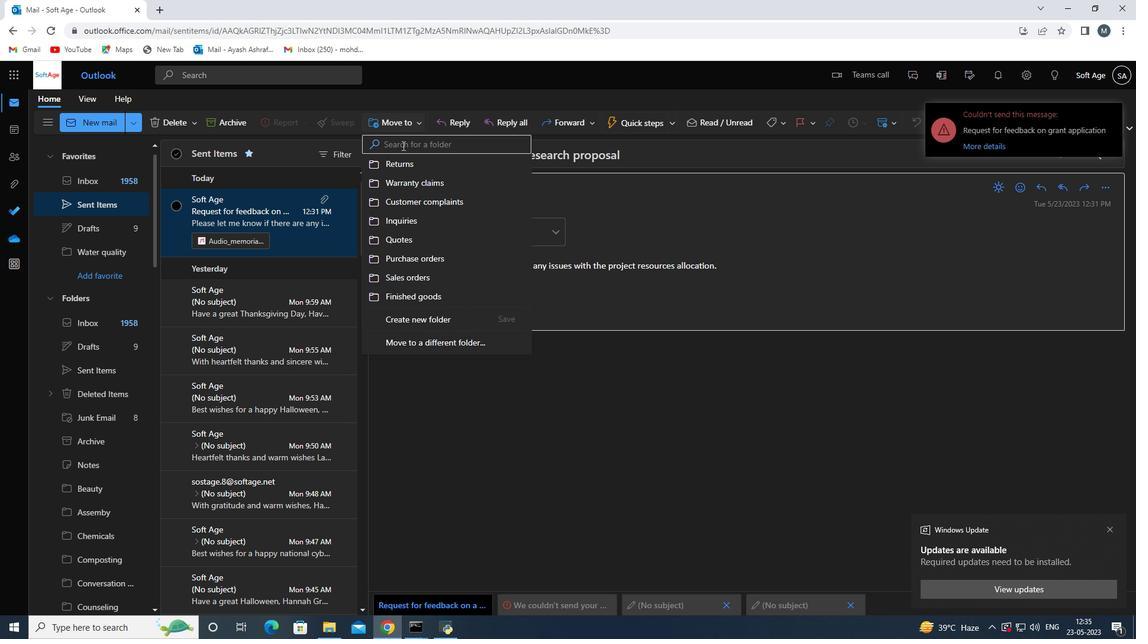 
Action: Mouse moved to (404, 140)
Screenshot: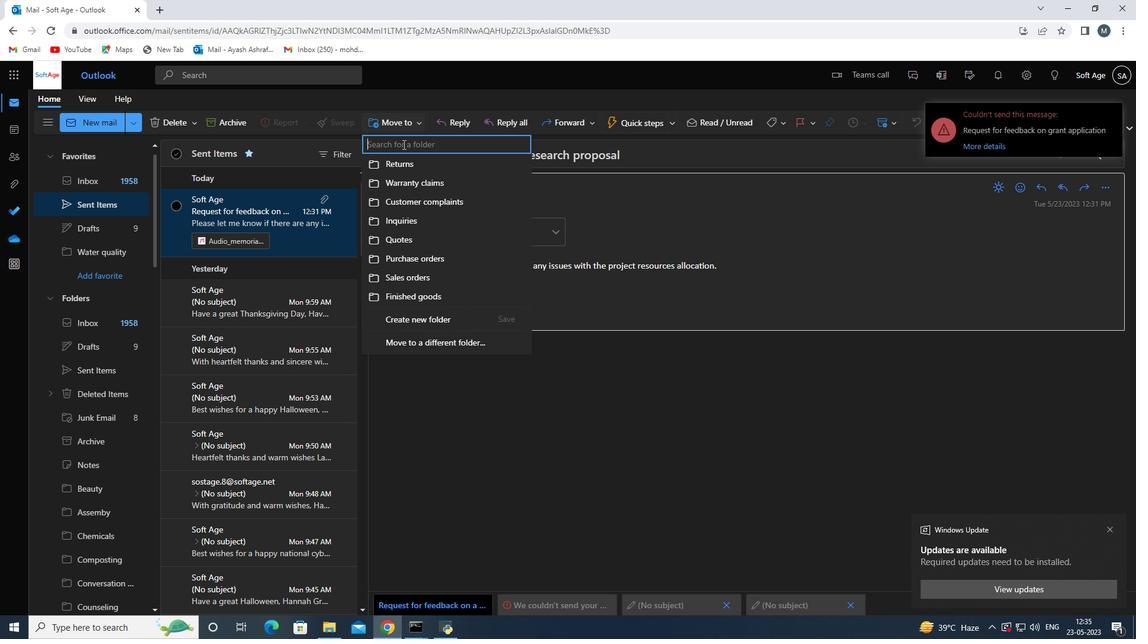 
Action: Key pressed <Key.shift><Key.shift><Key.shift><Key.shift>Refunds<Key.space>
Screenshot: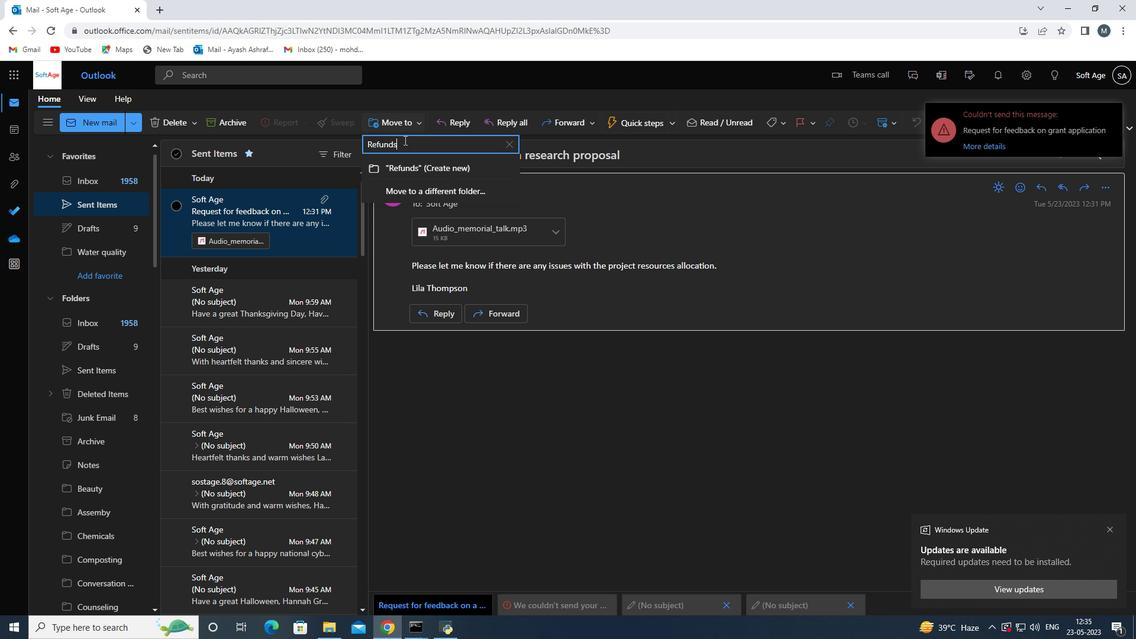 
Action: Mouse moved to (416, 169)
Screenshot: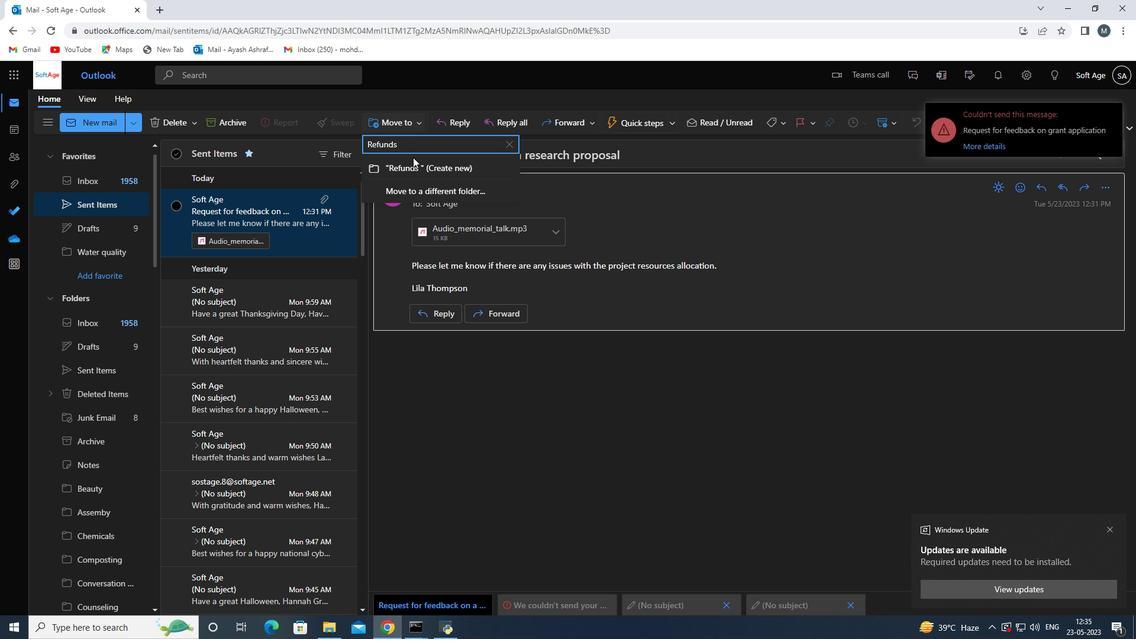 
Action: Mouse pressed left at (416, 169)
Screenshot: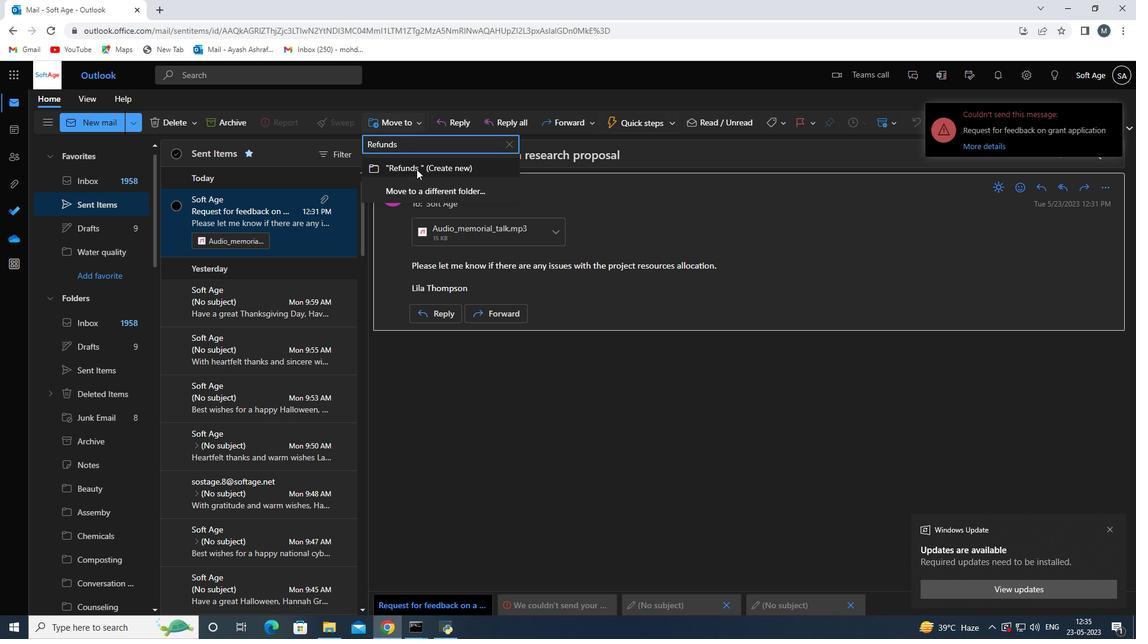 
Action: Mouse moved to (389, 455)
Screenshot: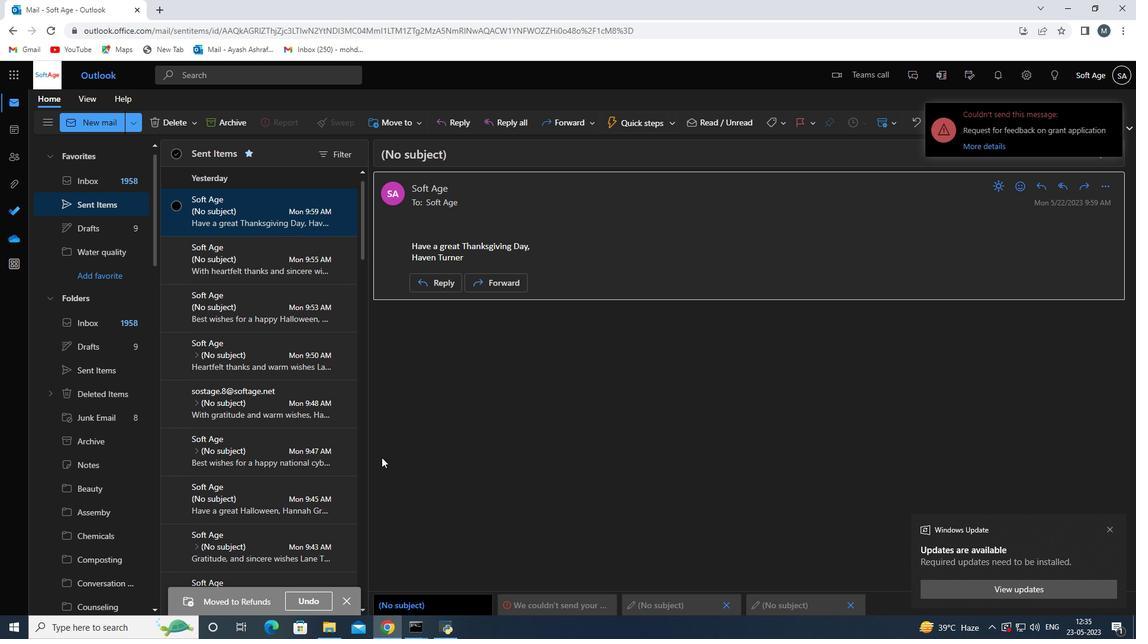 
Action: Mouse scrolled (389, 455) with delta (0, 0)
Screenshot: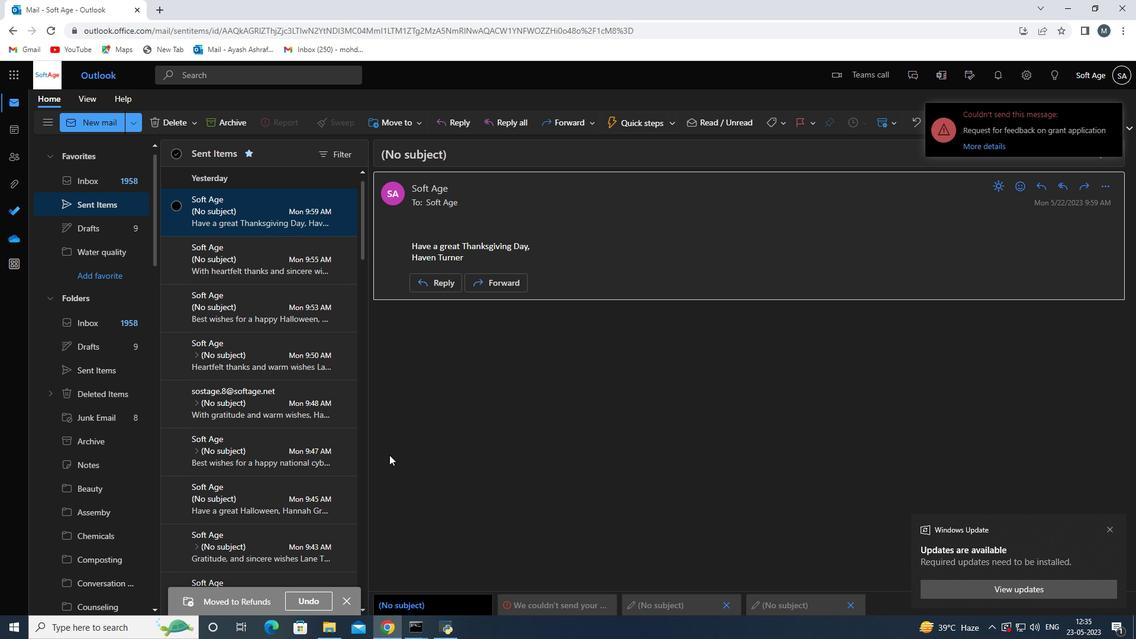 
Action: Mouse scrolled (389, 455) with delta (0, 0)
Screenshot: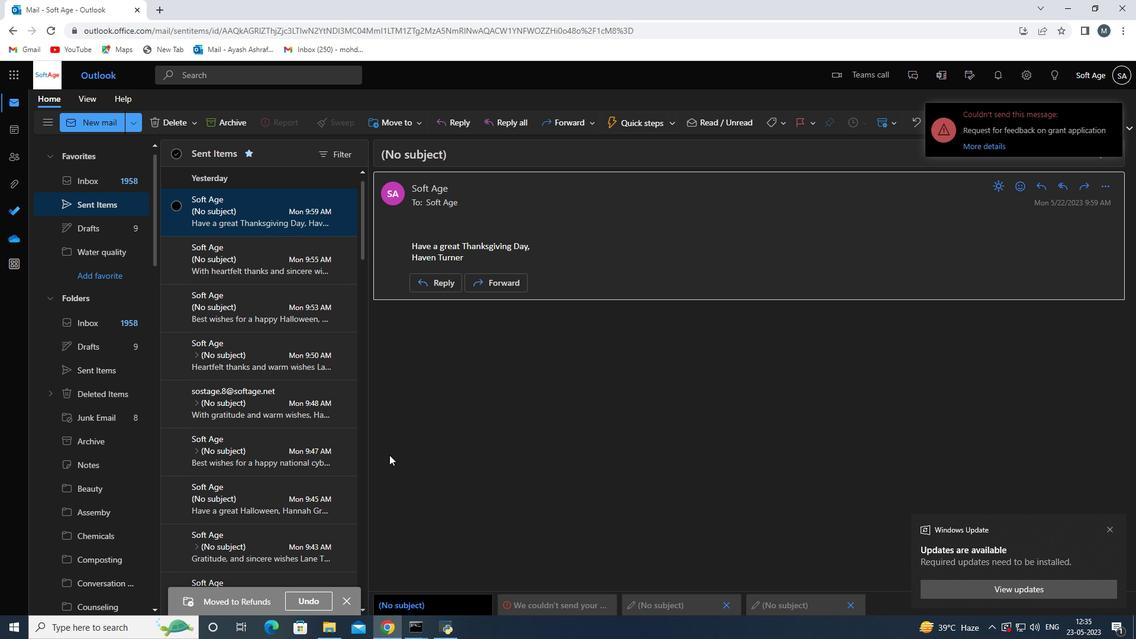 
Action: Mouse scrolled (389, 455) with delta (0, 0)
Screenshot: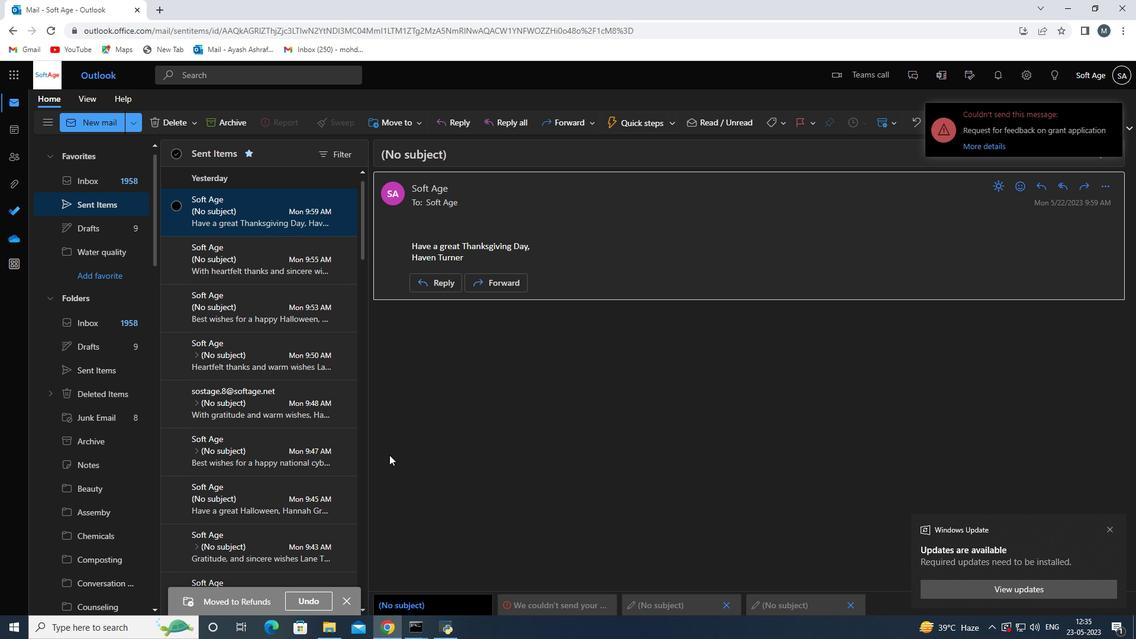 
Action: Mouse scrolled (389, 455) with delta (0, 0)
Screenshot: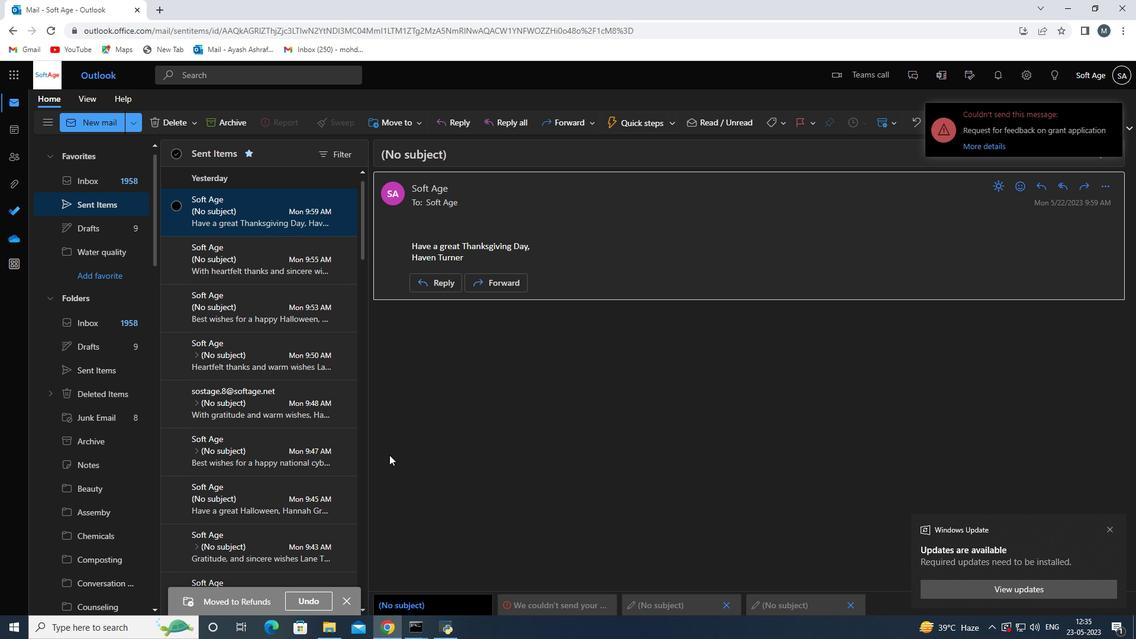 
